 Task: Look for space in Missoula, United States from 10th July, 2023 to 15th July, 2023 for 7 adults in price range Rs.10000 to Rs.15000. Place can be entire place or shared room with 4 bedrooms having 7 beds and 4 bathrooms. Property type can be house, flat, guest house. Amenities needed are: wifi, TV, free parkinig on premises, gym, breakfast. Booking option can be shelf check-in. Required host language is English.
Action: Mouse moved to (483, 124)
Screenshot: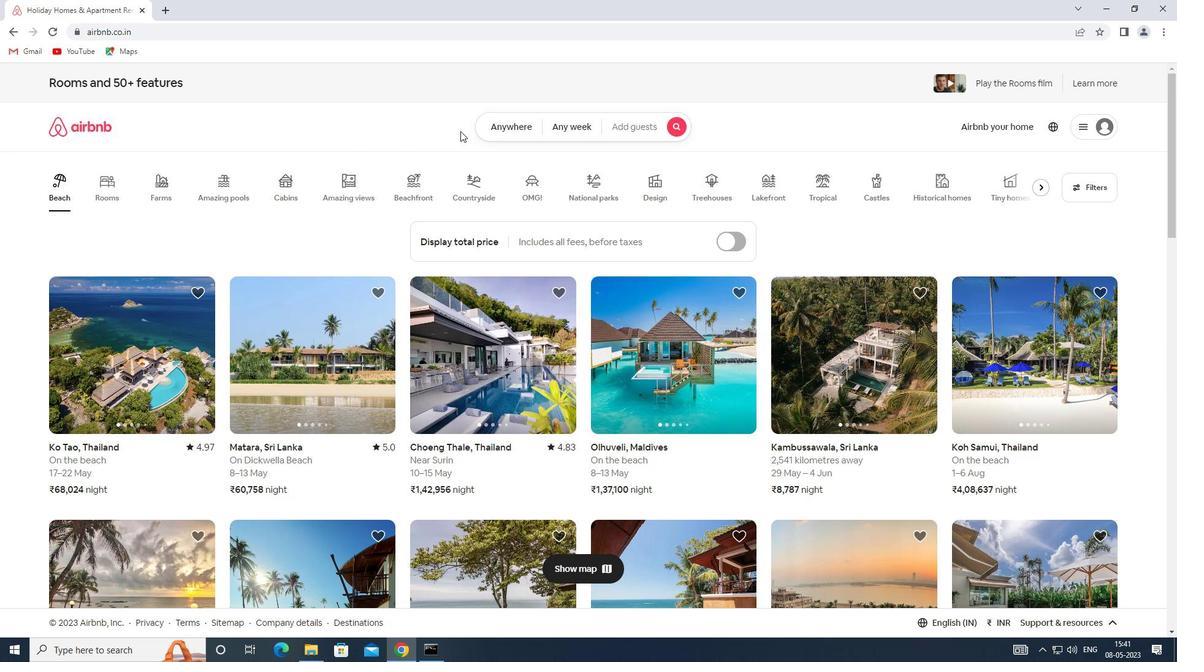 
Action: Mouse pressed left at (483, 124)
Screenshot: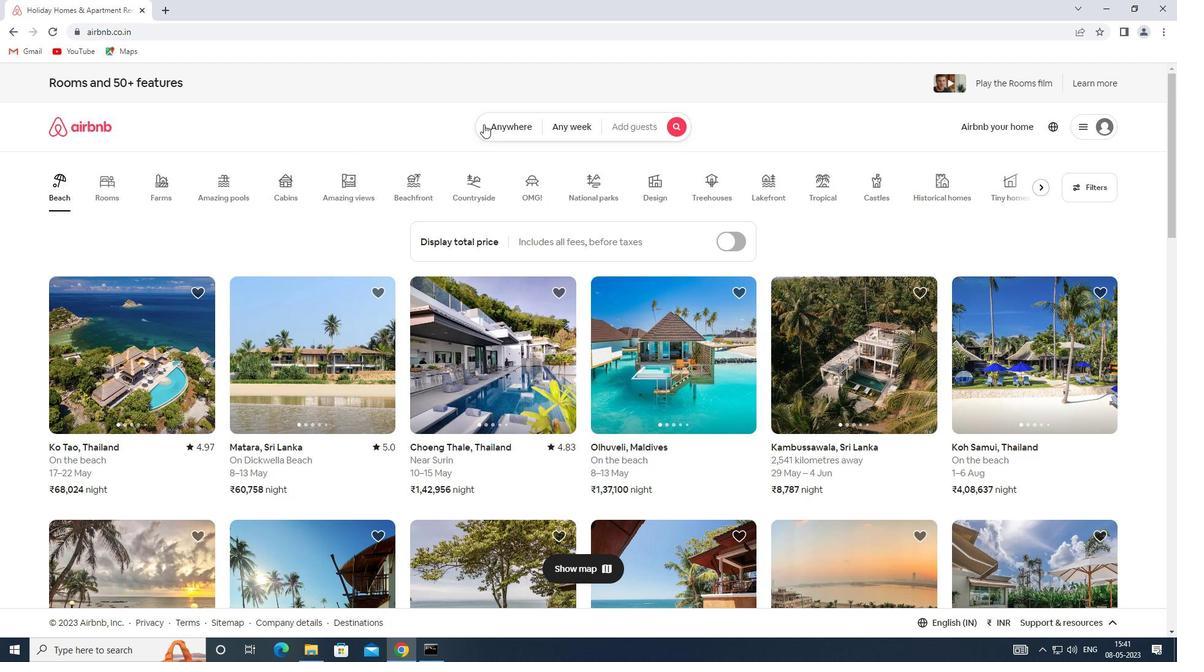 
Action: Mouse moved to (379, 168)
Screenshot: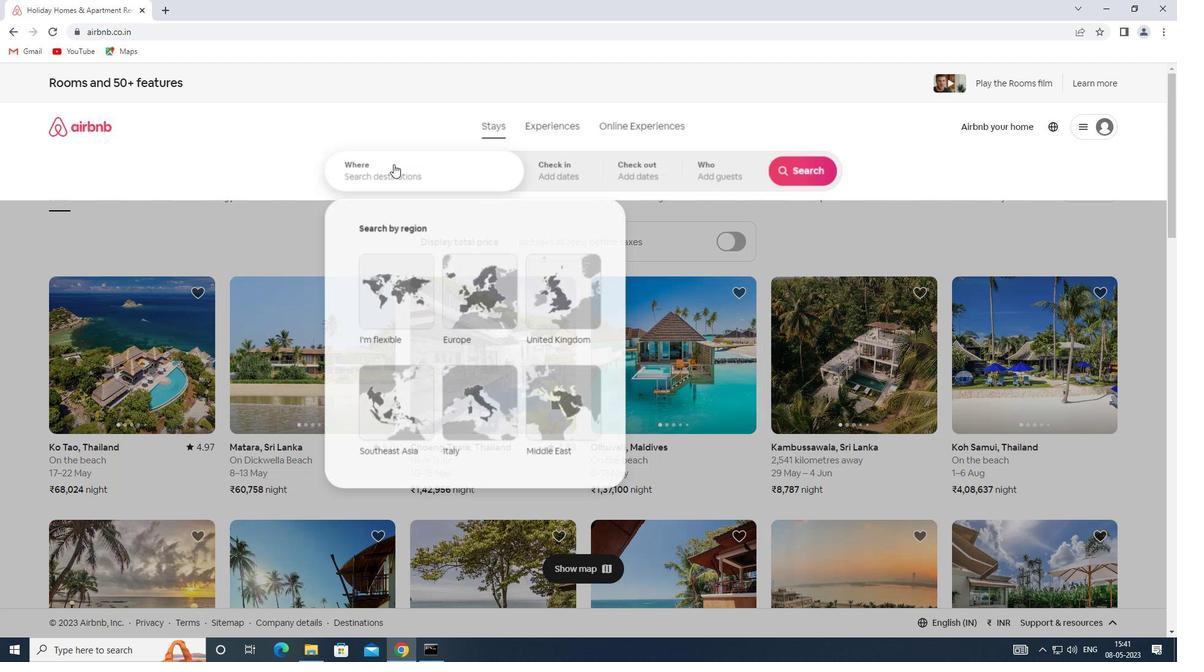 
Action: Mouse pressed left at (379, 168)
Screenshot: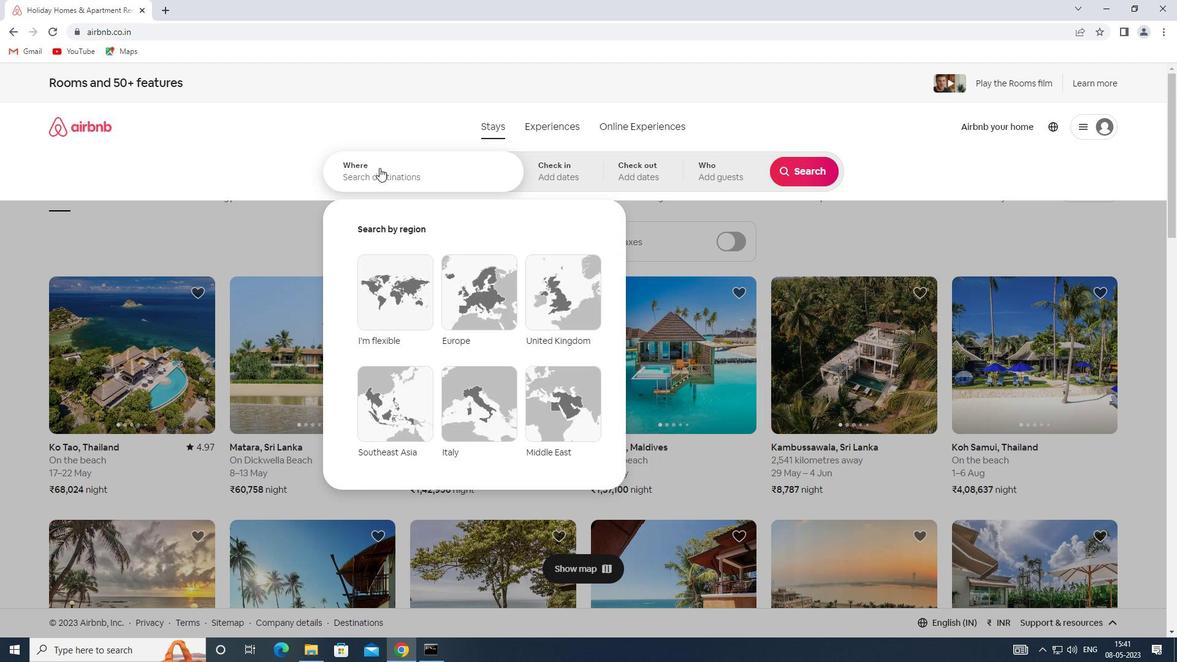 
Action: Key pressed <Key.shift>SPACE<Key.space>IN<Key.space><Key.shift><Key.shift><Key.shift><Key.shift><Key.shift><Key.shift><Key.shift>MISSOULA,<Key.shift>UNITED<Key.space><Key.shift>STATES
Screenshot: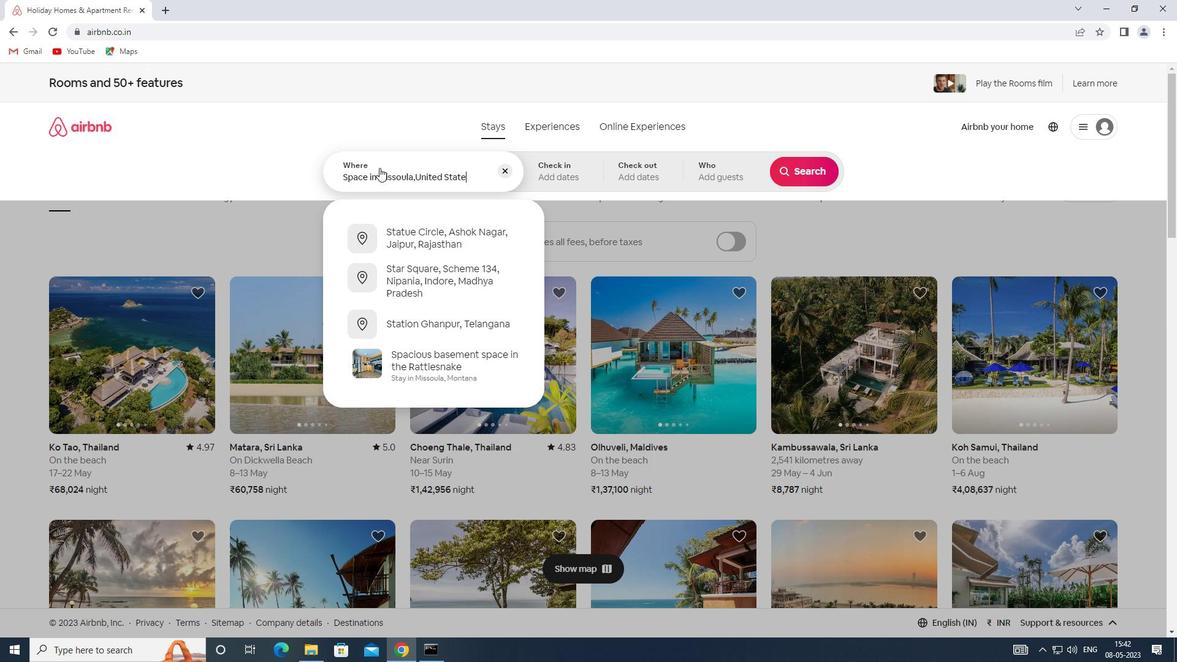 
Action: Mouse moved to (566, 164)
Screenshot: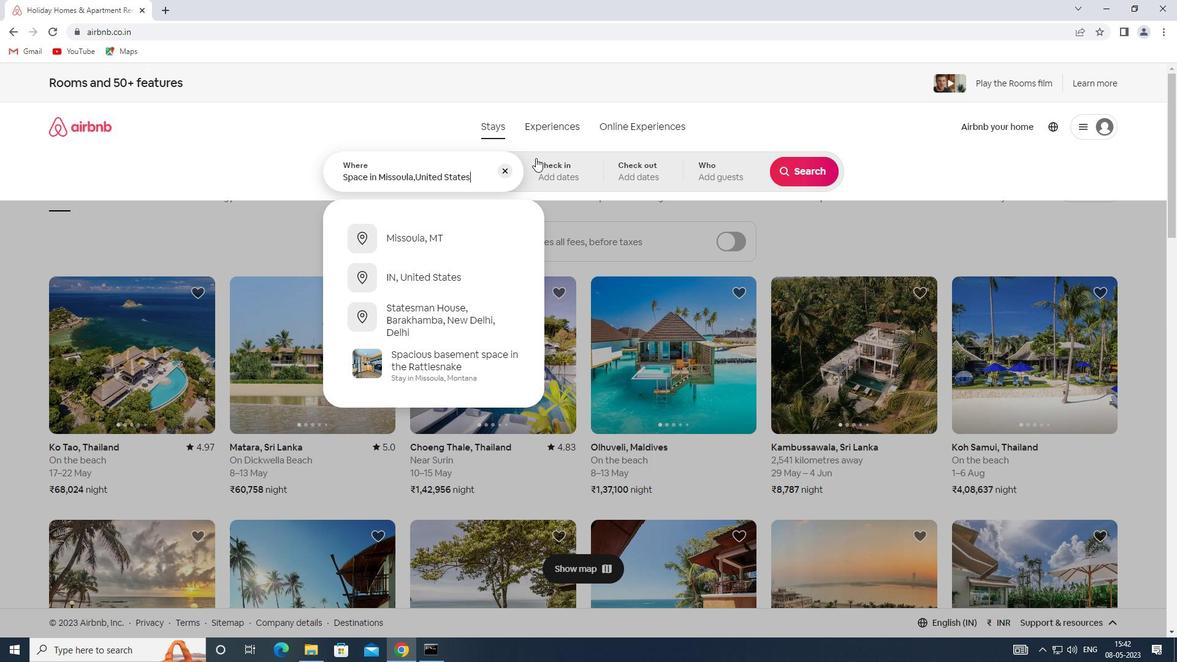
Action: Mouse pressed left at (566, 164)
Screenshot: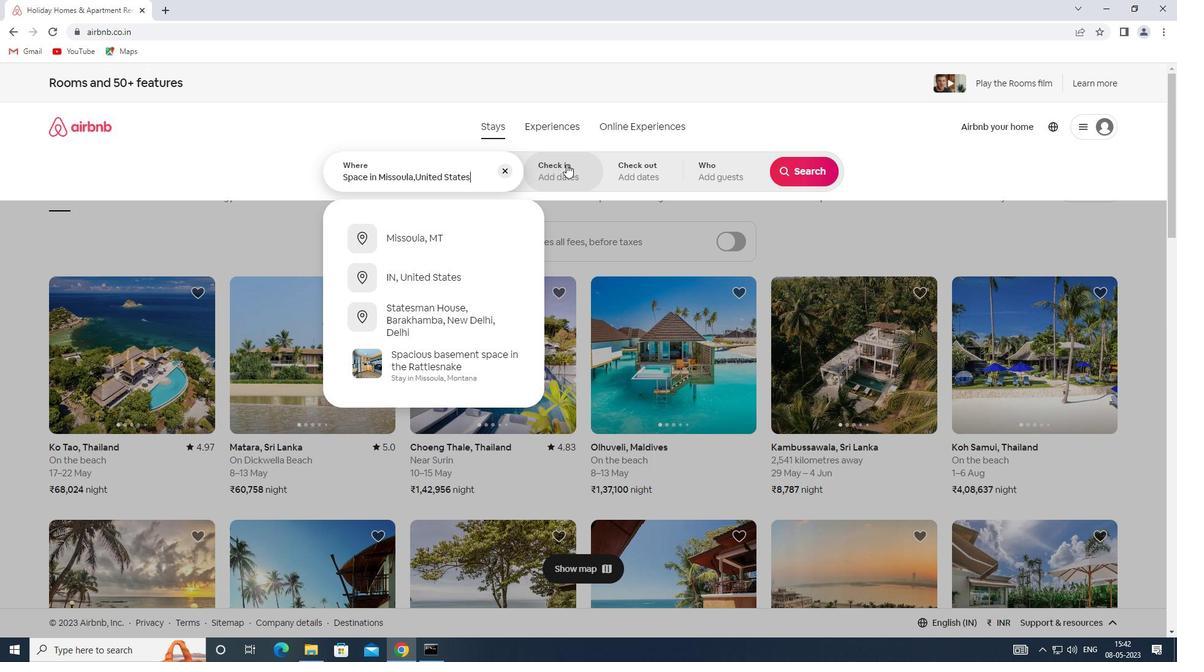 
Action: Mouse moved to (802, 268)
Screenshot: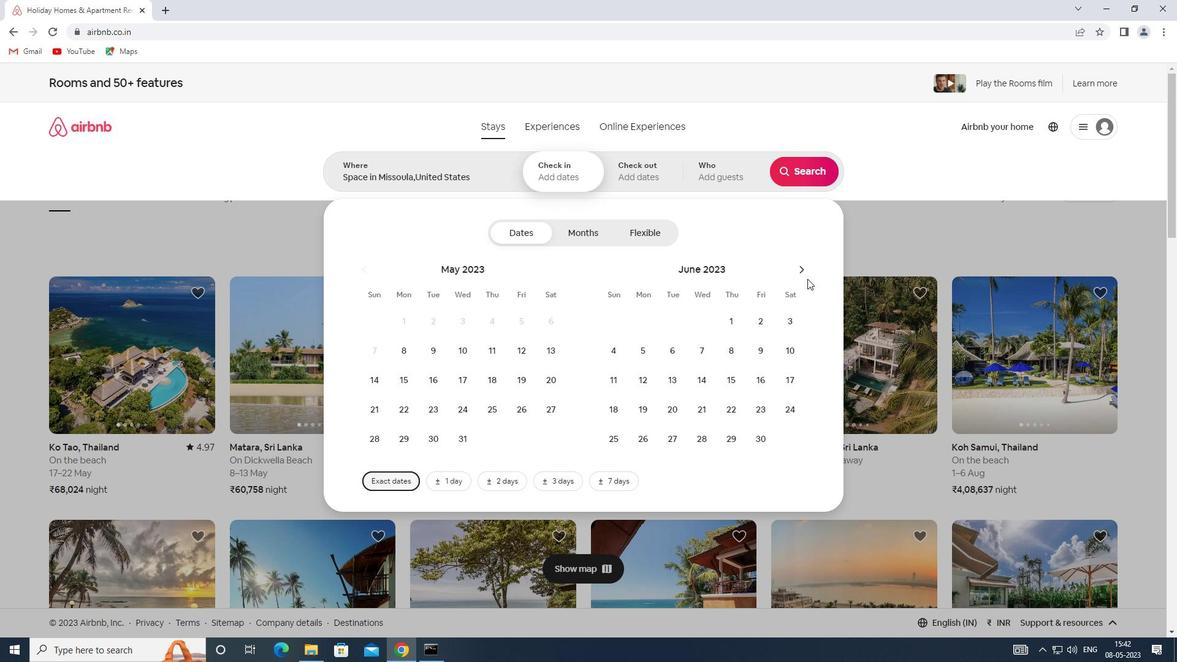 
Action: Mouse pressed left at (802, 268)
Screenshot: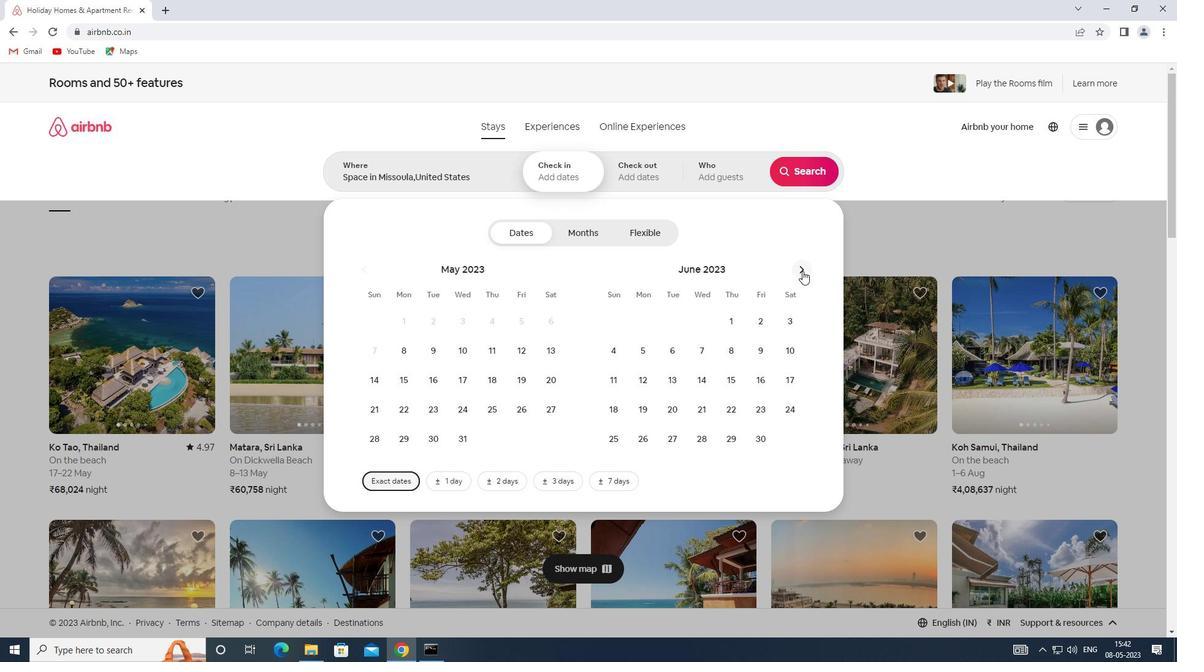 
Action: Mouse moved to (638, 385)
Screenshot: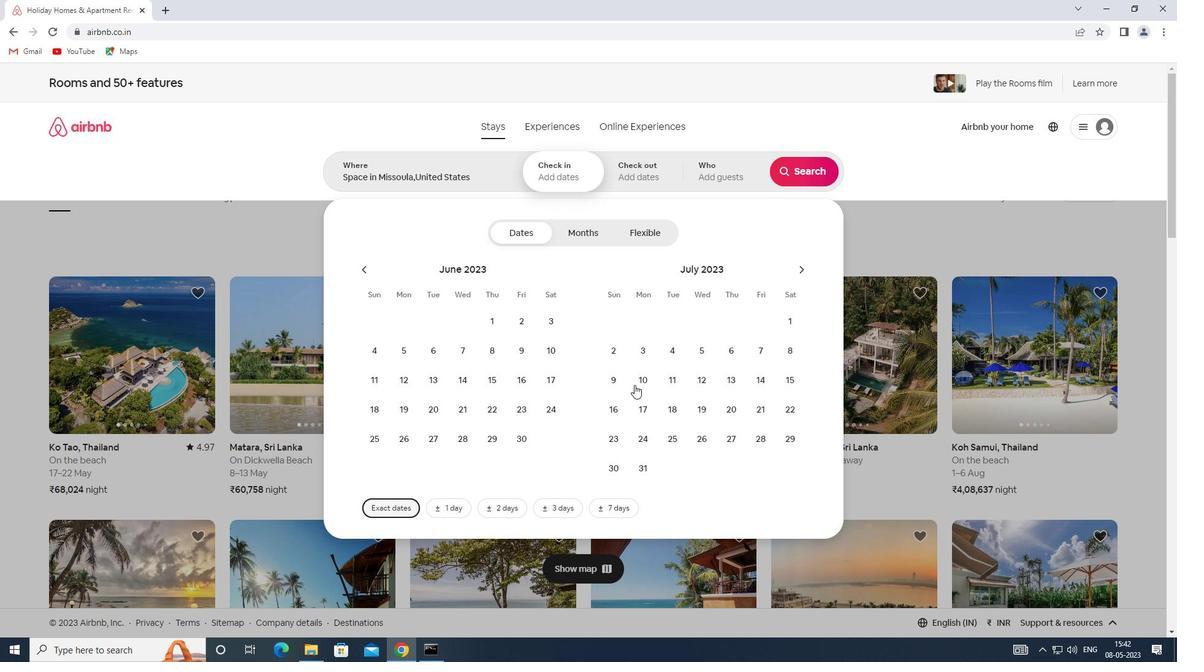 
Action: Mouse pressed left at (638, 385)
Screenshot: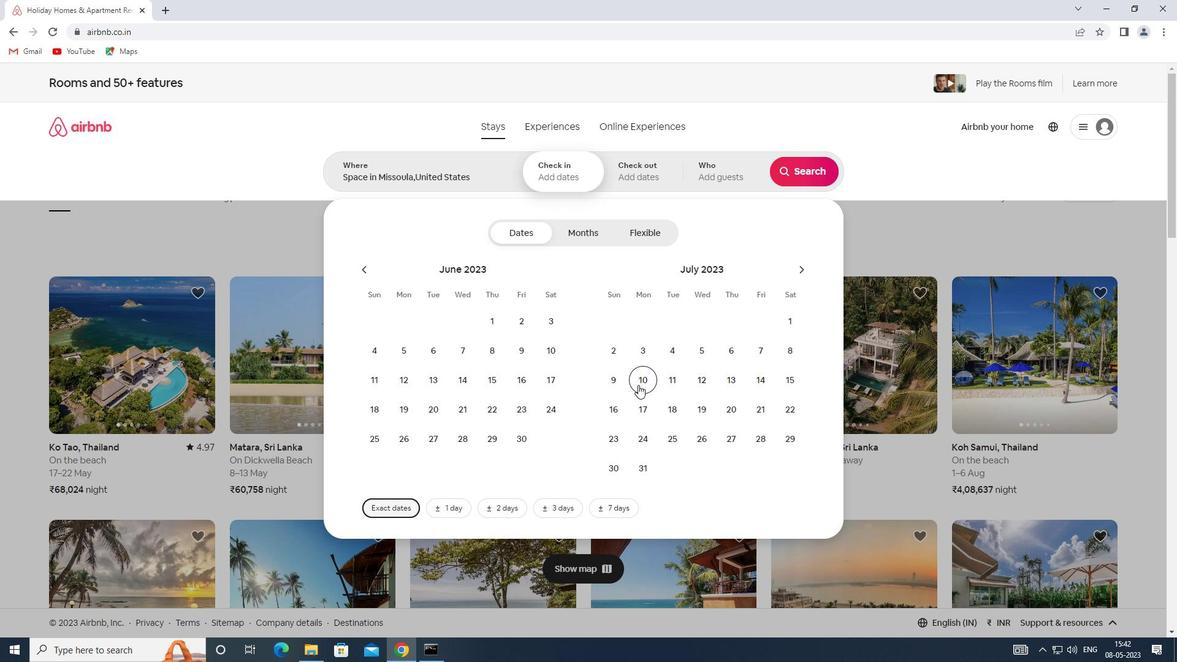 
Action: Mouse moved to (796, 380)
Screenshot: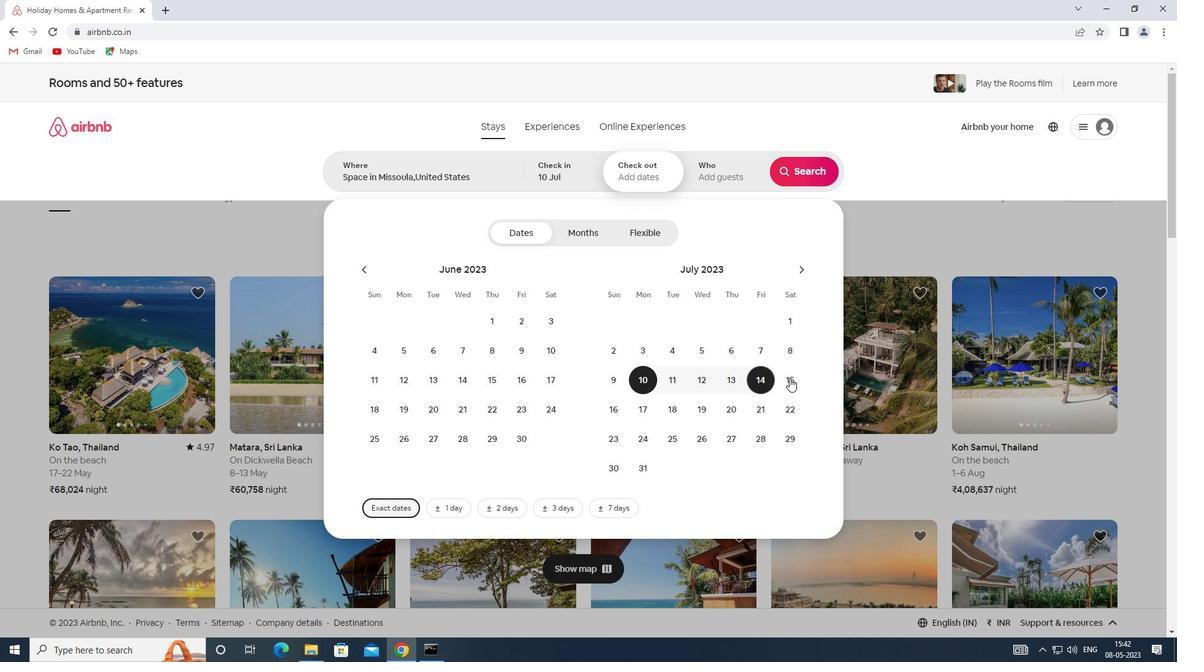 
Action: Mouse pressed left at (796, 380)
Screenshot: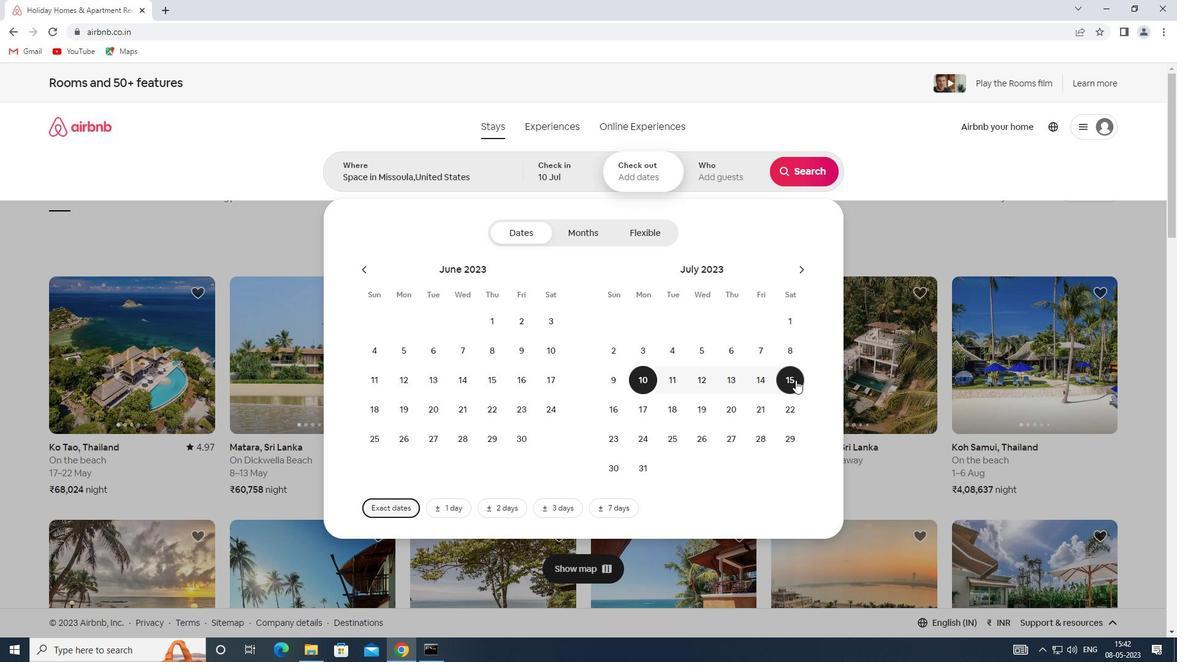 
Action: Mouse moved to (731, 162)
Screenshot: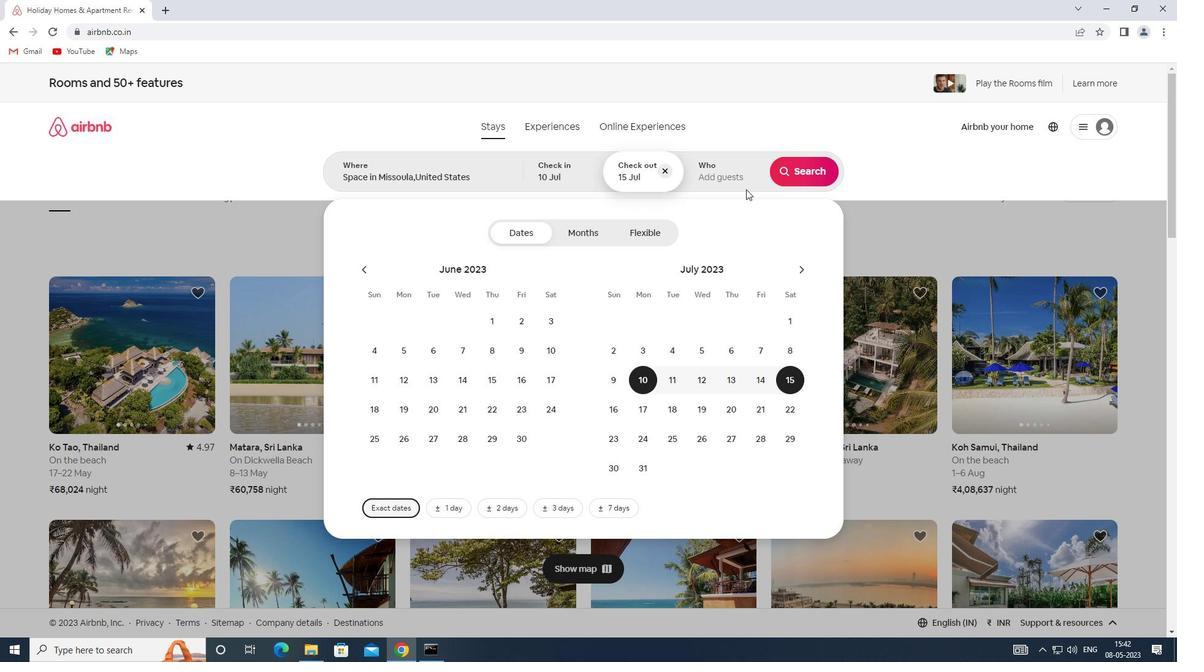 
Action: Mouse pressed left at (731, 162)
Screenshot: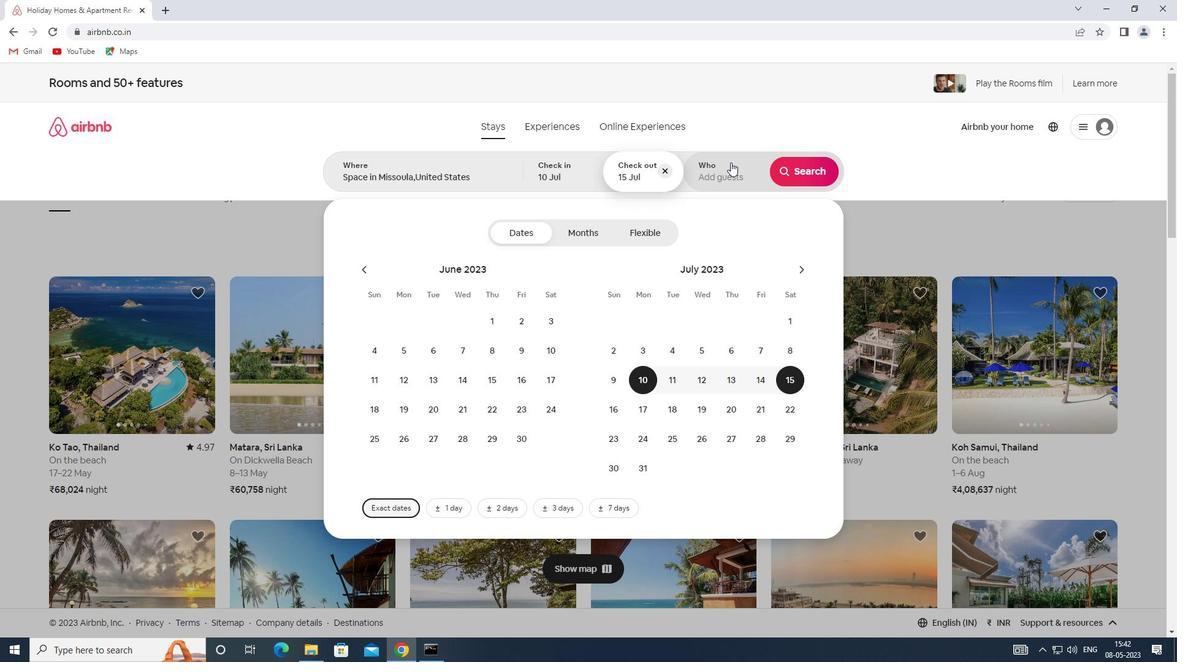 
Action: Mouse moved to (803, 234)
Screenshot: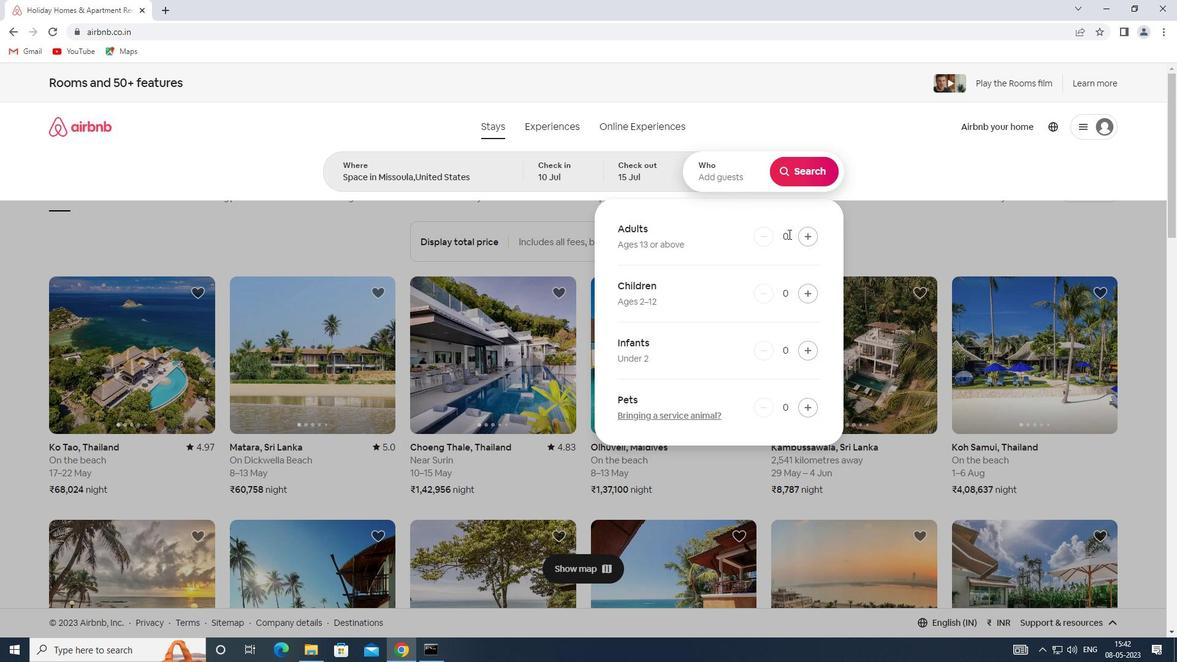 
Action: Mouse pressed left at (803, 234)
Screenshot: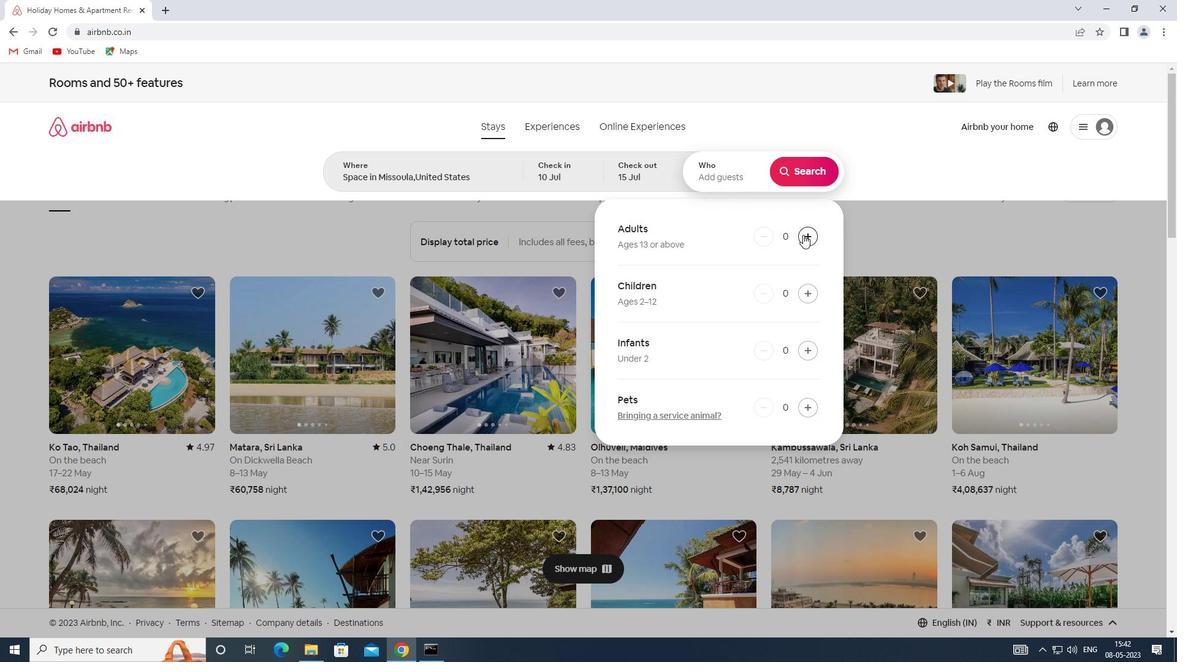 
Action: Mouse pressed left at (803, 234)
Screenshot: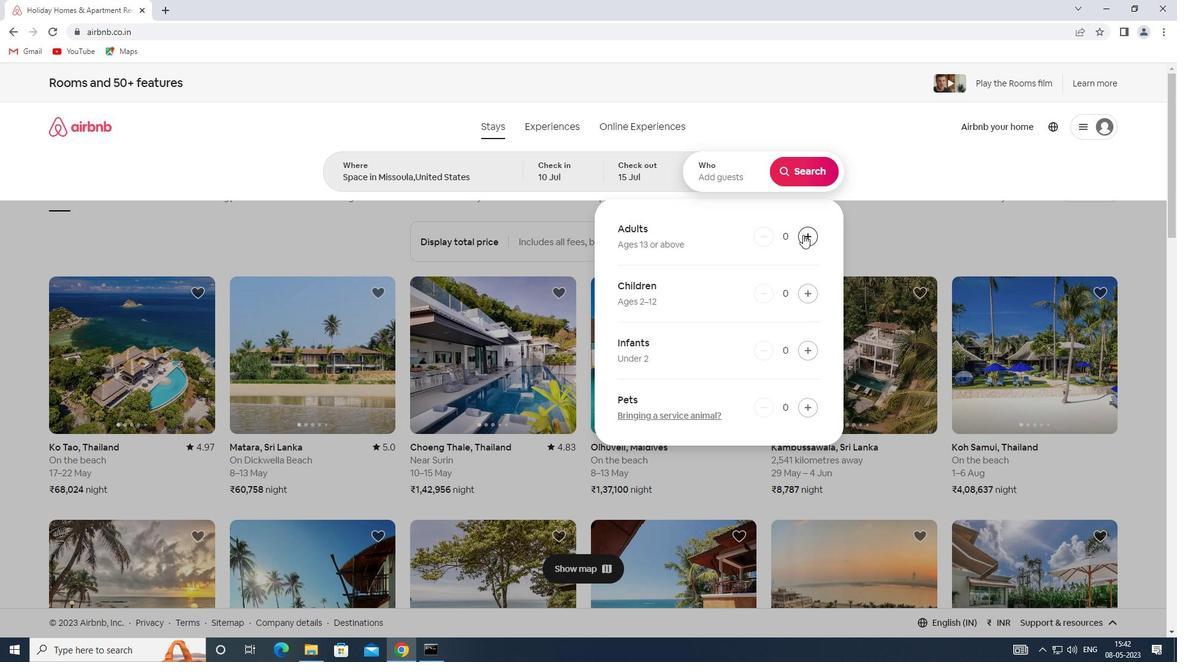 
Action: Mouse pressed left at (803, 234)
Screenshot: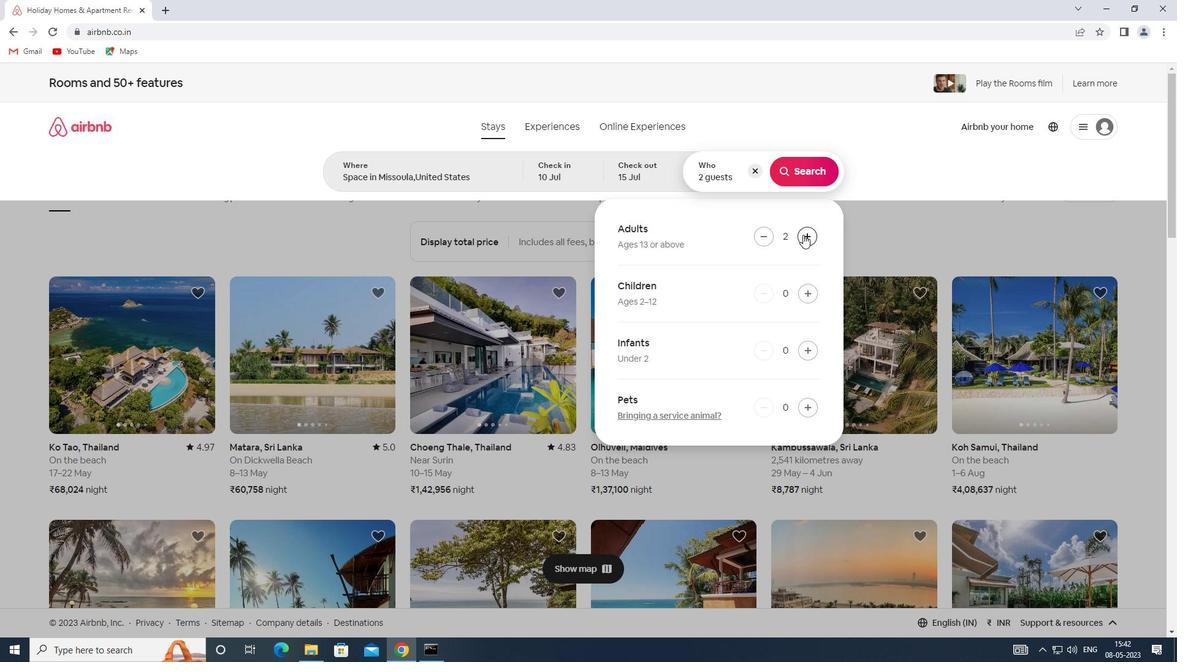 
Action: Mouse pressed left at (803, 234)
Screenshot: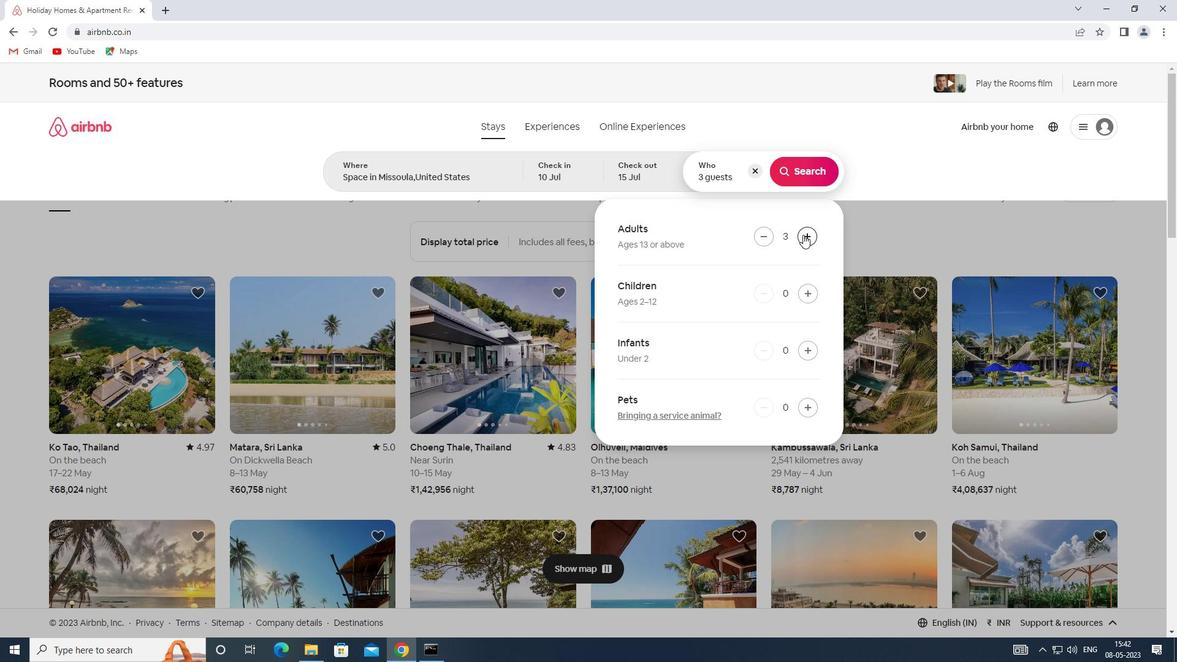 
Action: Mouse pressed left at (803, 234)
Screenshot: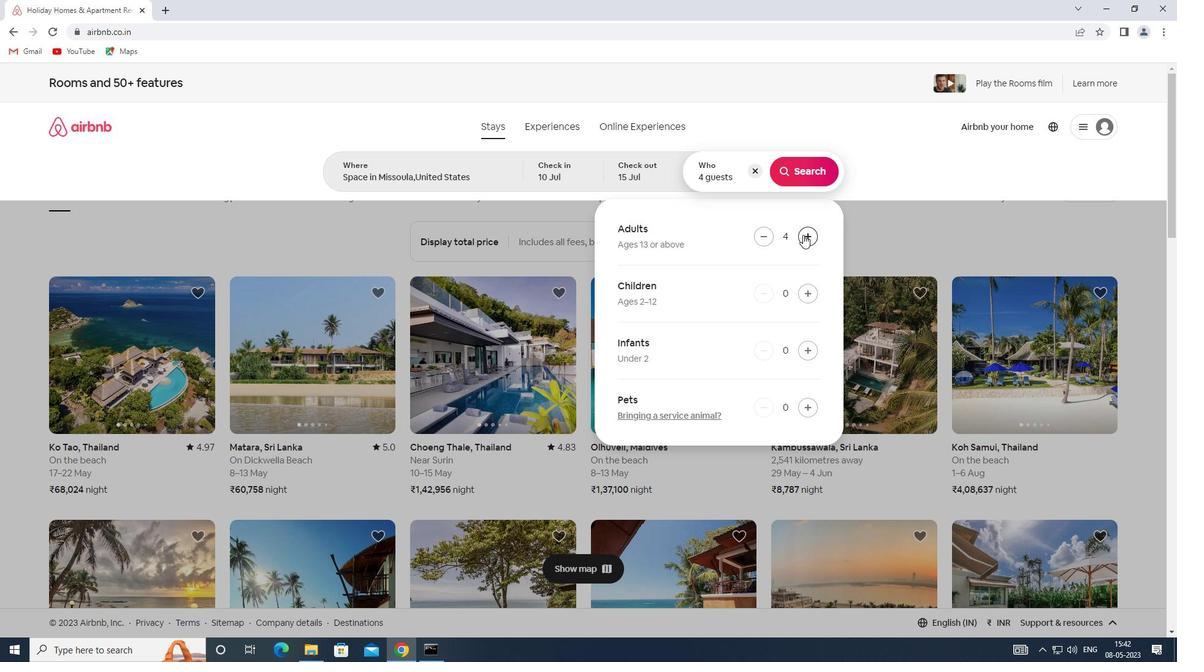 
Action: Mouse pressed left at (803, 234)
Screenshot: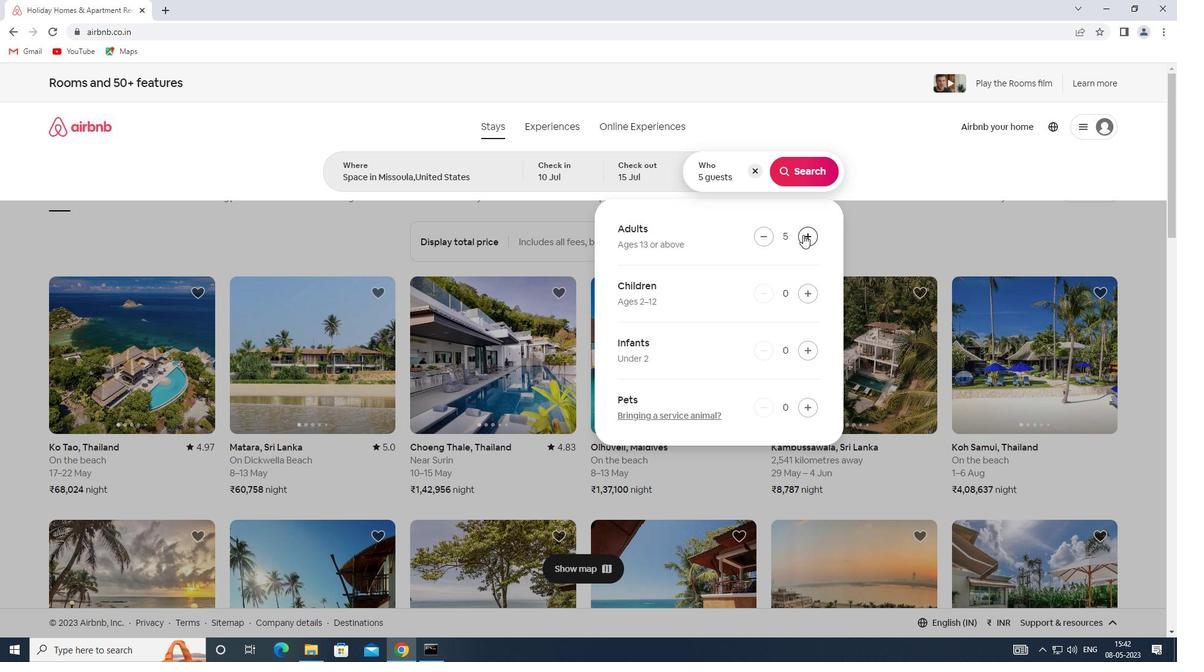 
Action: Mouse pressed left at (803, 234)
Screenshot: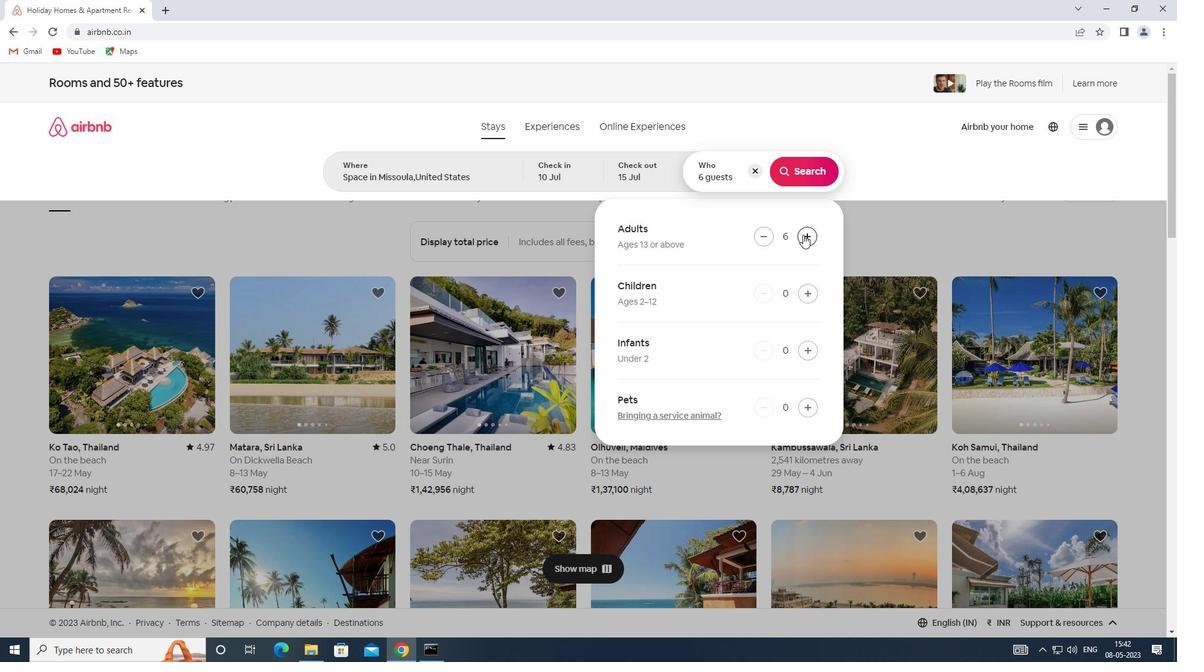
Action: Mouse moved to (789, 163)
Screenshot: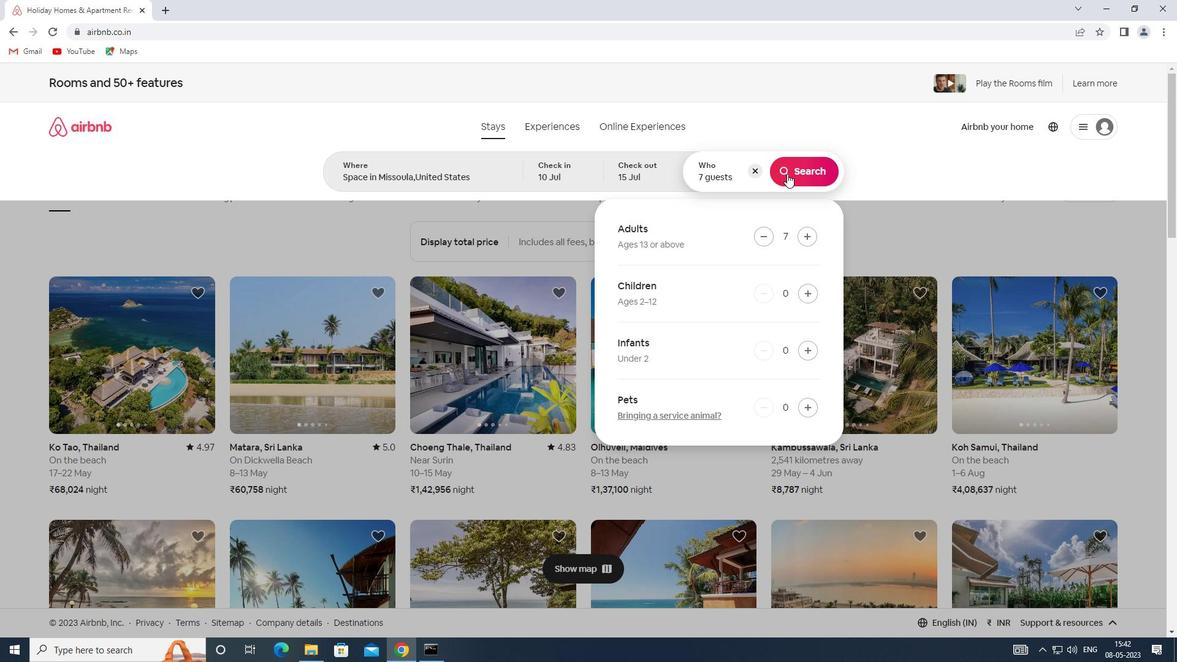 
Action: Mouse pressed left at (789, 163)
Screenshot: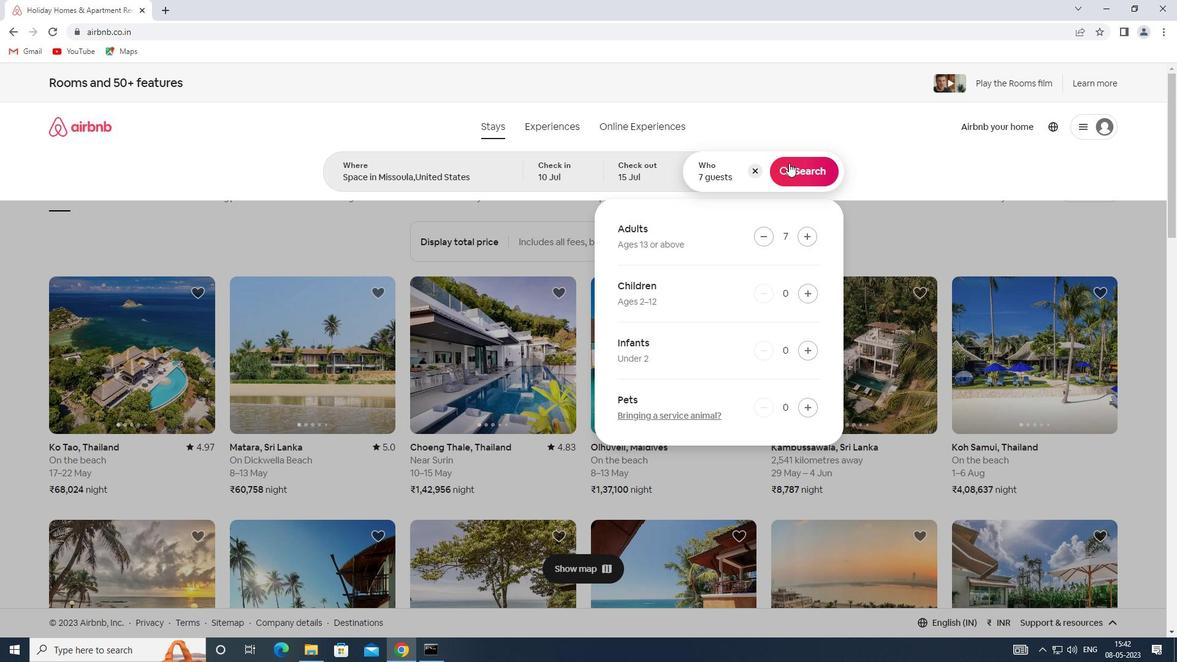 
Action: Mouse moved to (1121, 131)
Screenshot: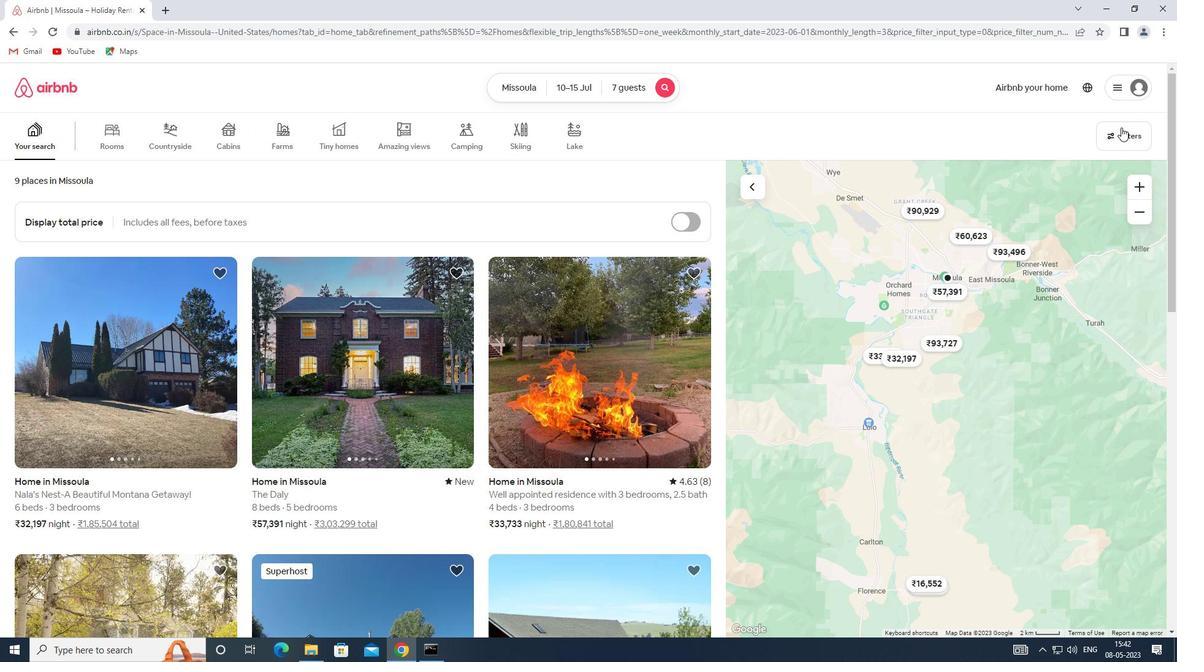 
Action: Mouse pressed left at (1121, 131)
Screenshot: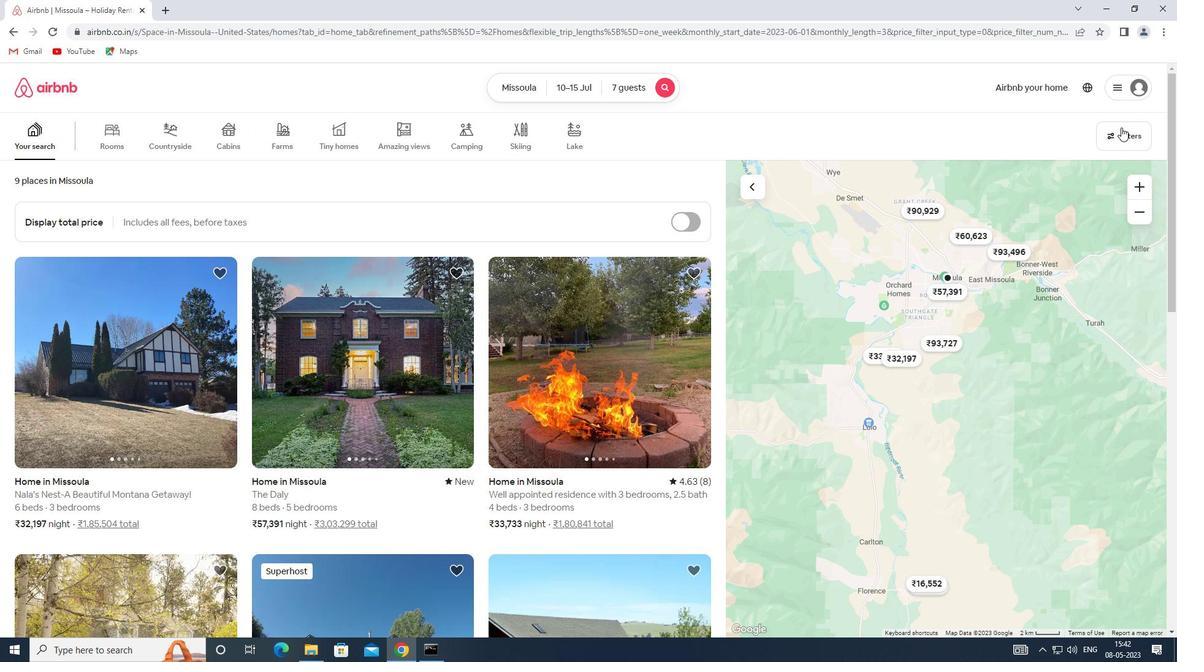 
Action: Mouse moved to (439, 441)
Screenshot: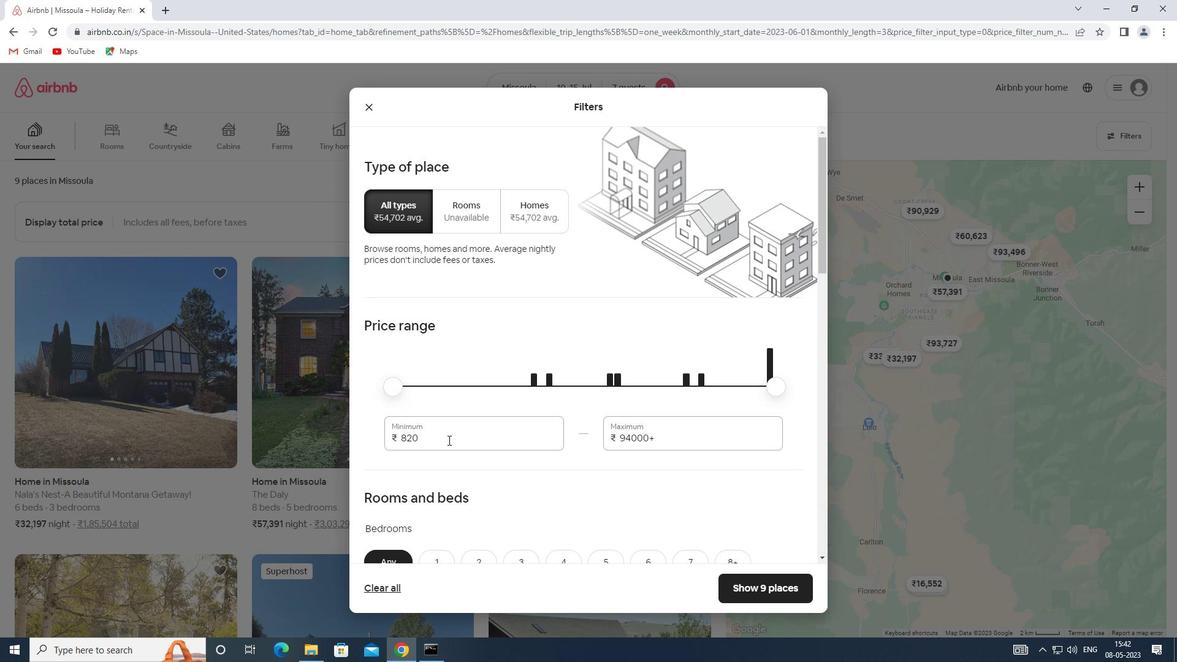 
Action: Mouse pressed left at (439, 441)
Screenshot: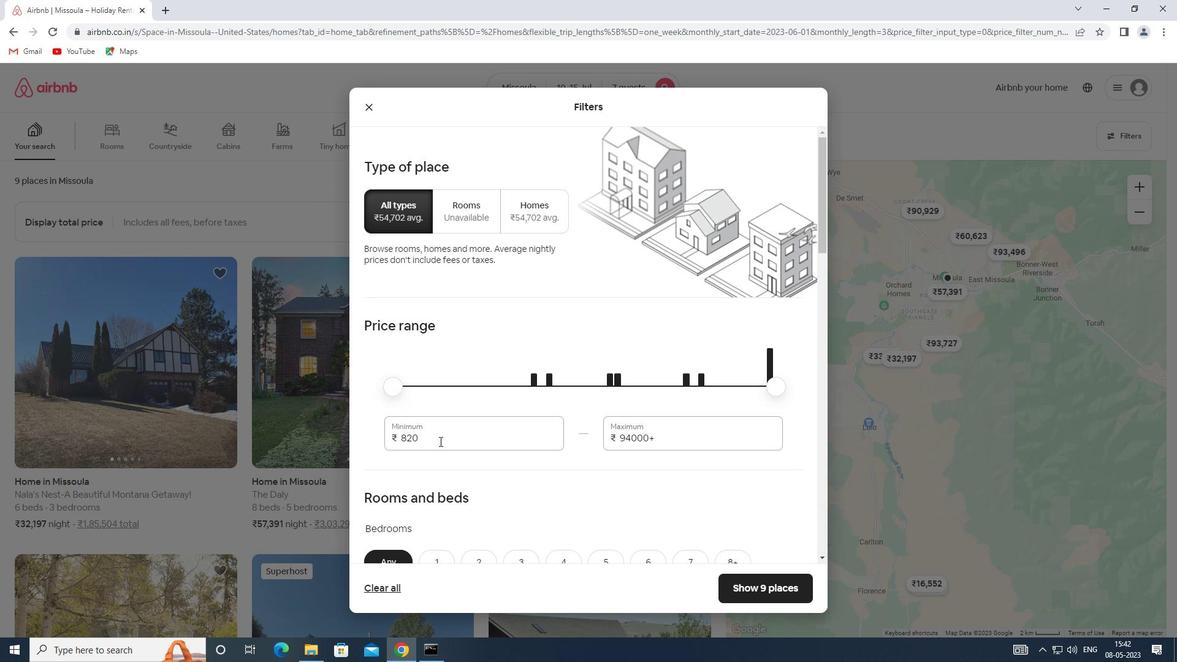 
Action: Mouse moved to (380, 441)
Screenshot: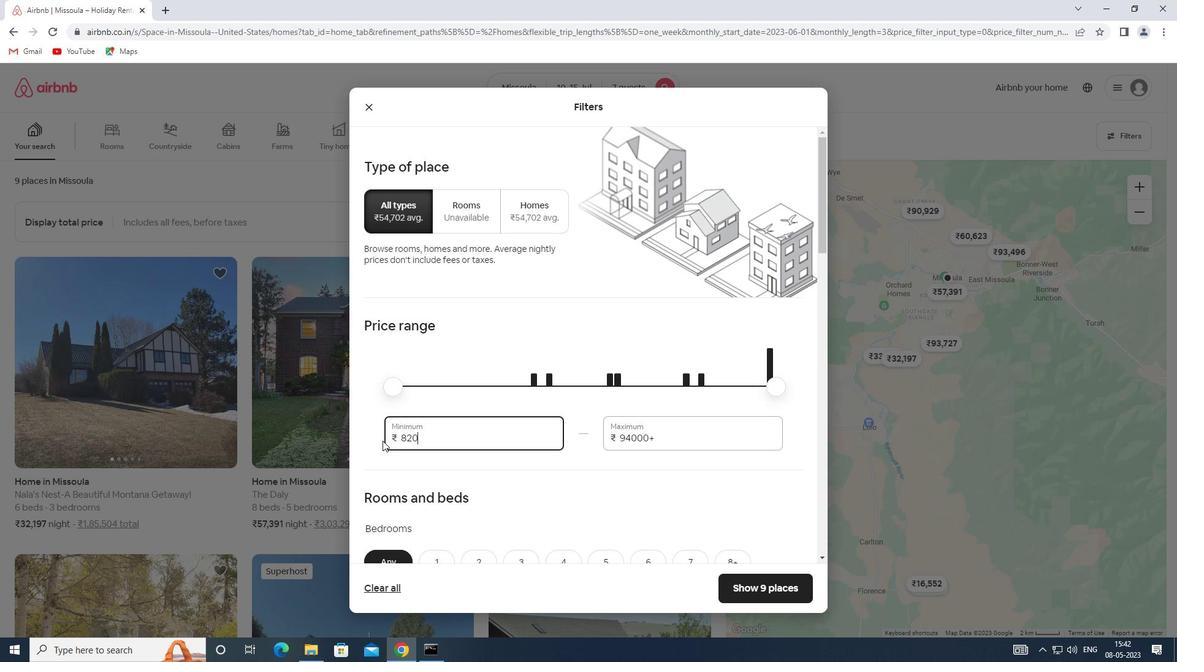
Action: Key pressed 10000
Screenshot: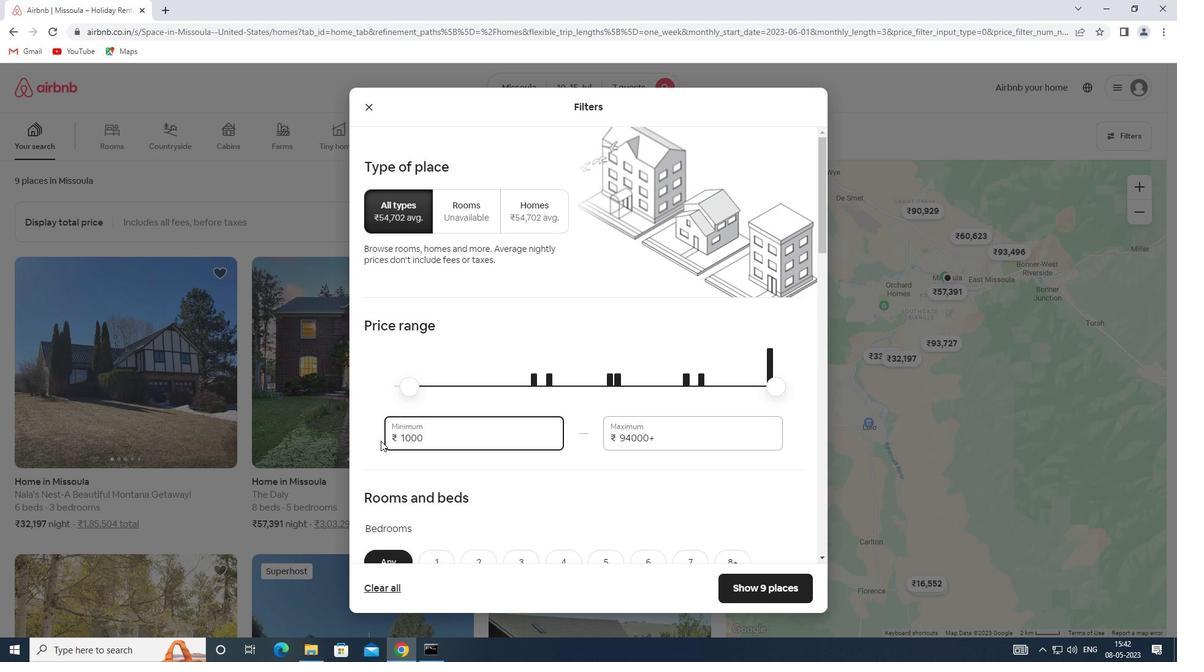 
Action: Mouse moved to (653, 436)
Screenshot: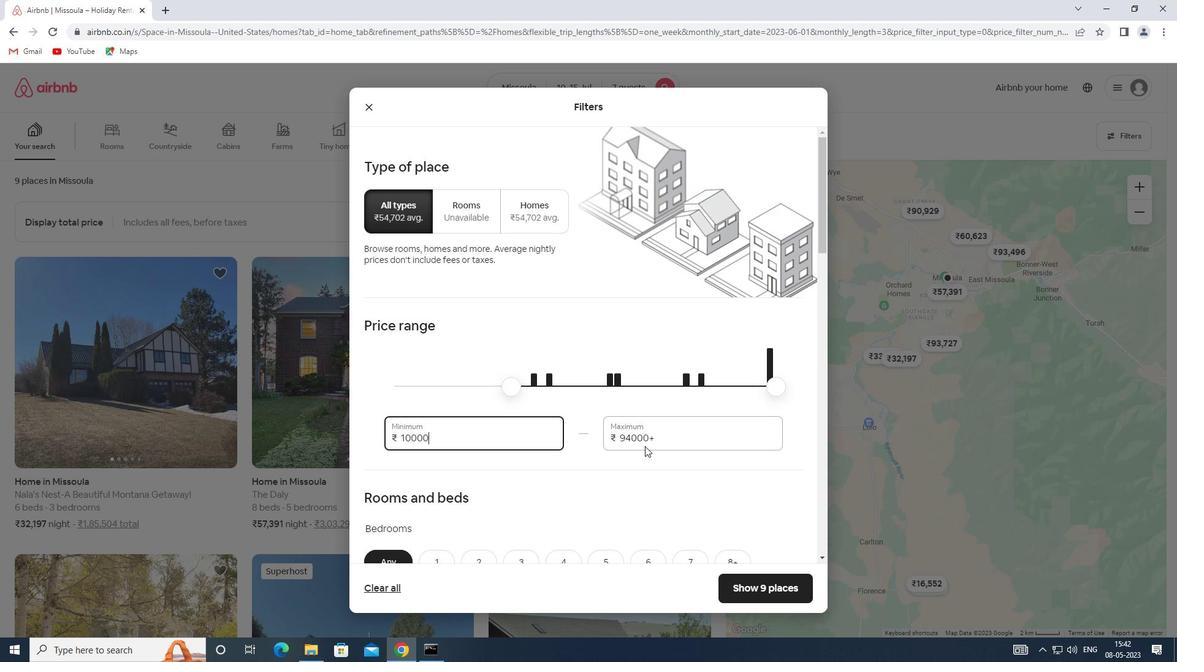 
Action: Mouse pressed left at (653, 436)
Screenshot: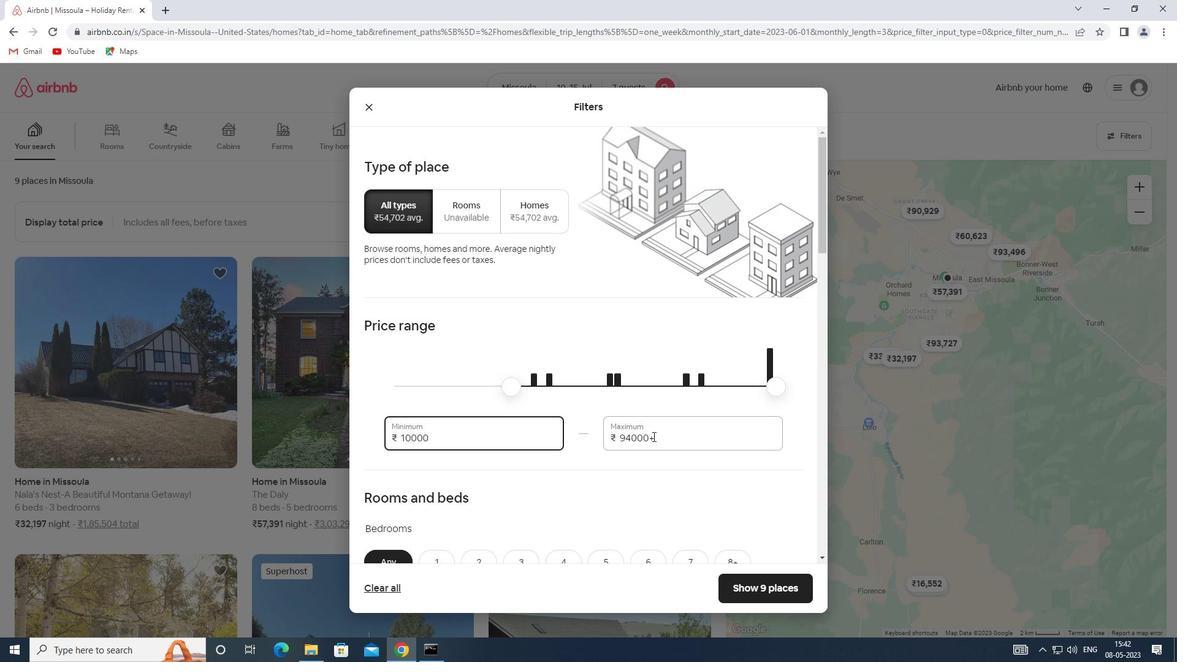 
Action: Mouse moved to (617, 437)
Screenshot: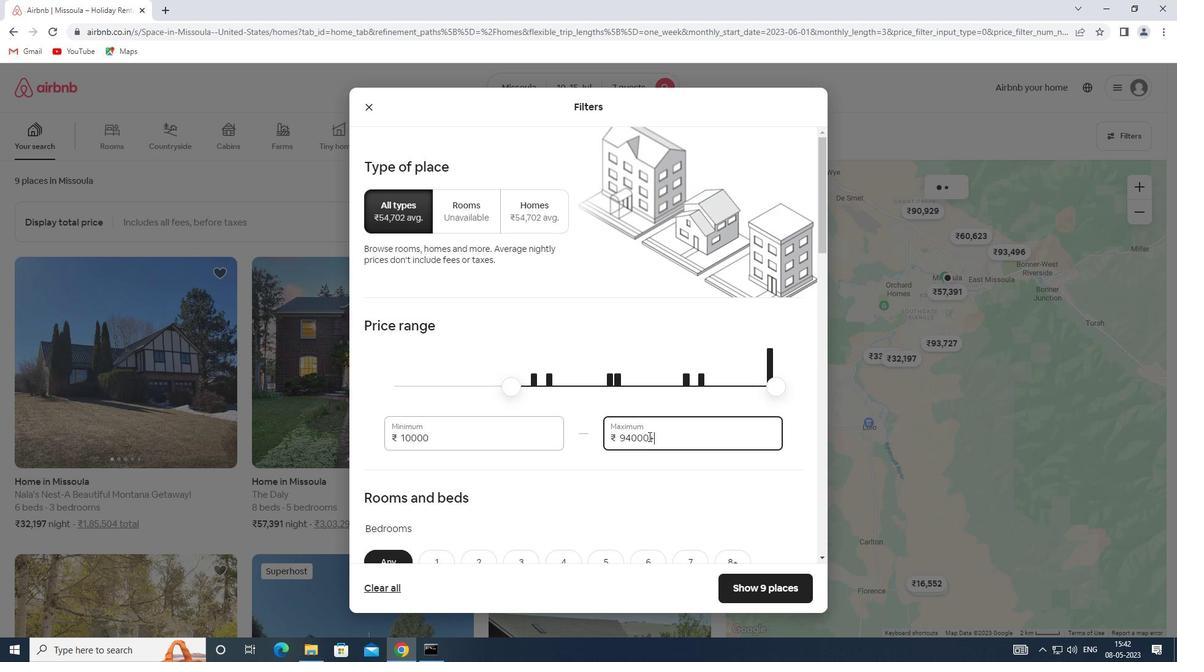 
Action: Key pressed 15000
Screenshot: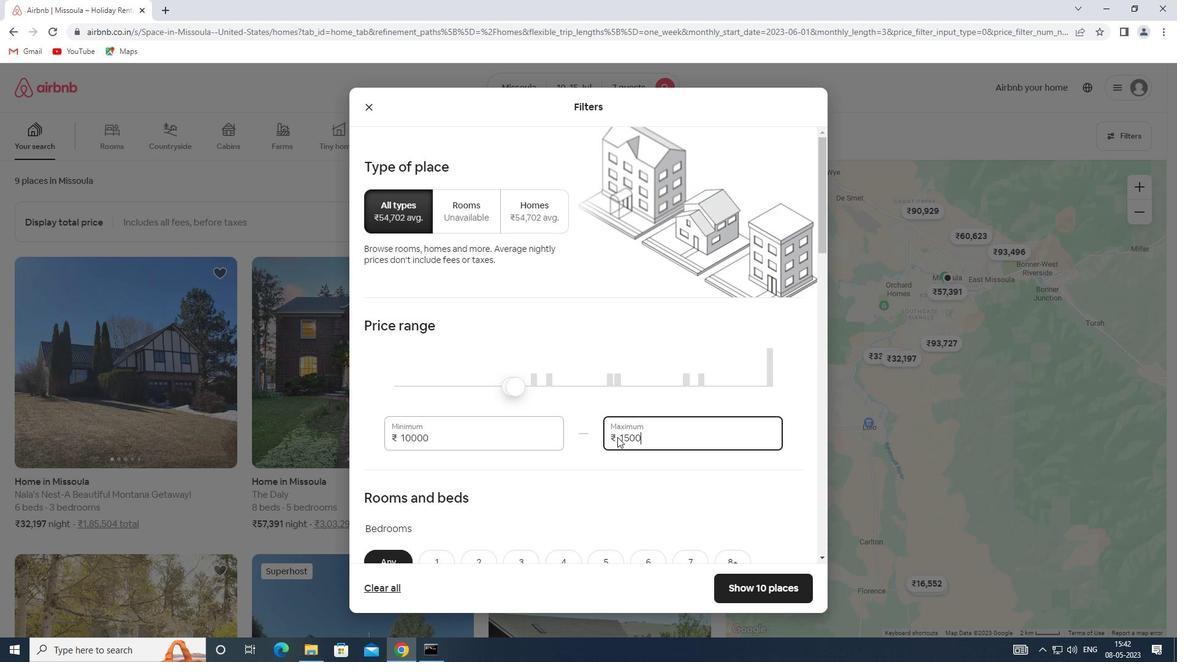 
Action: Mouse moved to (667, 478)
Screenshot: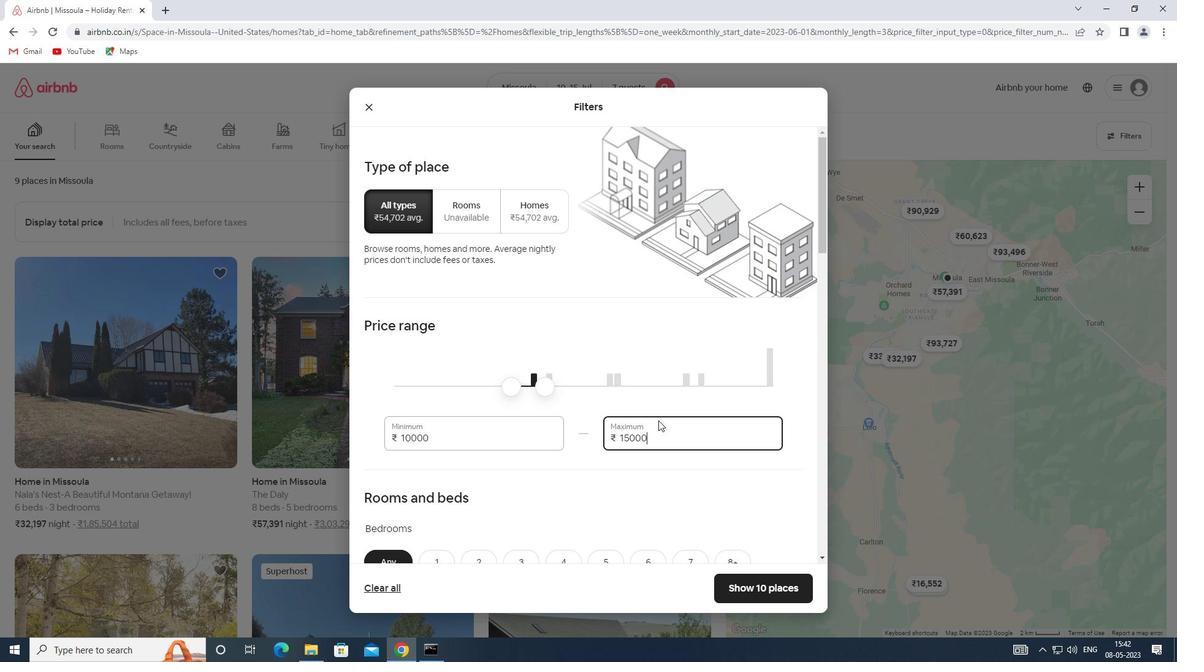 
Action: Mouse scrolled (667, 477) with delta (0, 0)
Screenshot: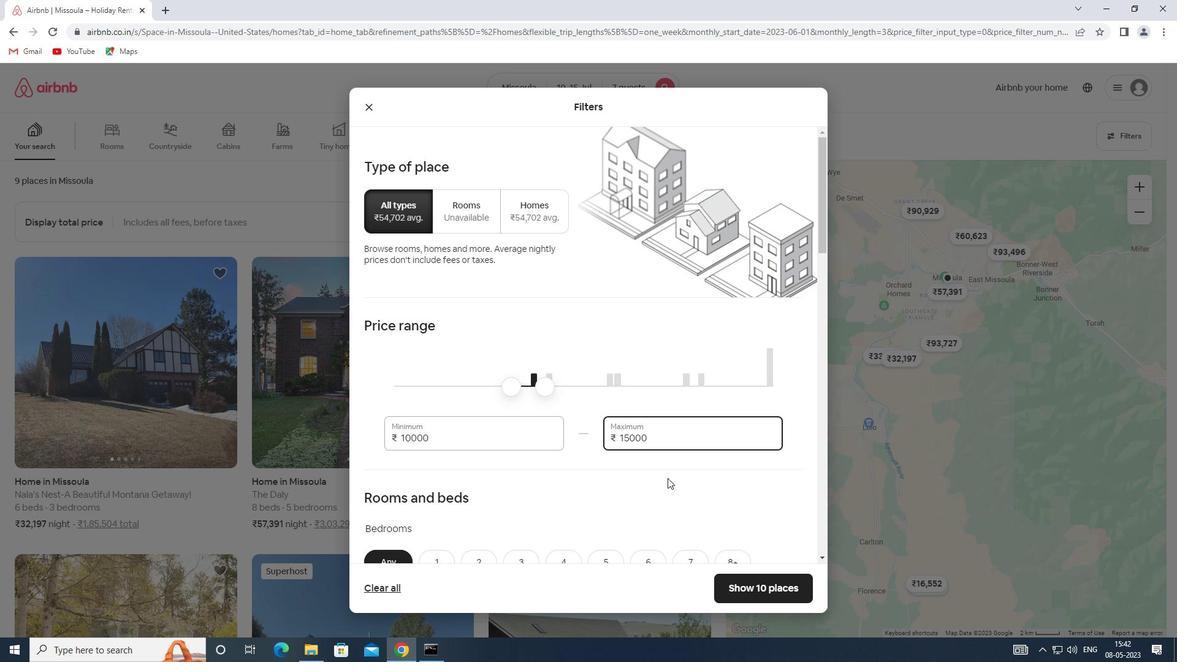 
Action: Mouse scrolled (667, 477) with delta (0, 0)
Screenshot: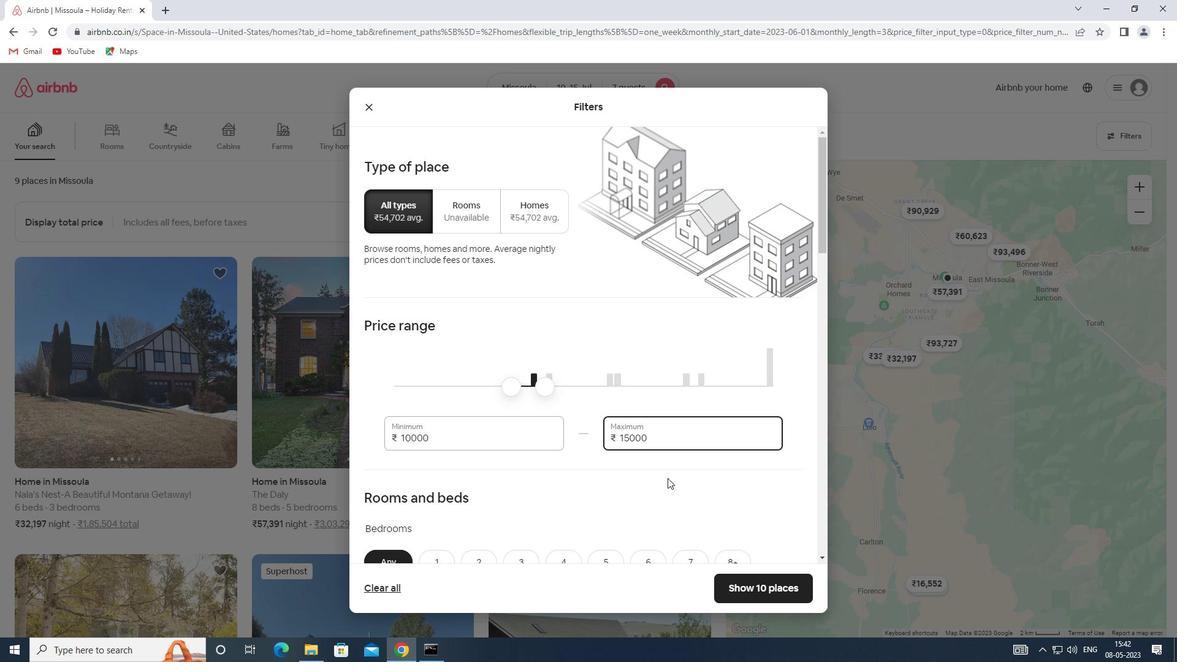 
Action: Mouse scrolled (667, 477) with delta (0, 0)
Screenshot: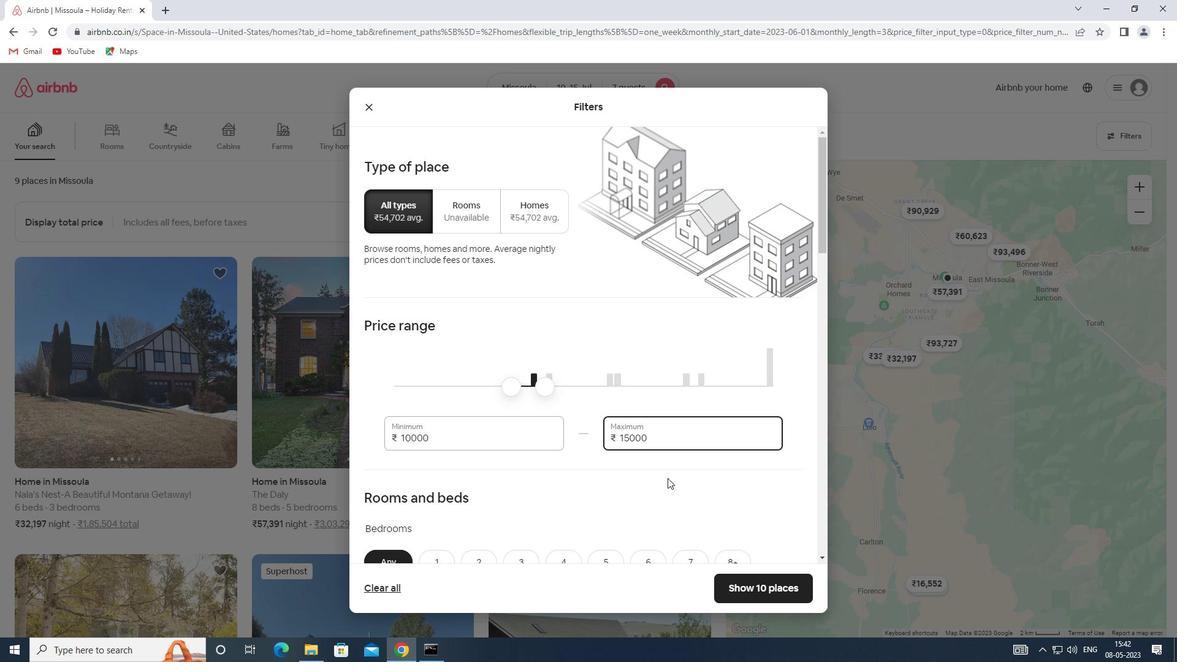 
Action: Mouse moved to (645, 450)
Screenshot: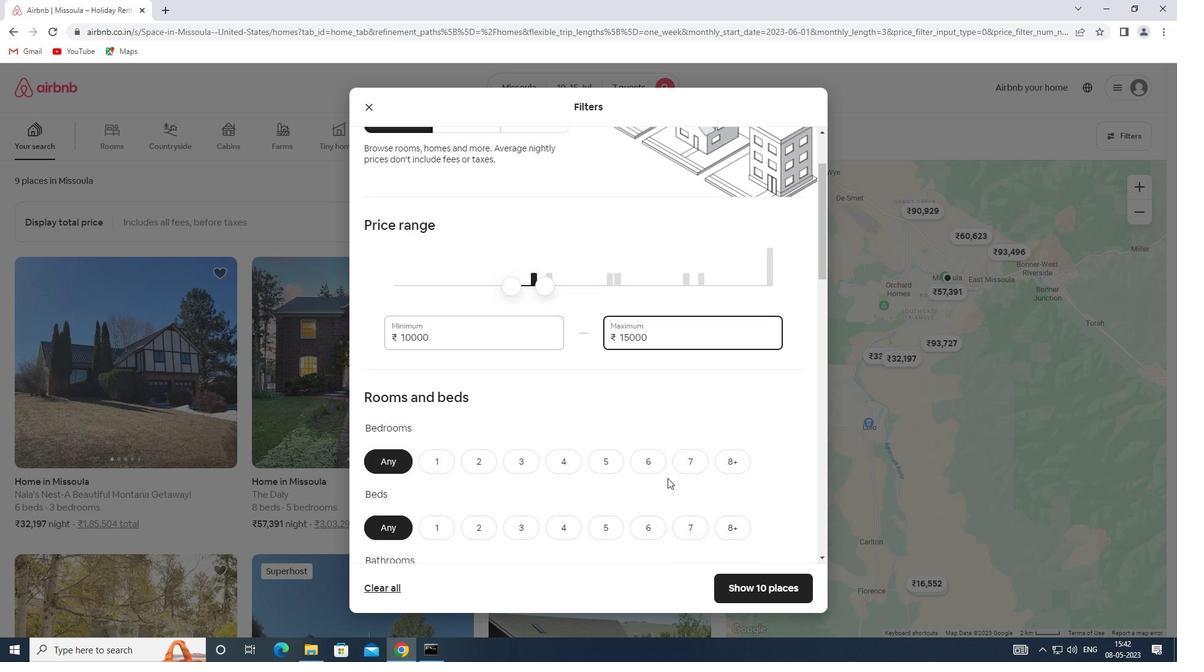 
Action: Mouse scrolled (645, 449) with delta (0, 0)
Screenshot: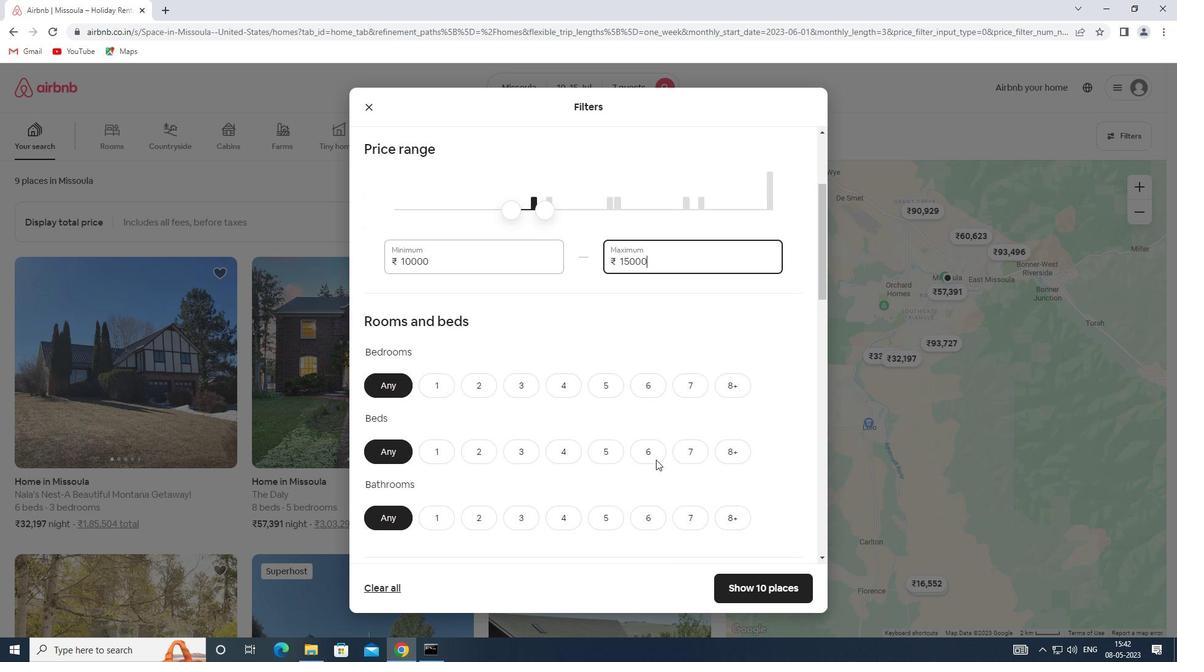 
Action: Mouse moved to (645, 450)
Screenshot: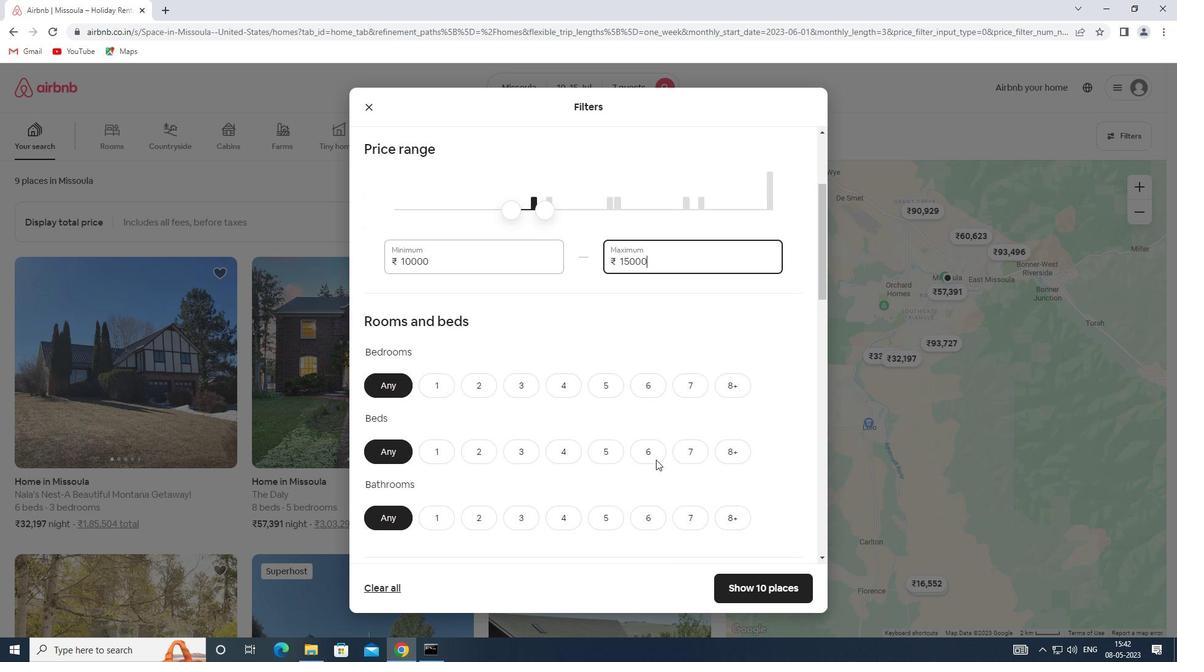 
Action: Mouse scrolled (645, 449) with delta (0, 0)
Screenshot: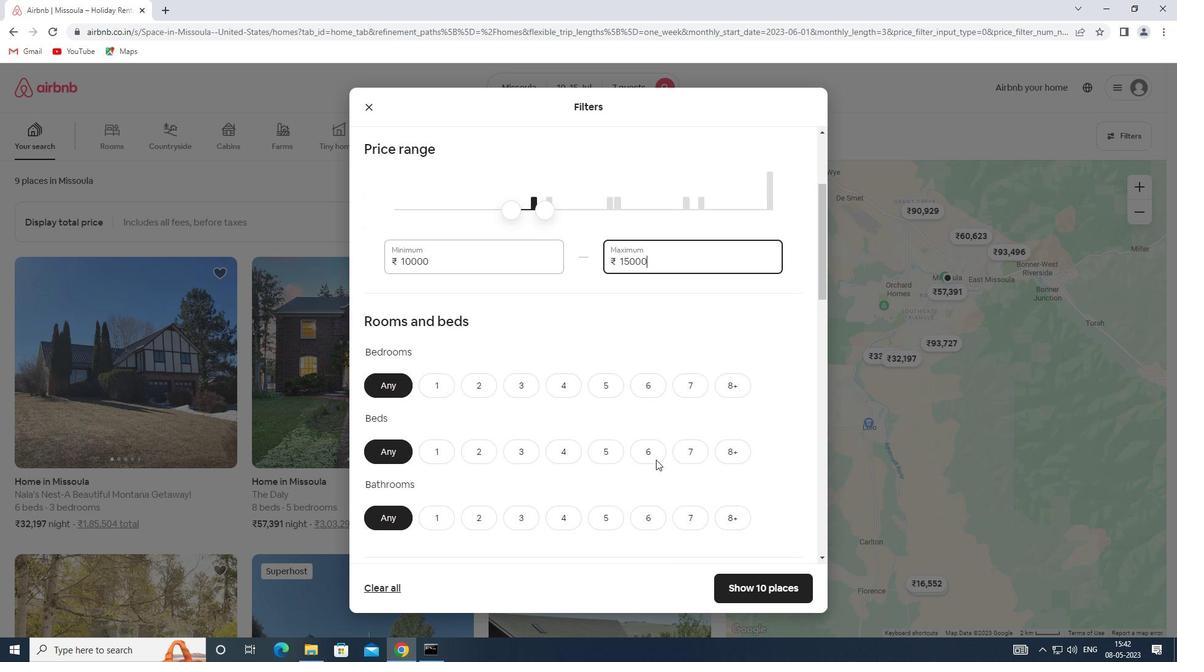 
Action: Mouse moved to (561, 254)
Screenshot: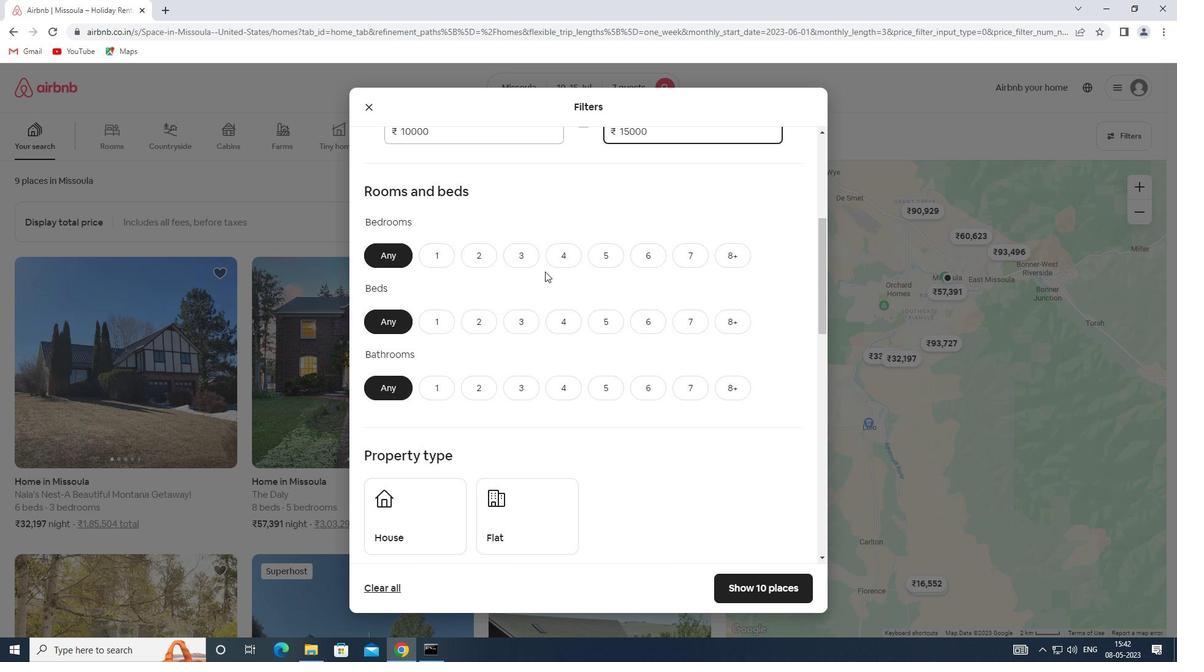 
Action: Mouse pressed left at (561, 254)
Screenshot: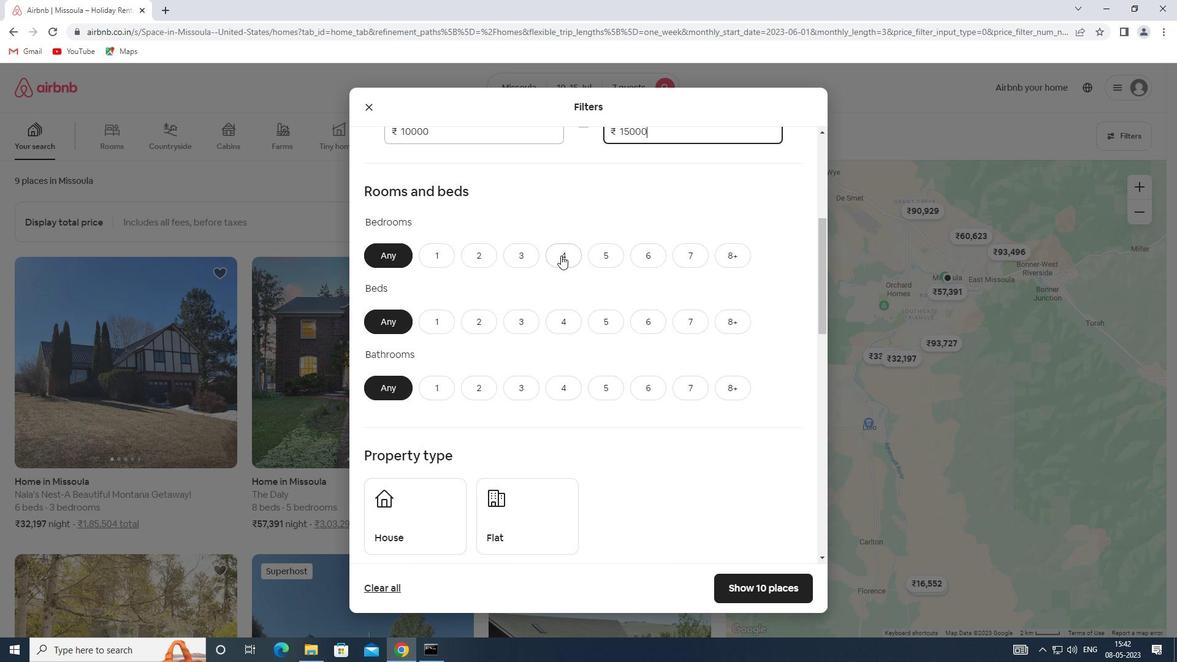 
Action: Mouse moved to (698, 314)
Screenshot: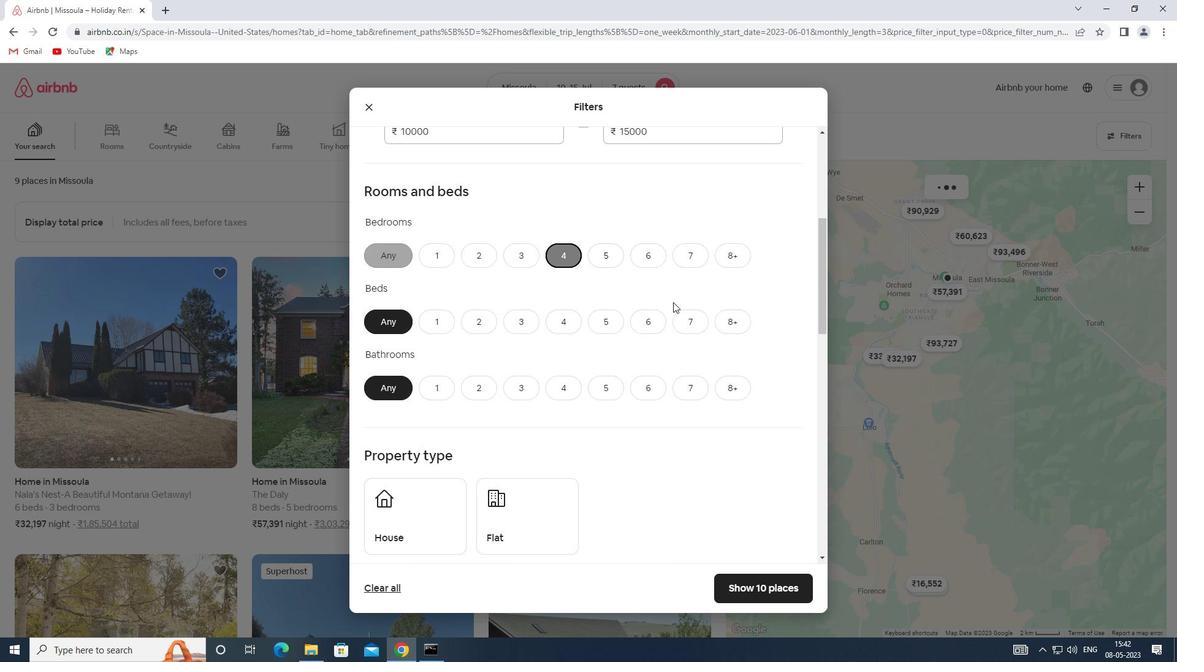 
Action: Mouse pressed left at (698, 314)
Screenshot: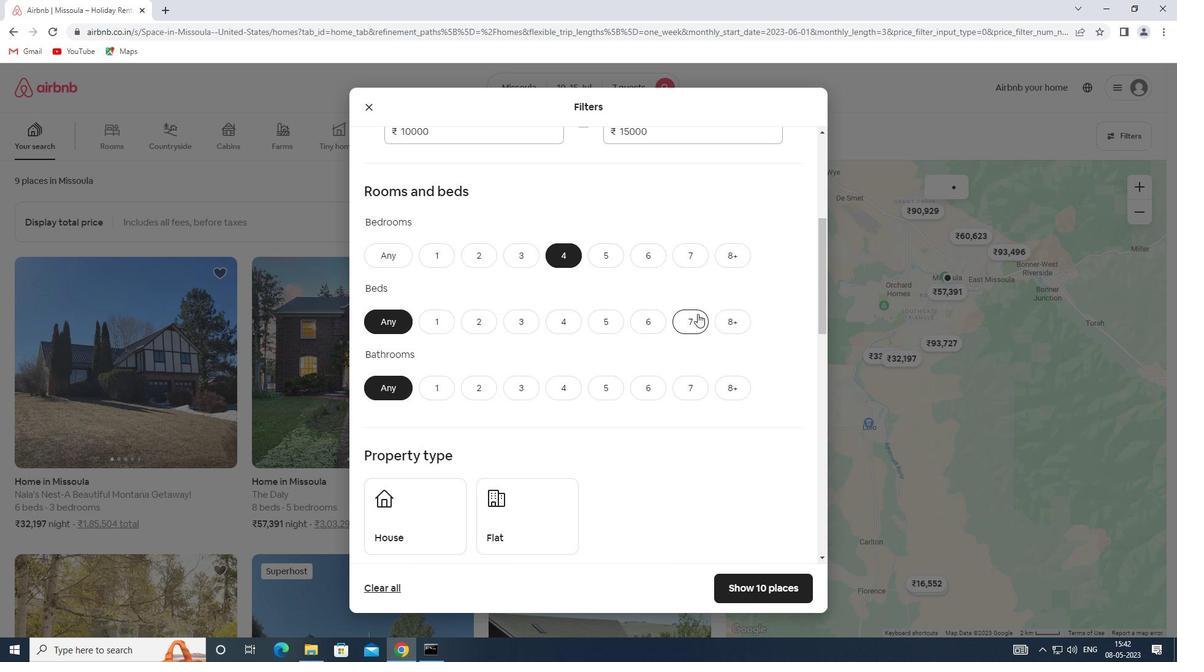 
Action: Mouse moved to (561, 383)
Screenshot: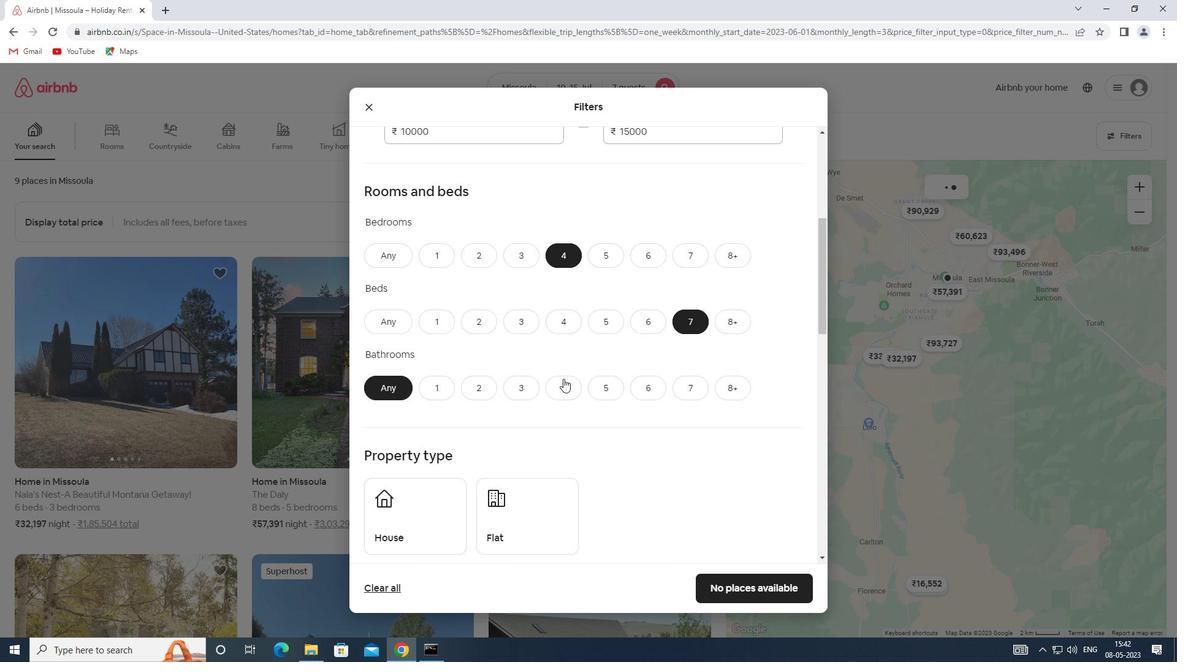 
Action: Mouse pressed left at (561, 383)
Screenshot: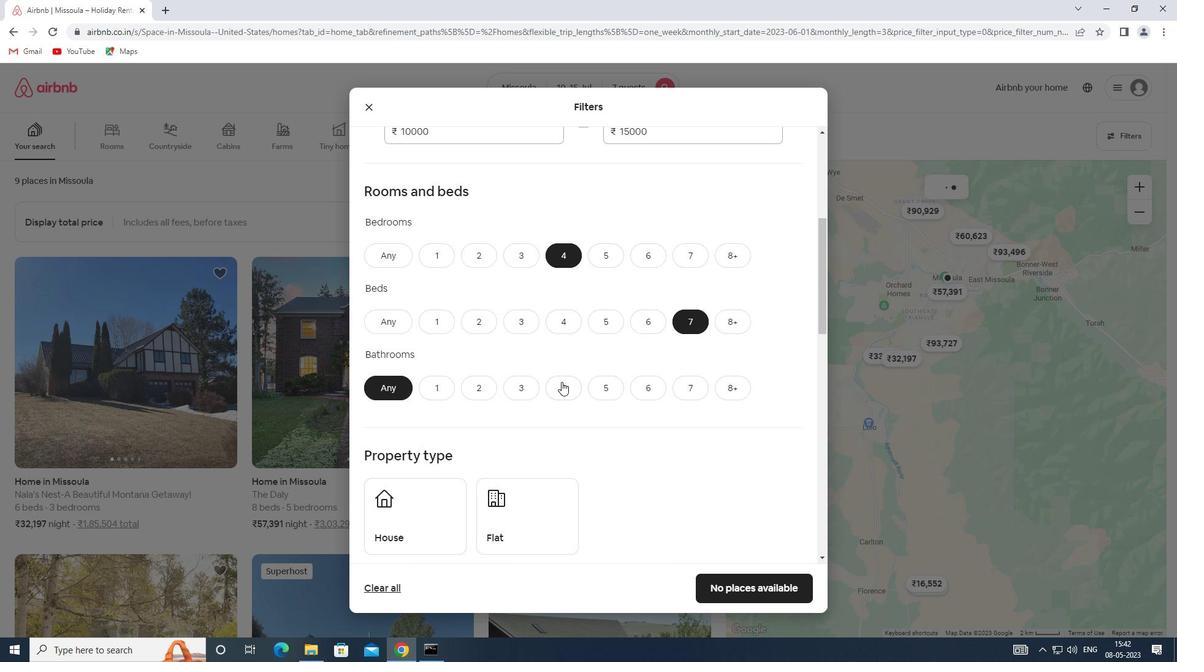 
Action: Mouse moved to (560, 384)
Screenshot: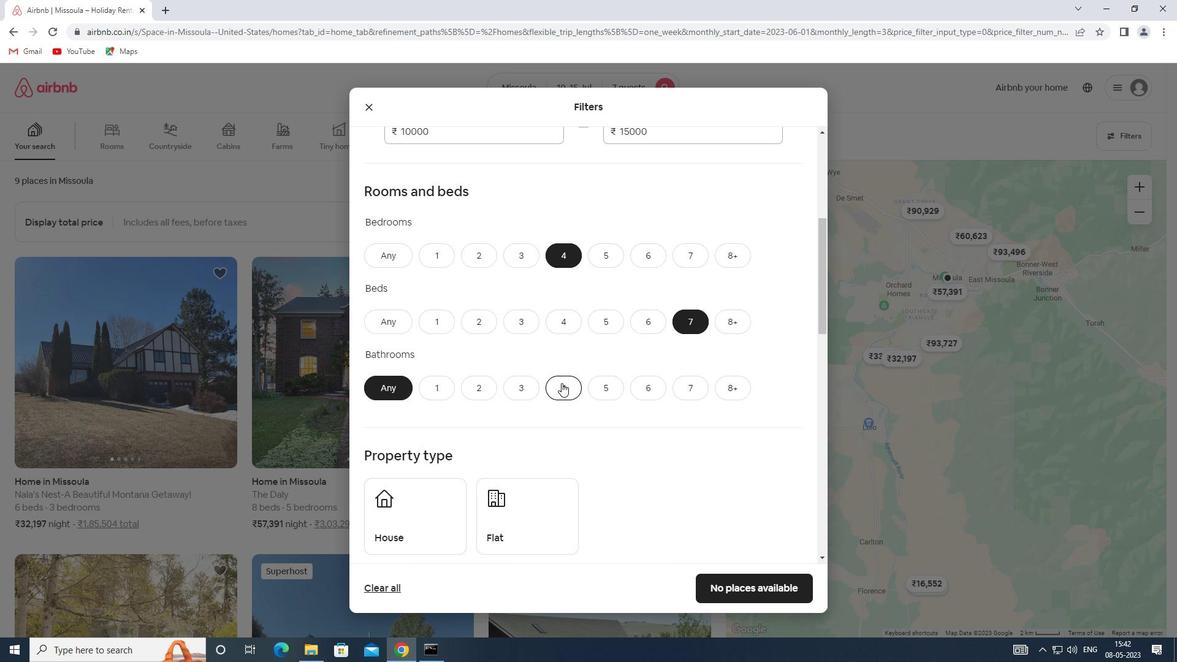 
Action: Mouse scrolled (560, 383) with delta (0, 0)
Screenshot: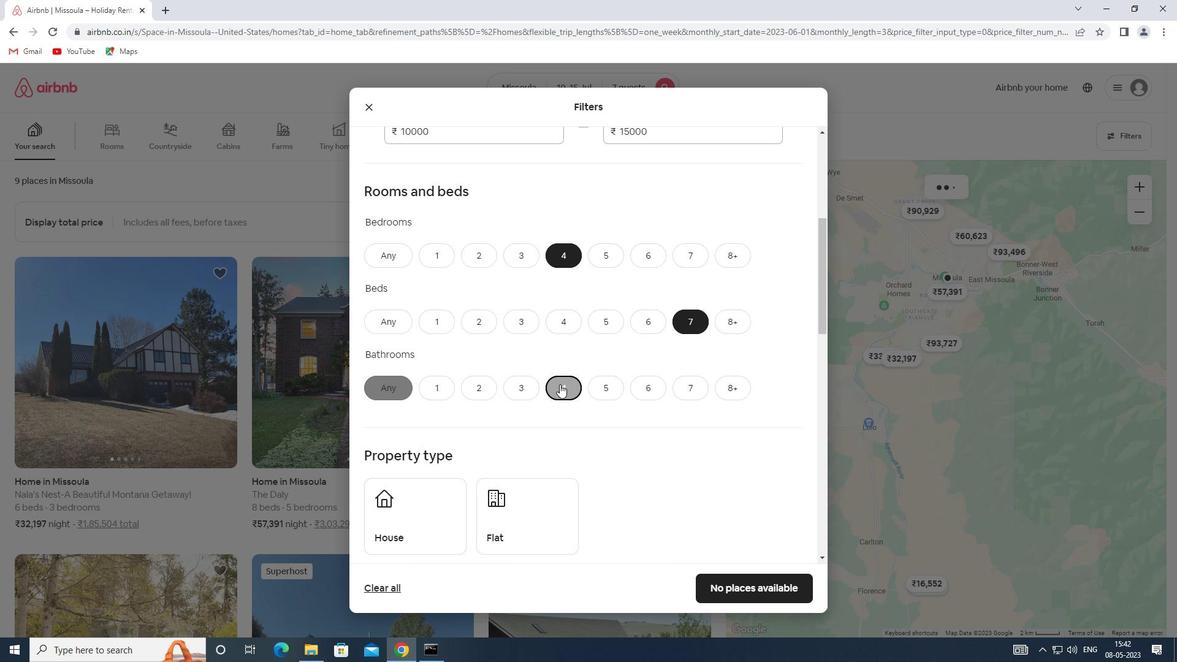 
Action: Mouse scrolled (560, 383) with delta (0, 0)
Screenshot: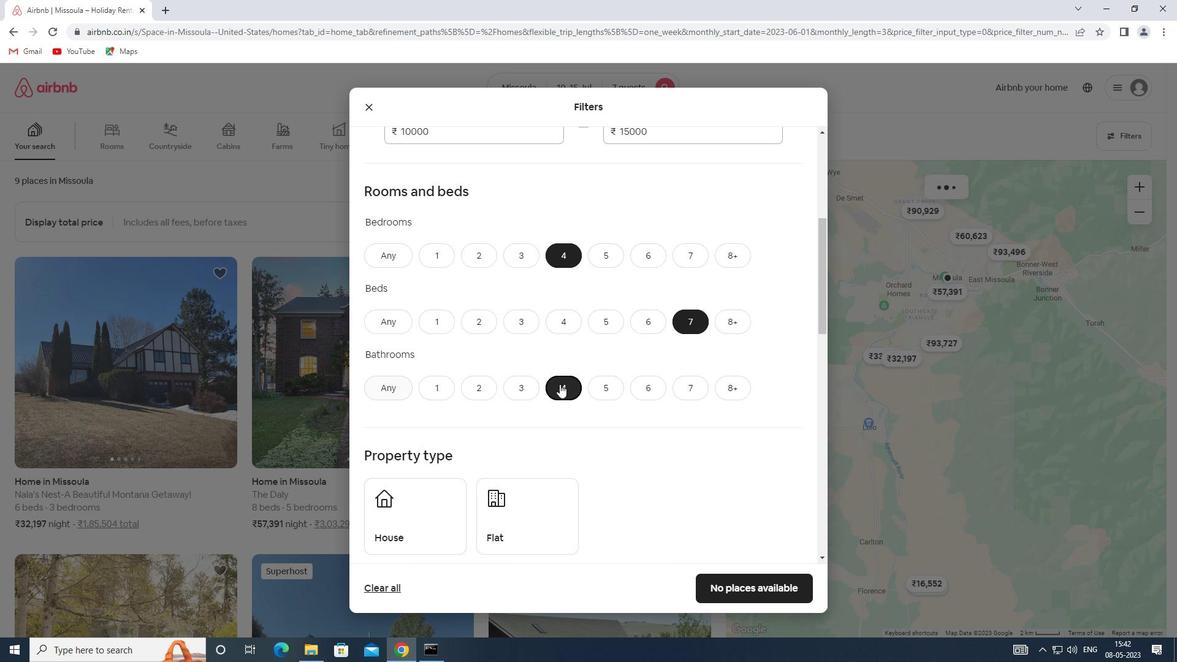 
Action: Mouse moved to (417, 389)
Screenshot: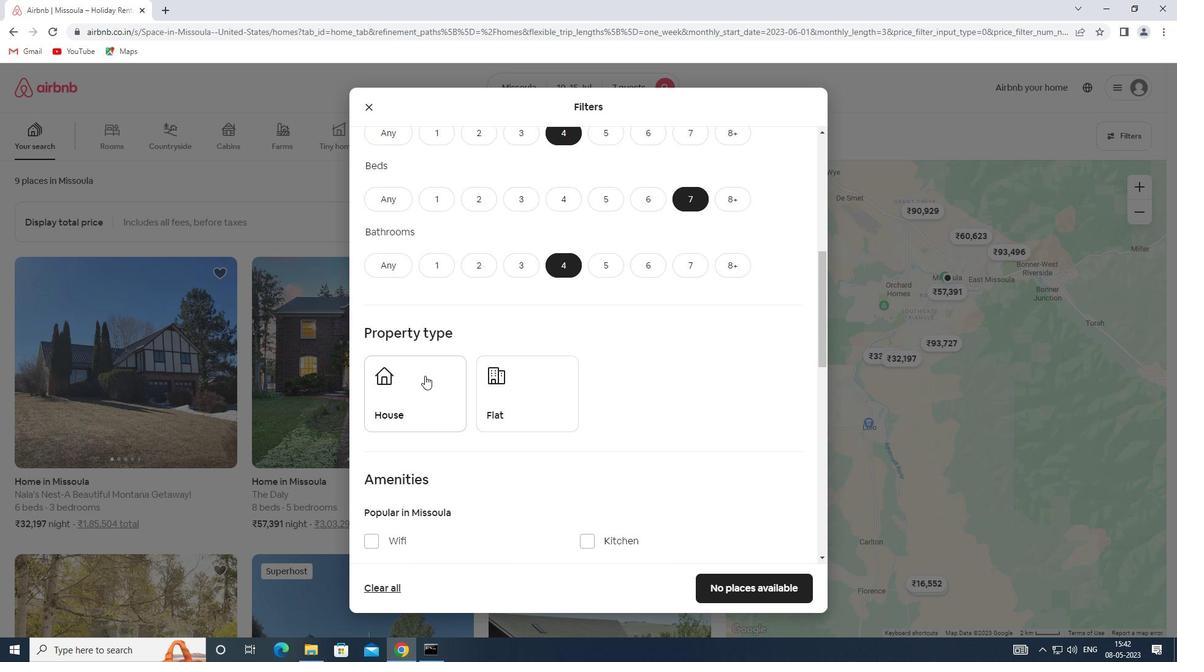 
Action: Mouse pressed left at (417, 389)
Screenshot: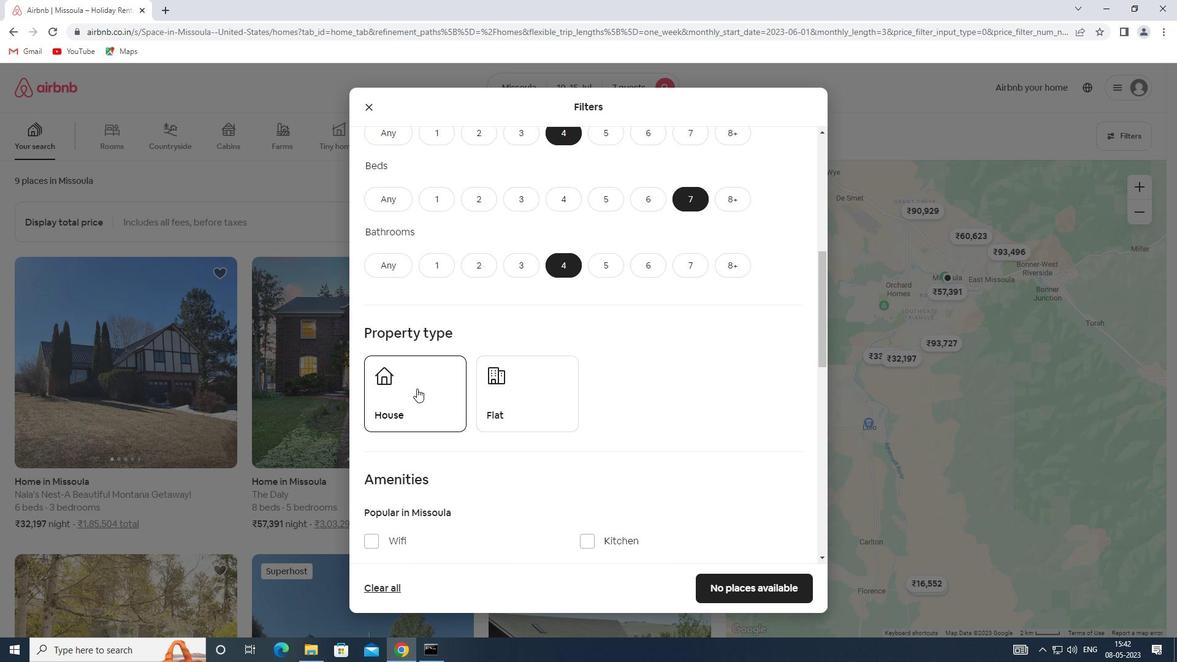 
Action: Mouse moved to (501, 402)
Screenshot: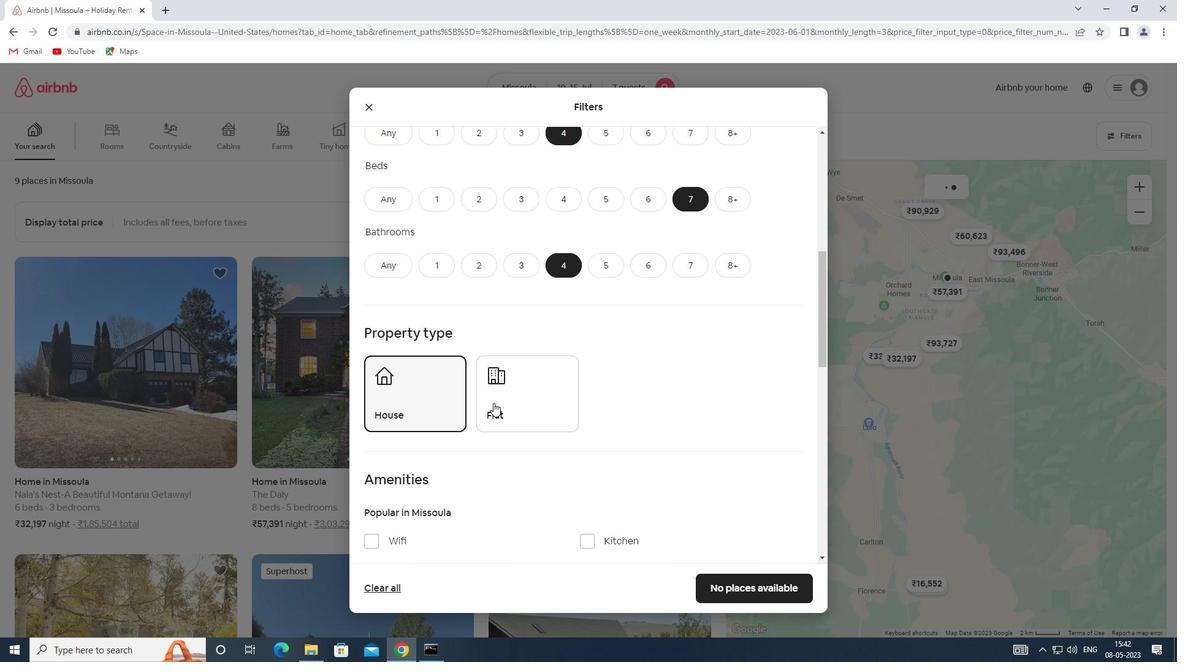 
Action: Mouse pressed left at (501, 402)
Screenshot: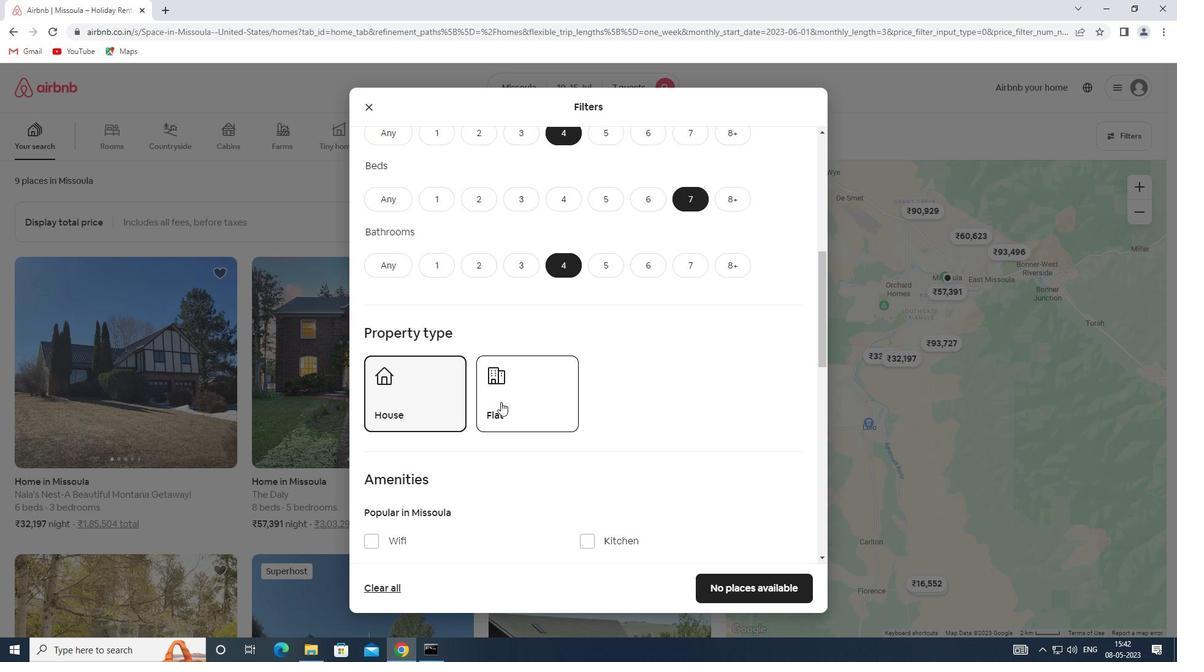 
Action: Mouse moved to (504, 397)
Screenshot: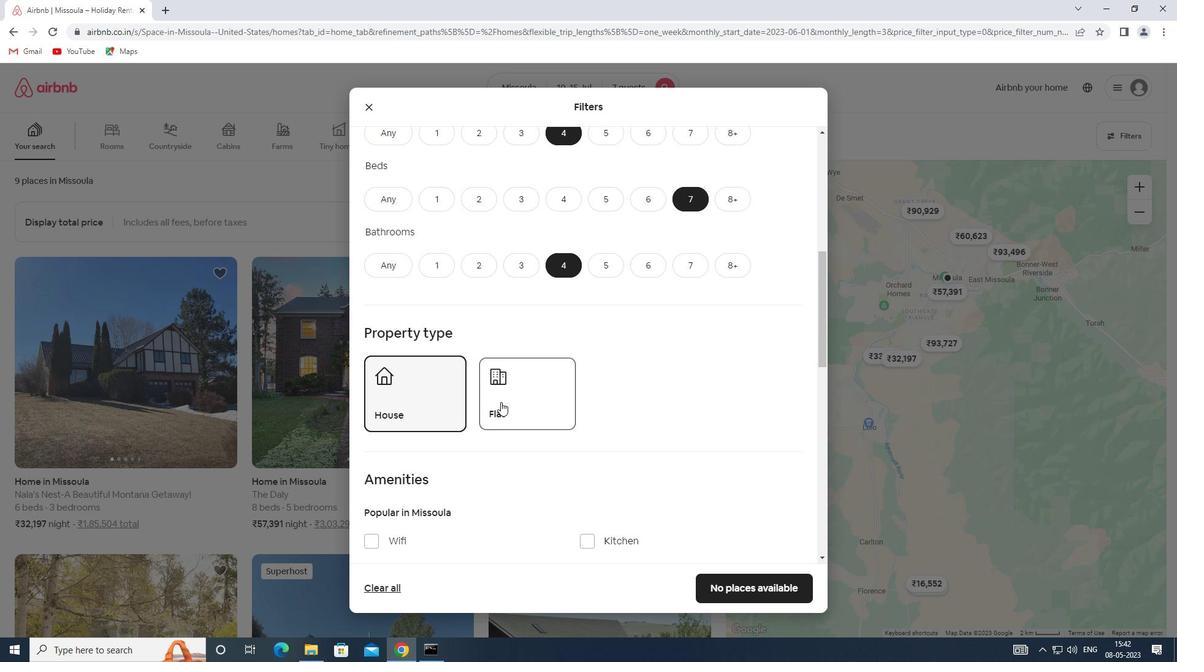 
Action: Mouse scrolled (504, 396) with delta (0, 0)
Screenshot: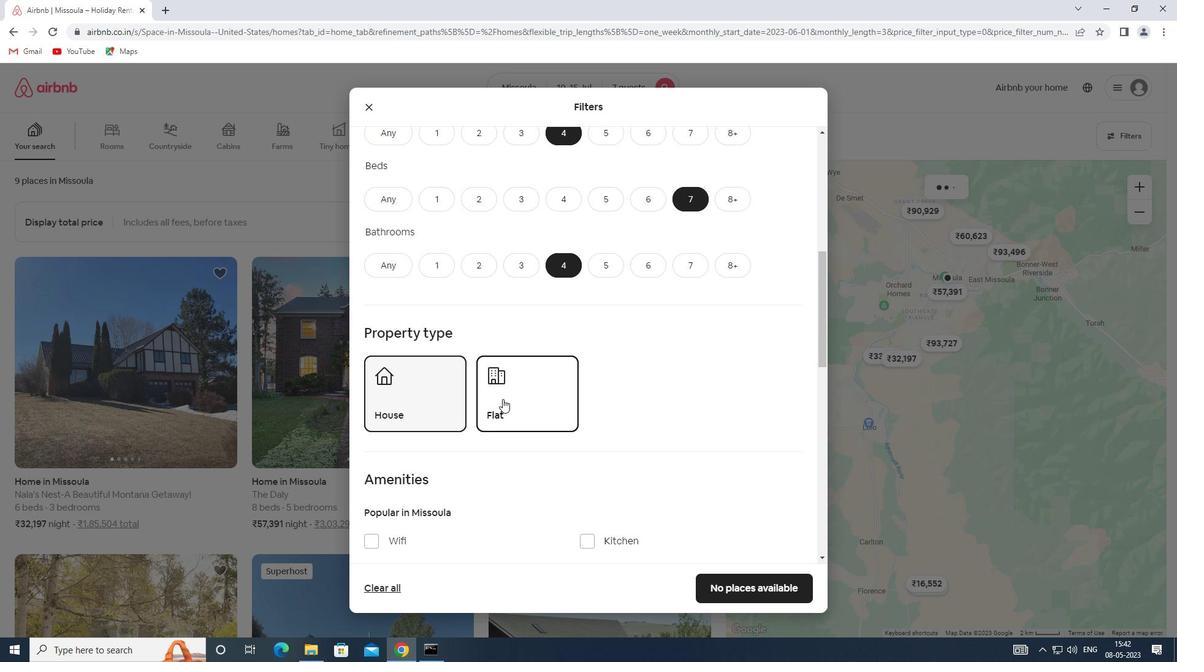 
Action: Mouse scrolled (504, 396) with delta (0, 0)
Screenshot: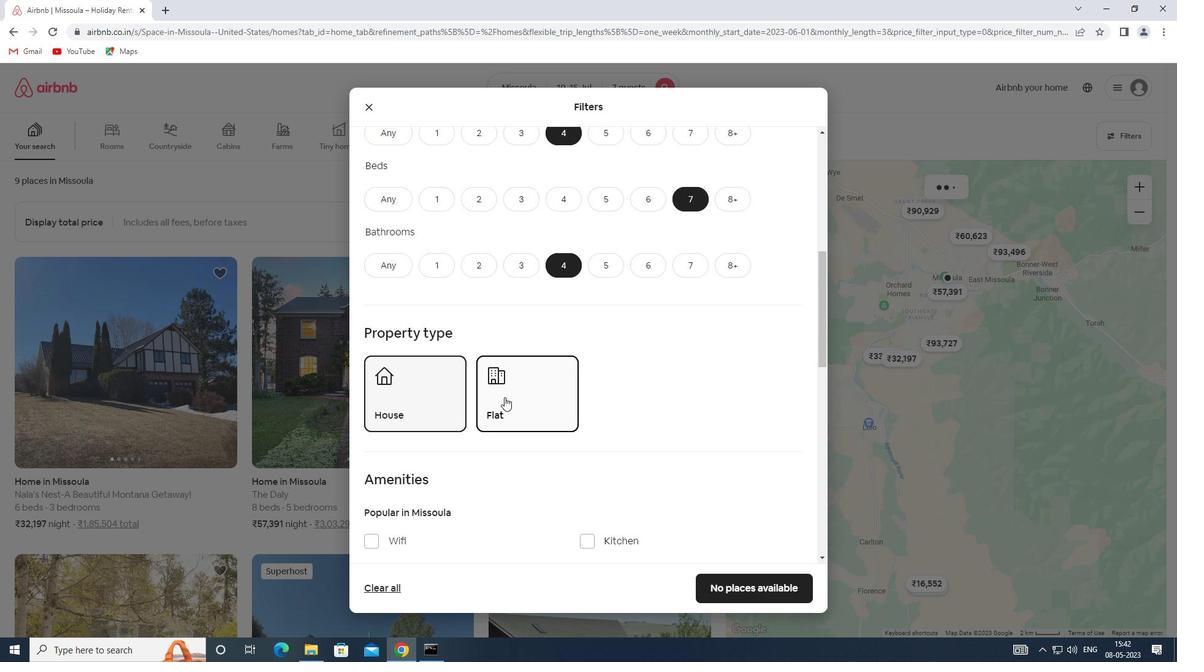 
Action: Mouse scrolled (504, 396) with delta (0, 0)
Screenshot: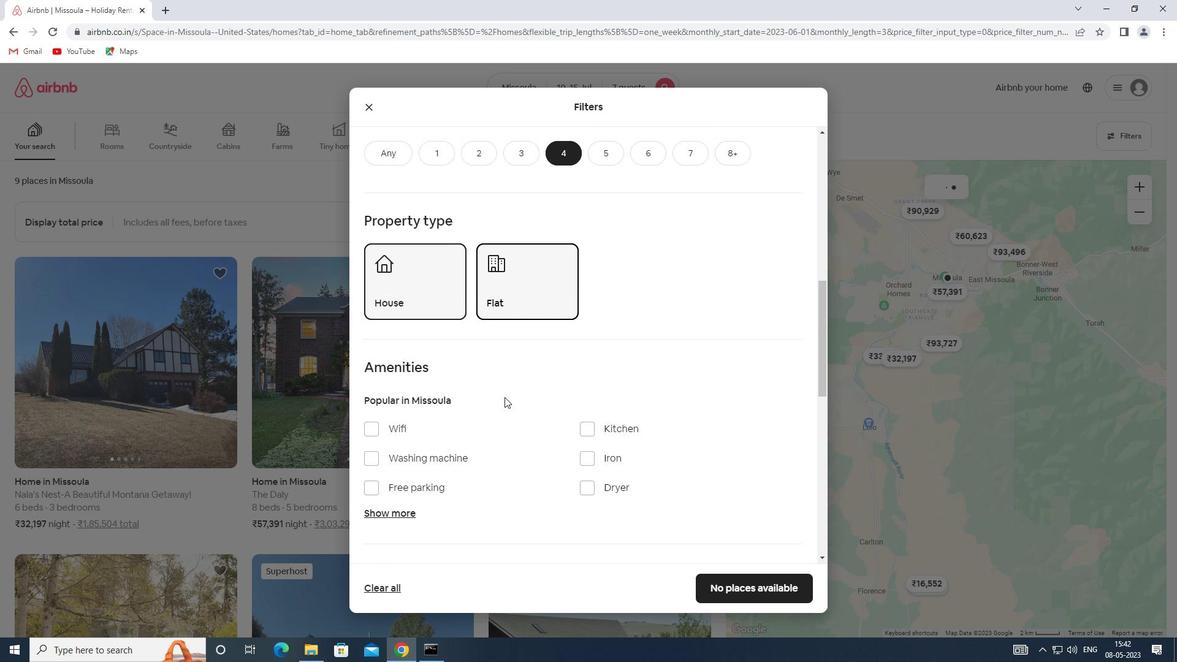 
Action: Mouse scrolled (504, 396) with delta (0, 0)
Screenshot: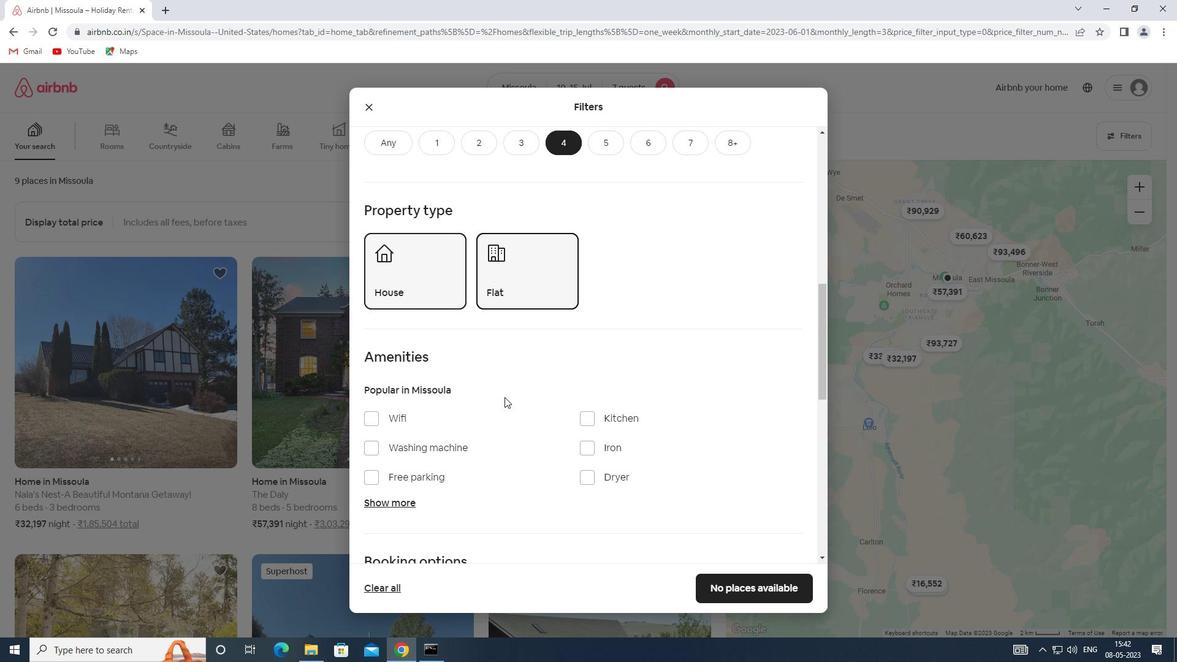 
Action: Mouse moved to (396, 380)
Screenshot: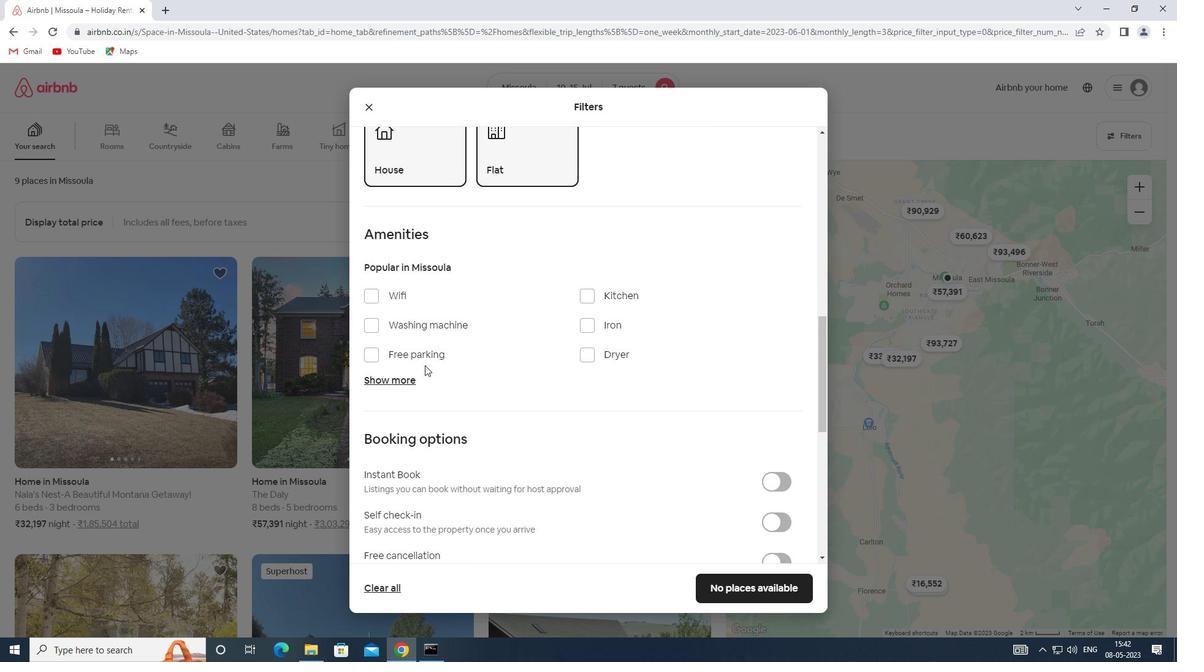 
Action: Mouse pressed left at (396, 380)
Screenshot: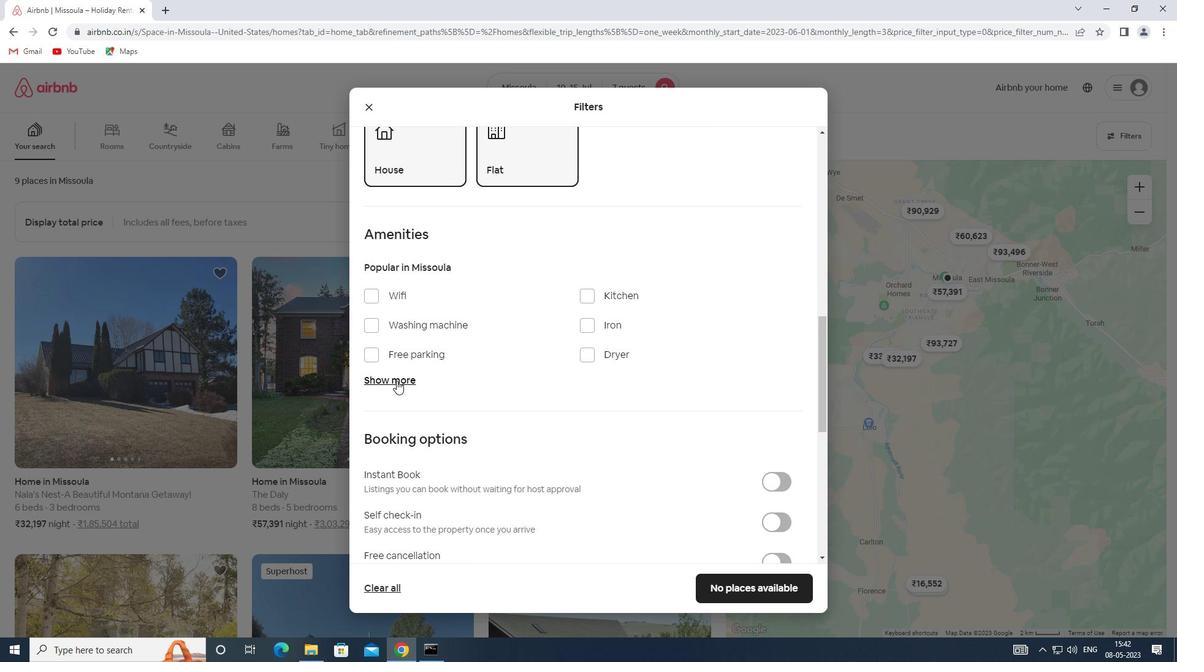 
Action: Mouse moved to (376, 293)
Screenshot: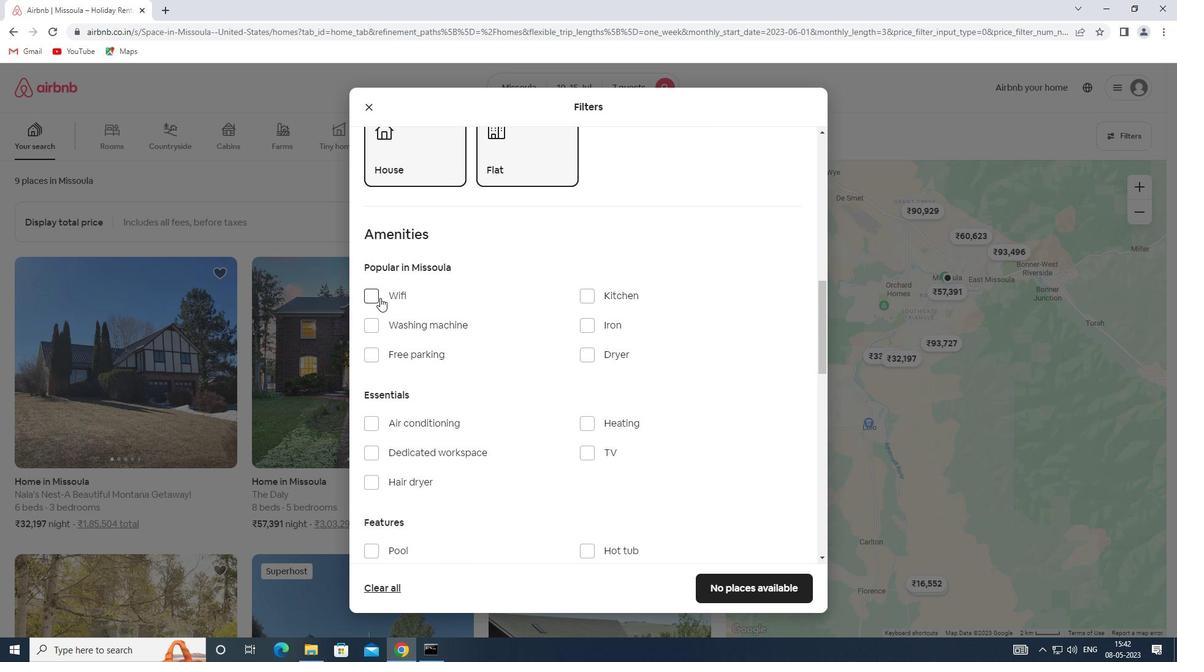 
Action: Mouse pressed left at (376, 293)
Screenshot: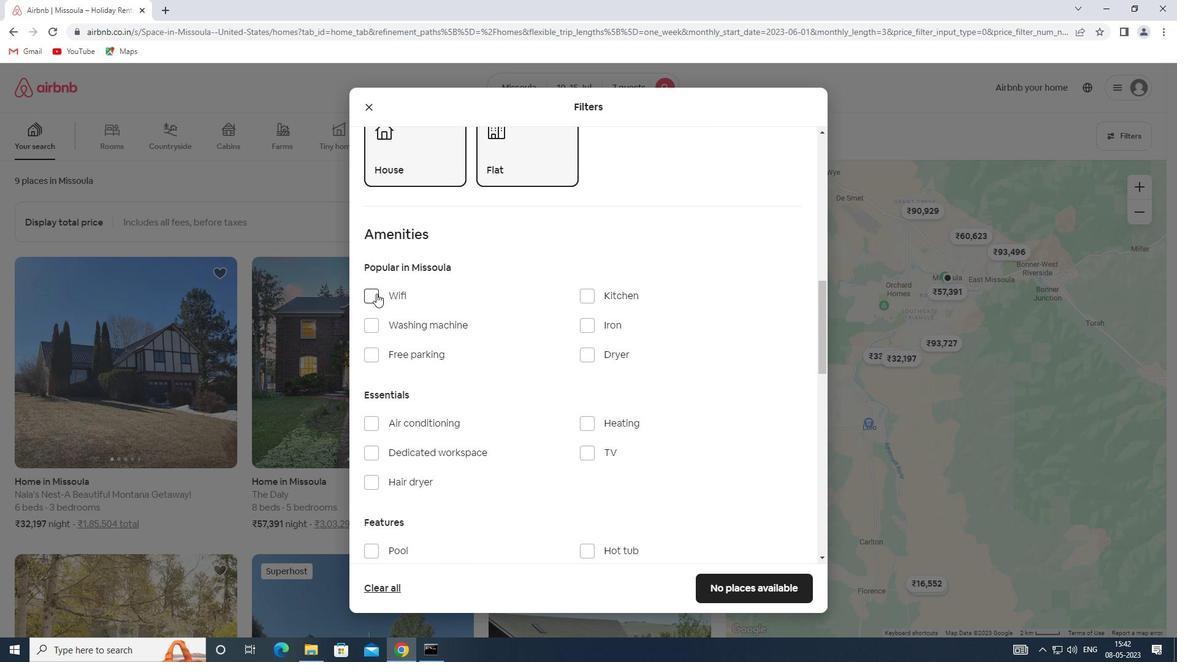 
Action: Mouse moved to (589, 448)
Screenshot: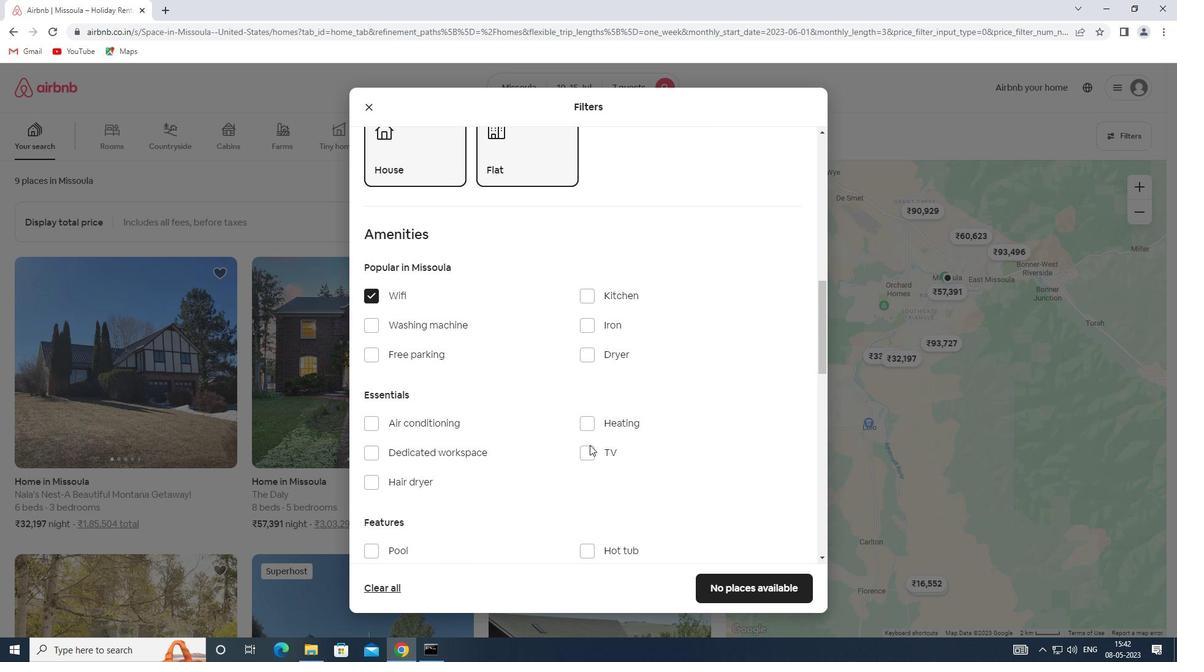 
Action: Mouse pressed left at (589, 448)
Screenshot: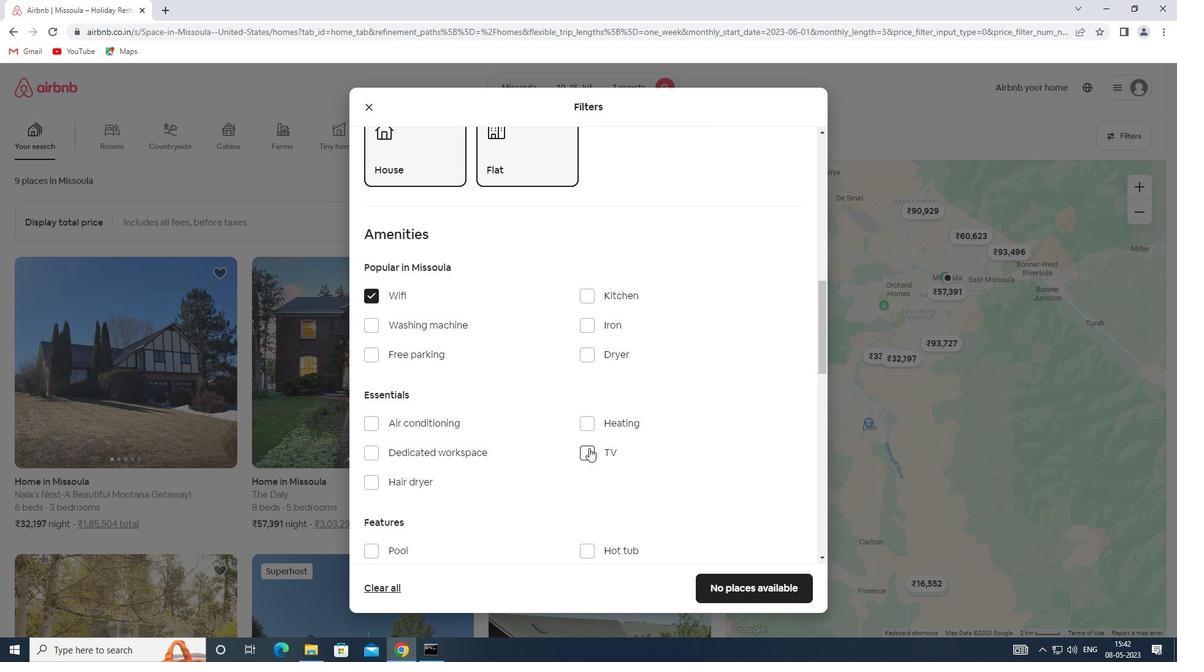 
Action: Mouse moved to (377, 355)
Screenshot: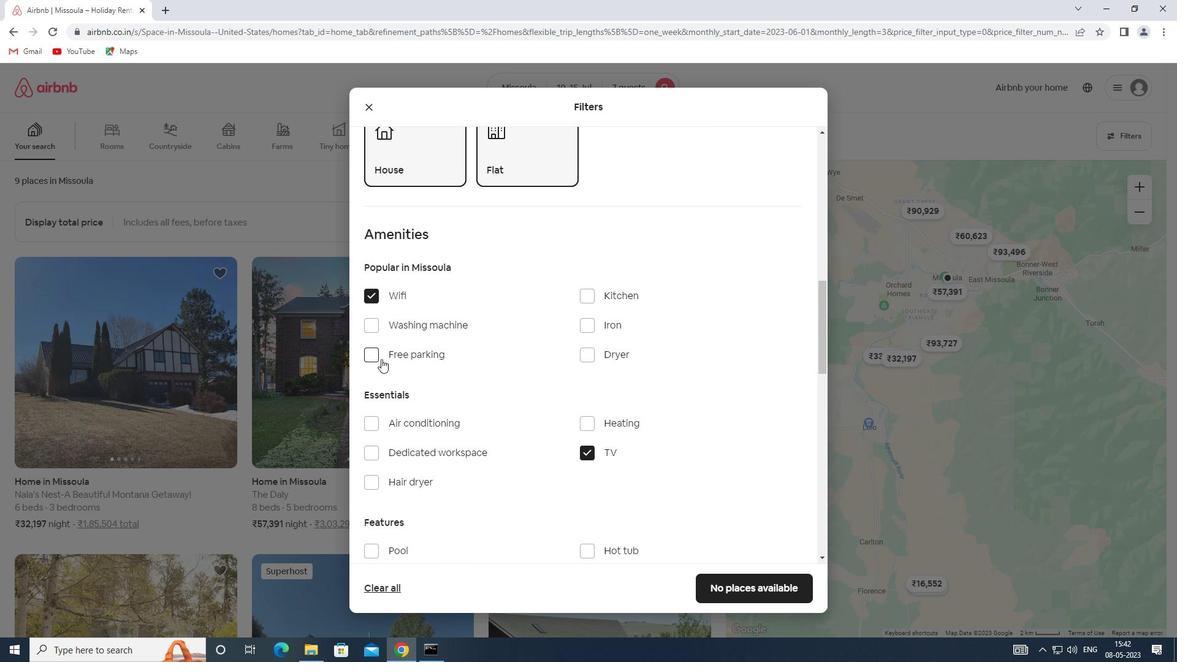 
Action: Mouse pressed left at (377, 355)
Screenshot: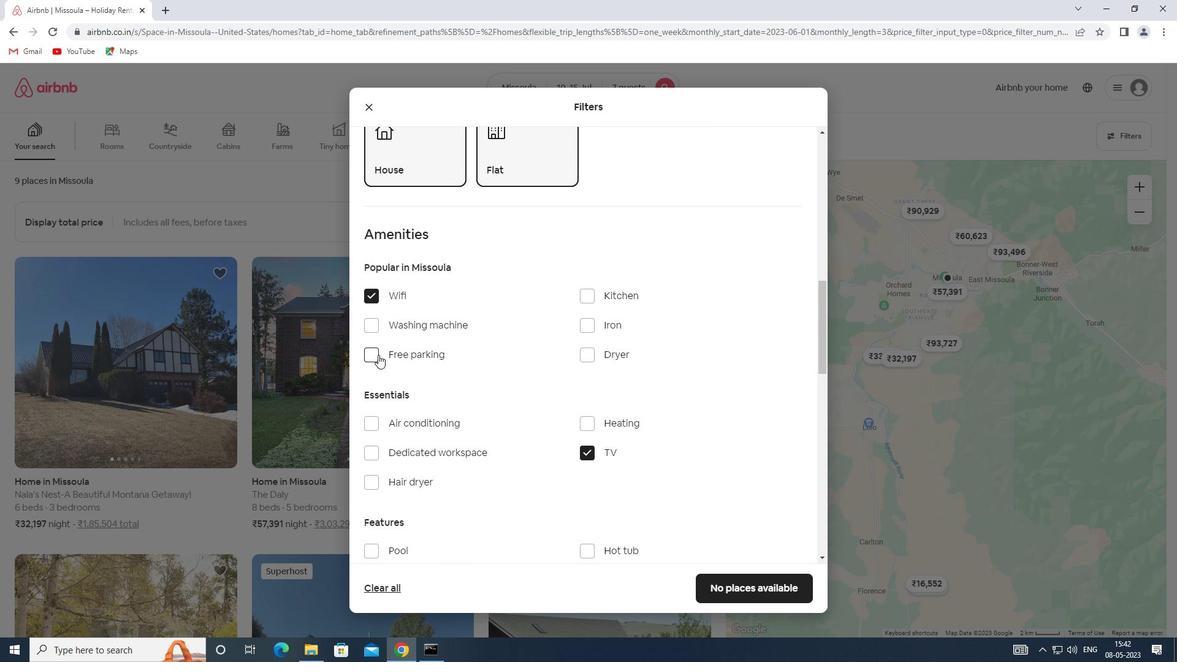 
Action: Mouse moved to (448, 391)
Screenshot: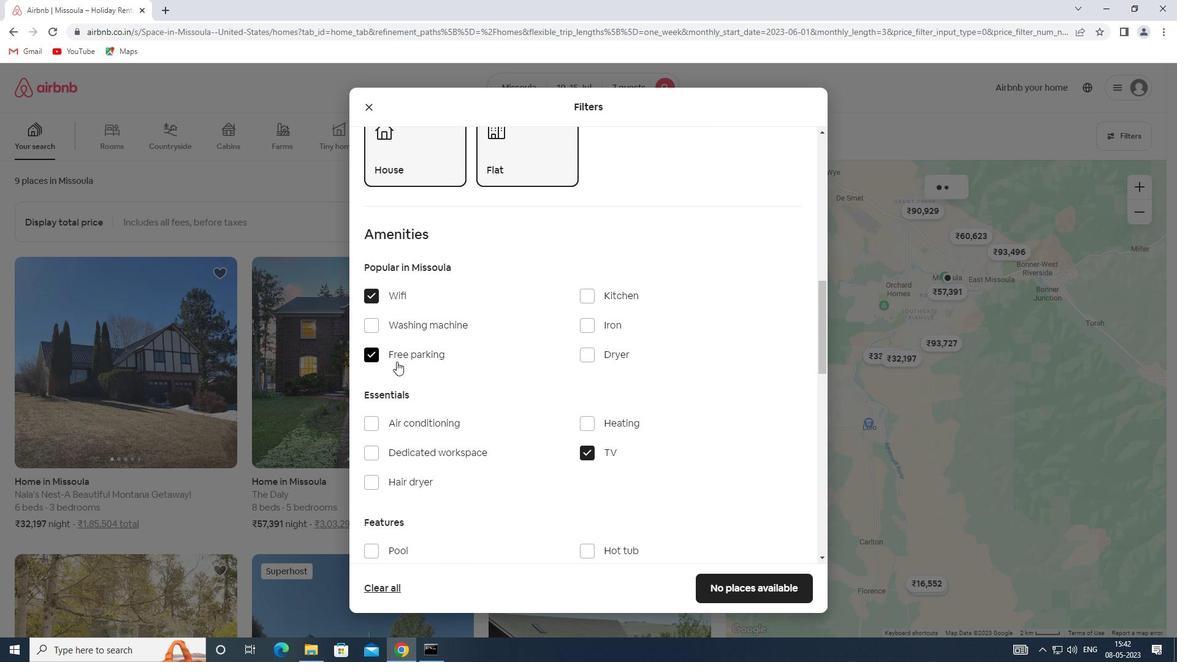 
Action: Mouse scrolled (448, 390) with delta (0, 0)
Screenshot: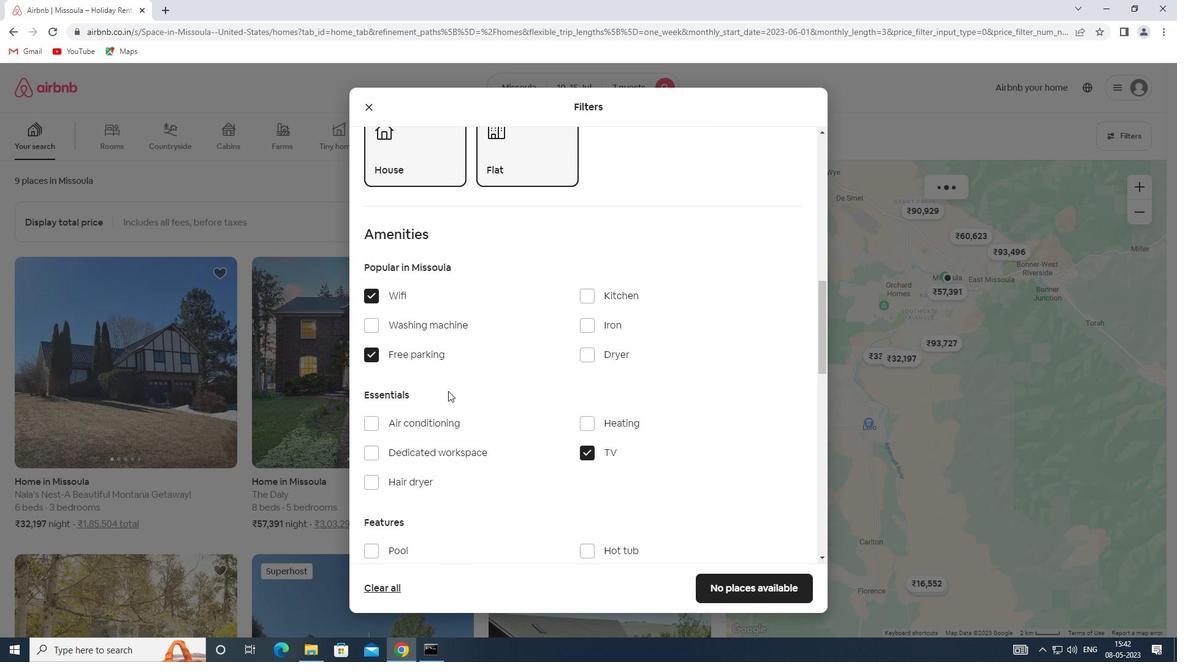 
Action: Mouse moved to (448, 391)
Screenshot: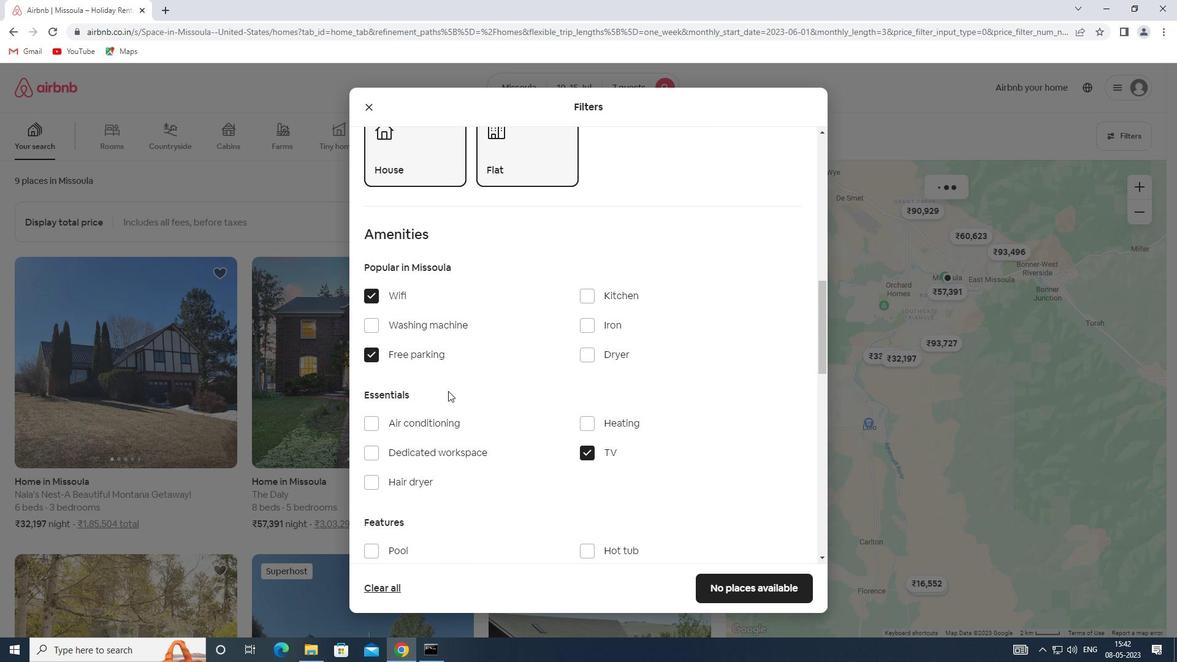 
Action: Mouse scrolled (448, 390) with delta (0, 0)
Screenshot: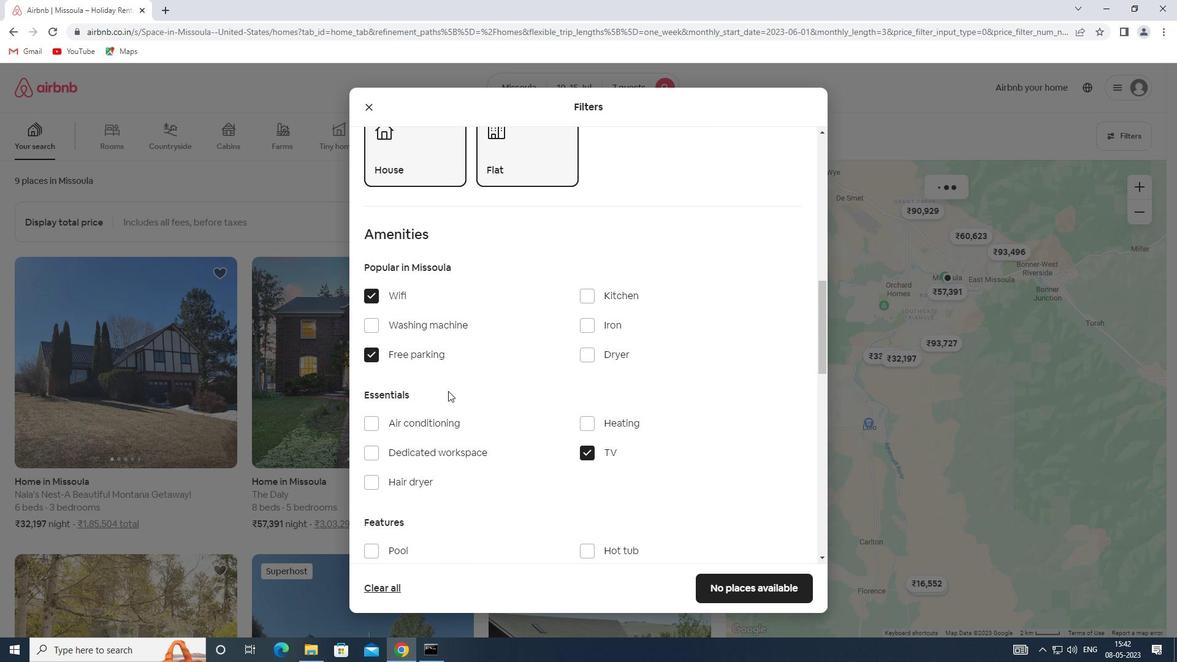 
Action: Mouse moved to (464, 393)
Screenshot: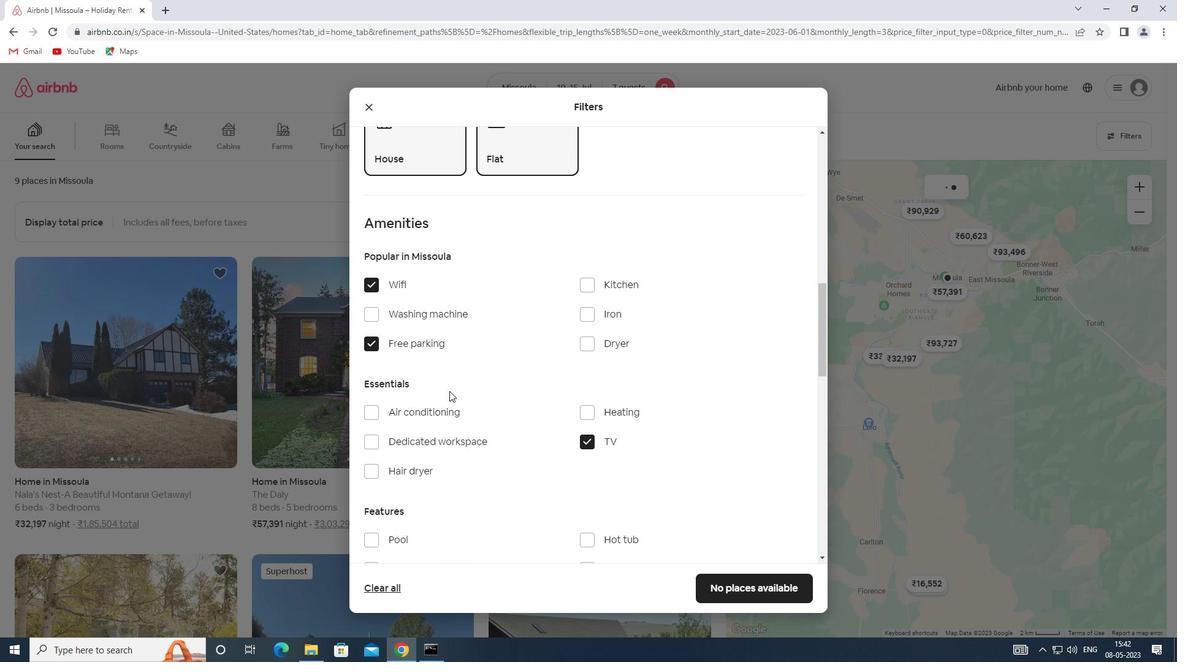 
Action: Mouse scrolled (464, 392) with delta (0, 0)
Screenshot: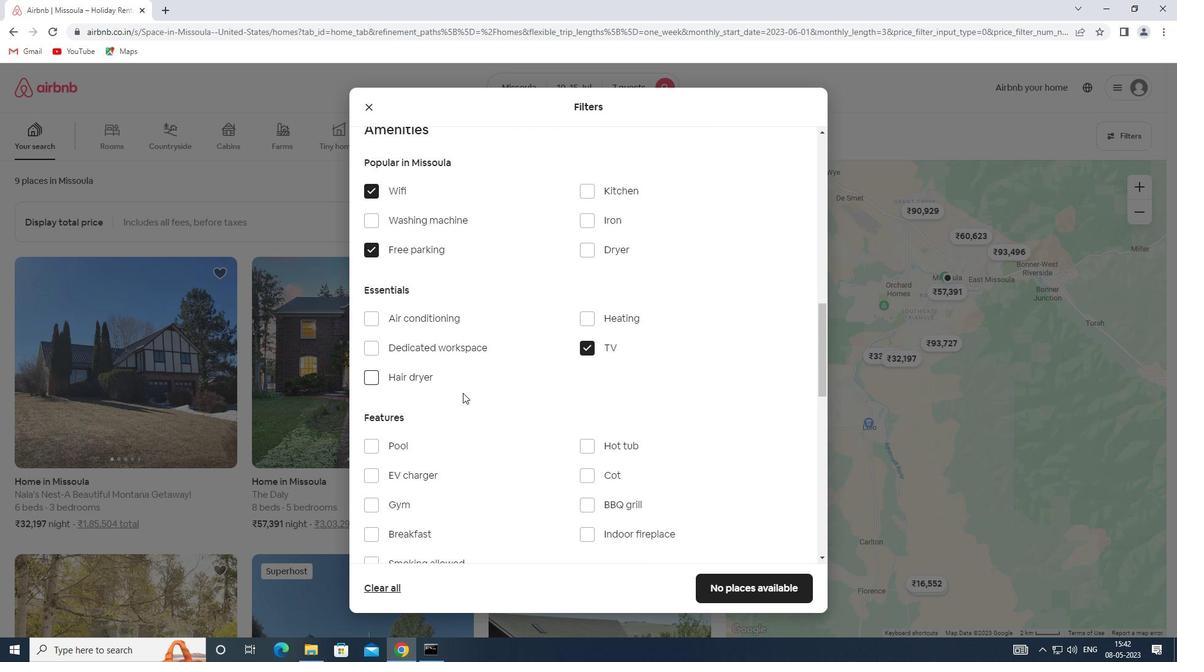 
Action: Mouse moved to (374, 426)
Screenshot: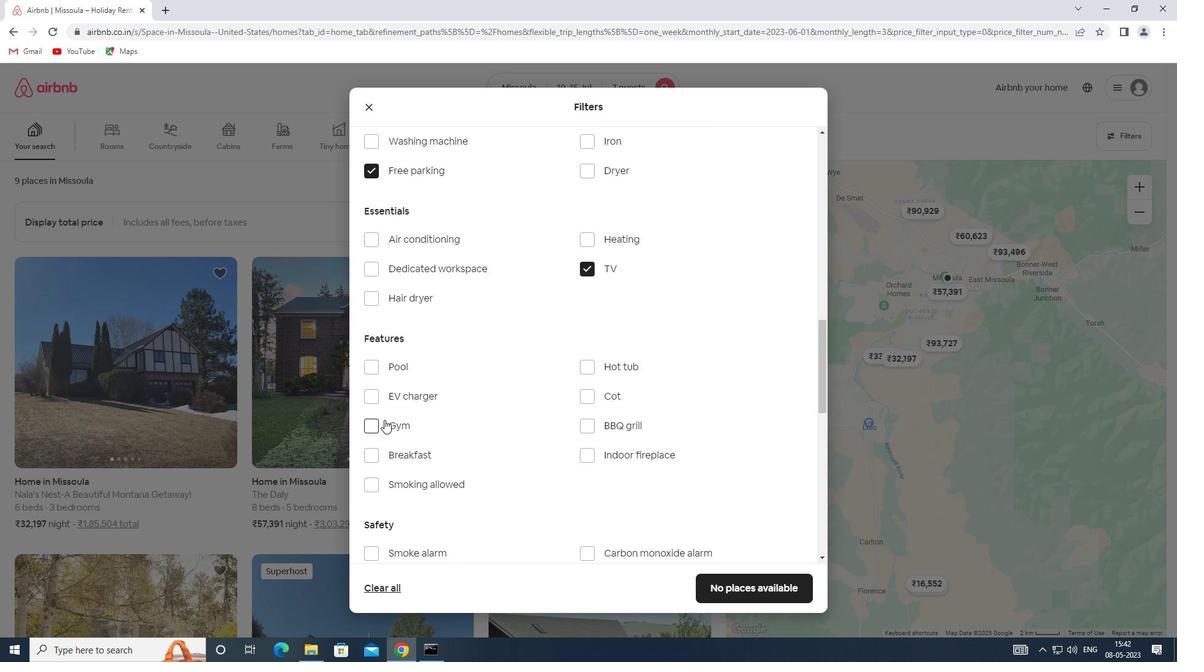 
Action: Mouse pressed left at (374, 426)
Screenshot: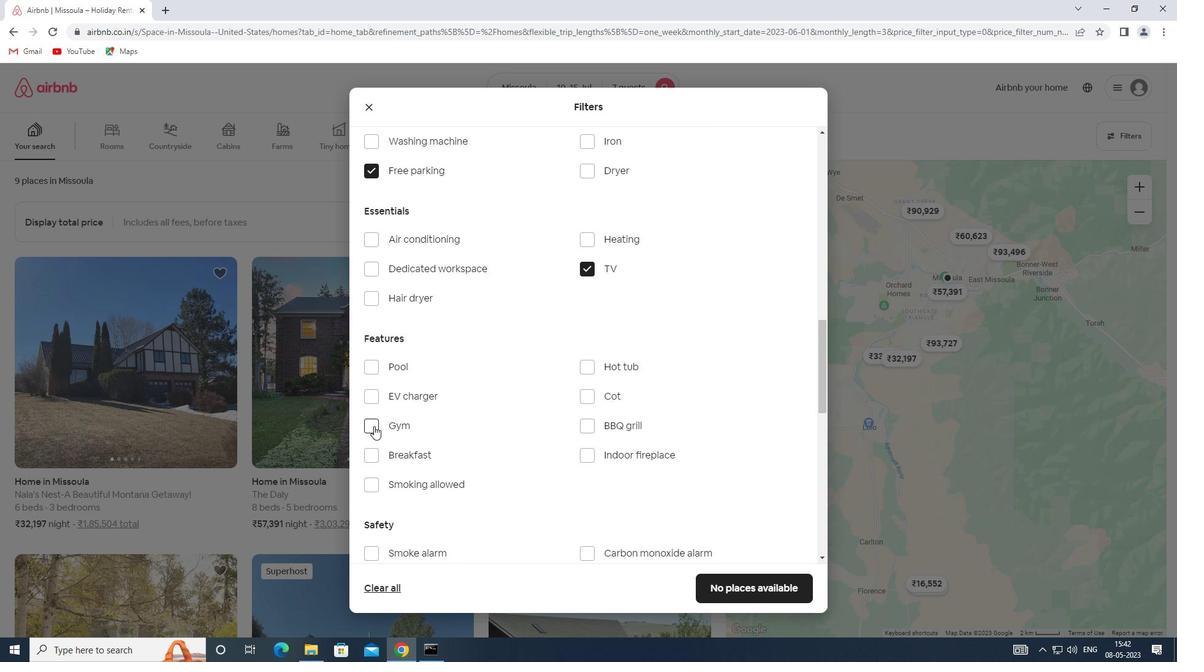 
Action: Mouse moved to (373, 459)
Screenshot: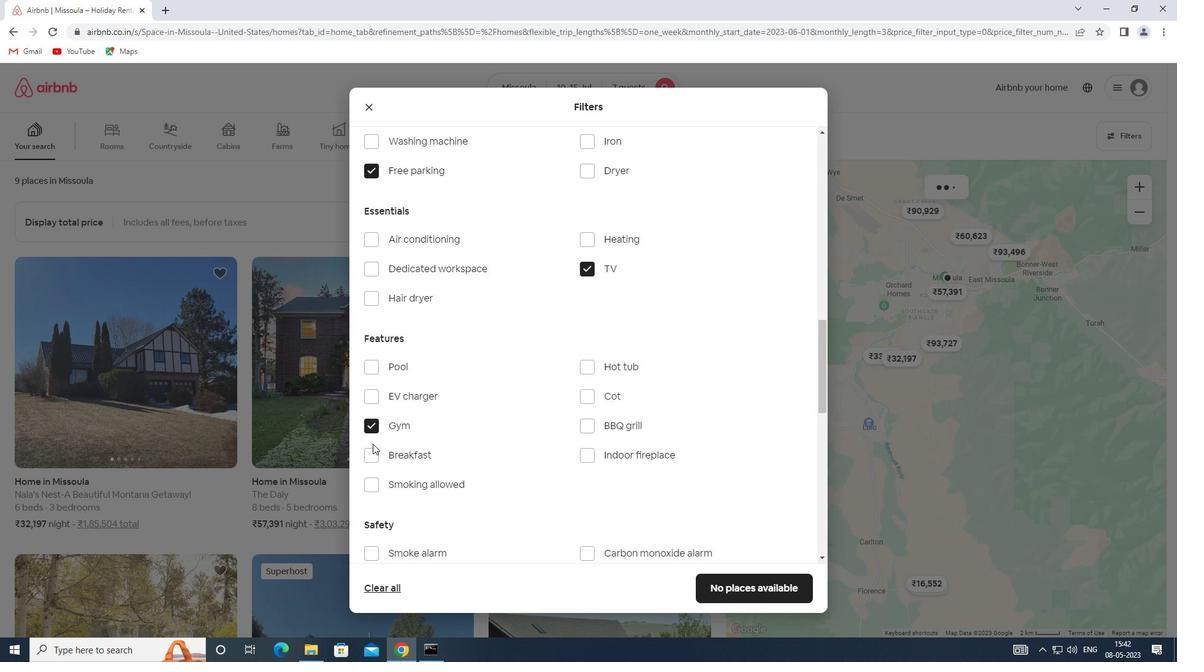 
Action: Mouse pressed left at (373, 459)
Screenshot: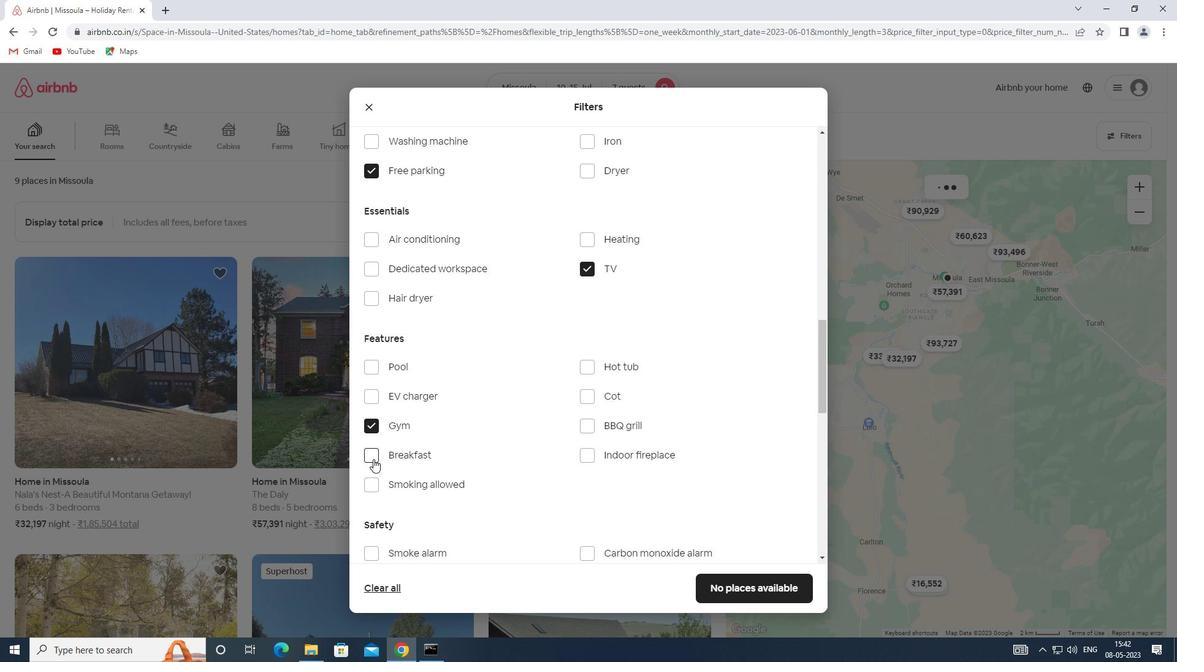 
Action: Mouse moved to (542, 435)
Screenshot: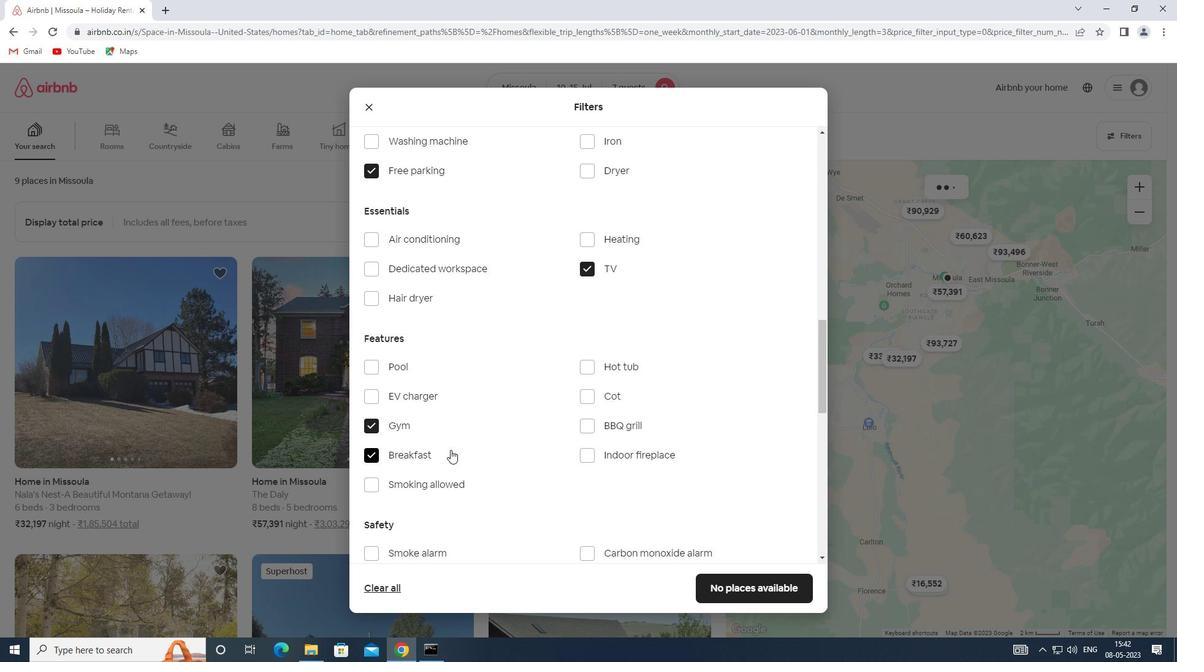 
Action: Mouse scrolled (542, 434) with delta (0, 0)
Screenshot: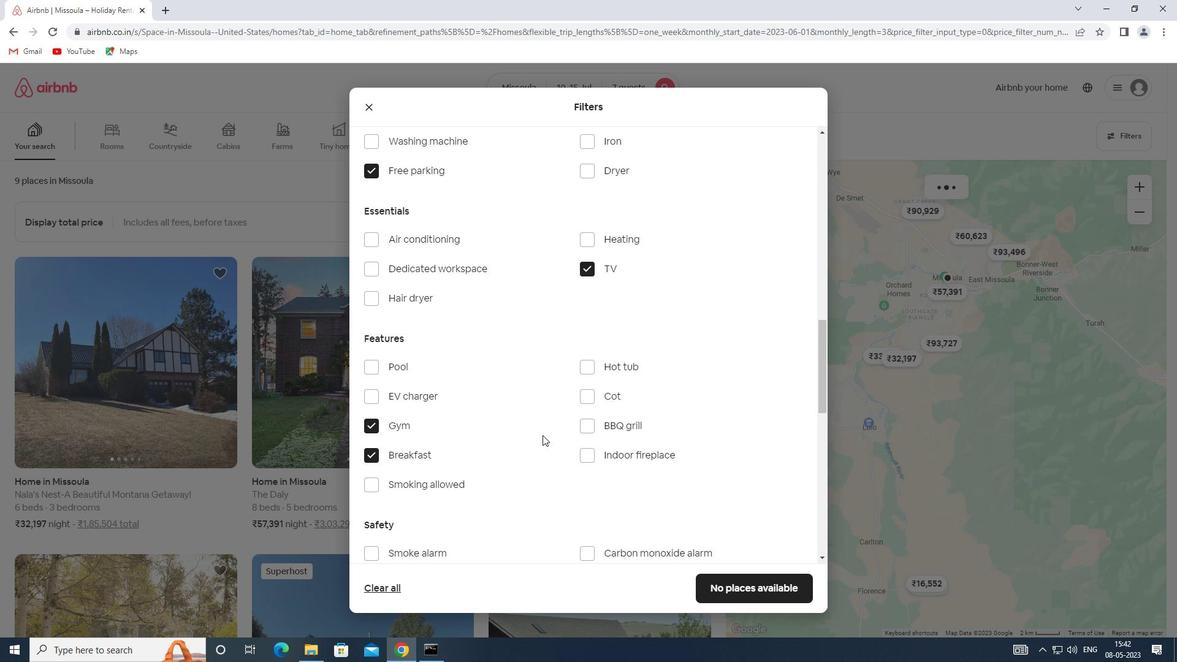 
Action: Mouse scrolled (542, 434) with delta (0, 0)
Screenshot: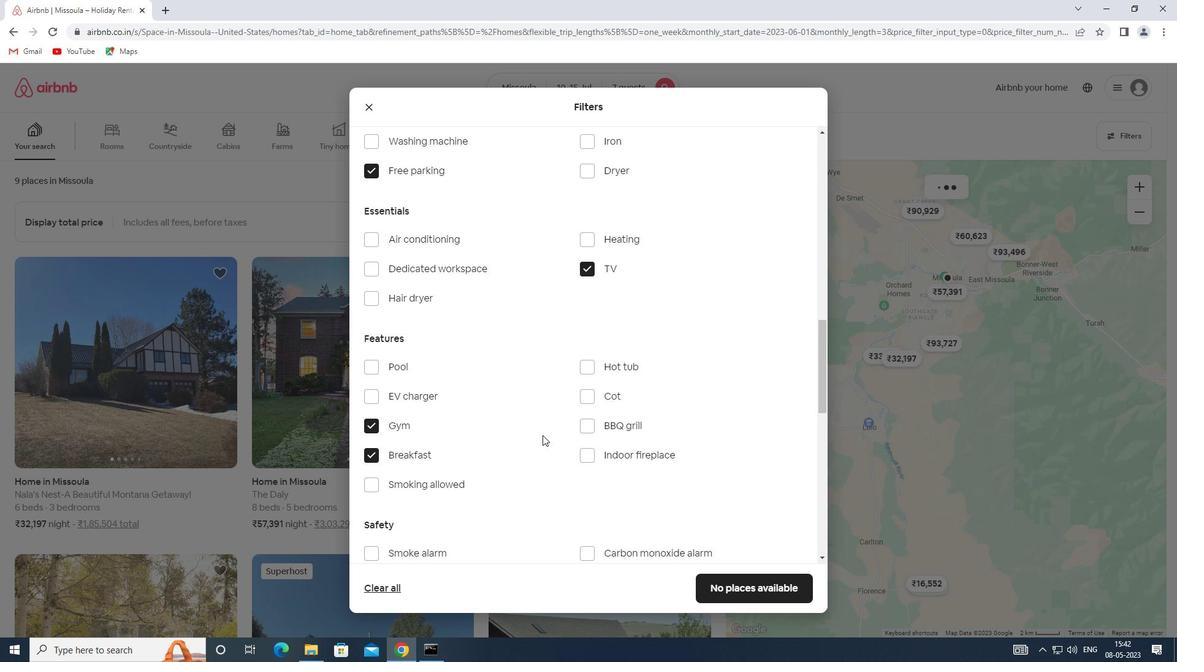
Action: Mouse moved to (543, 435)
Screenshot: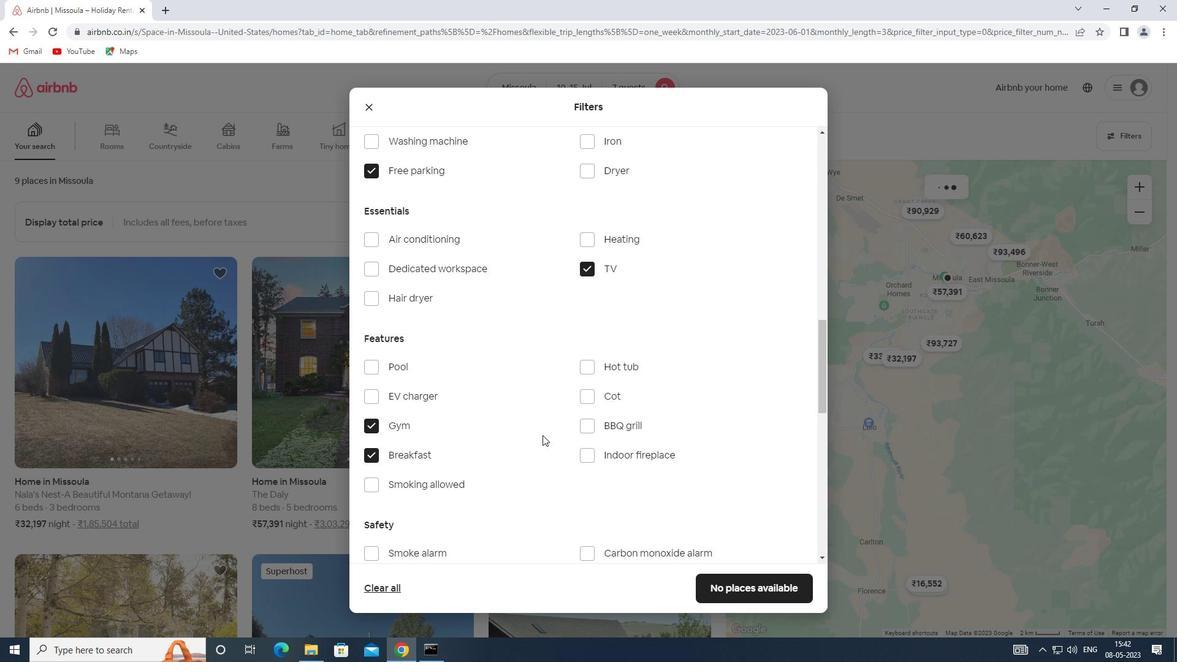 
Action: Mouse scrolled (543, 434) with delta (0, 0)
Screenshot: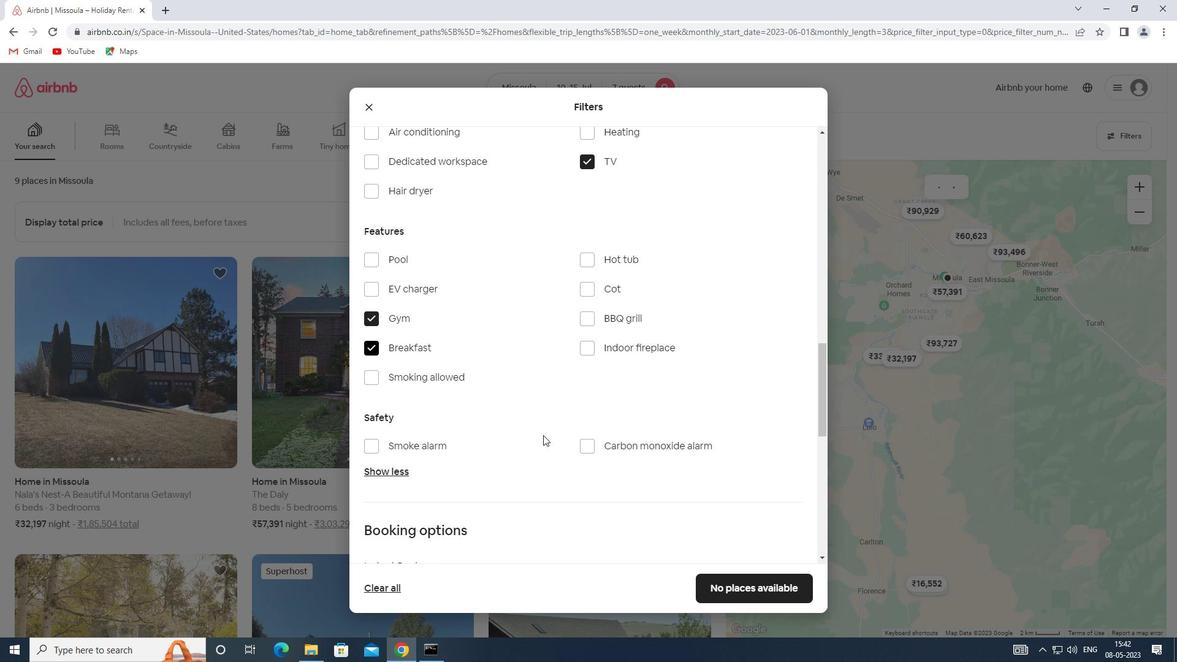 
Action: Mouse scrolled (543, 434) with delta (0, 0)
Screenshot: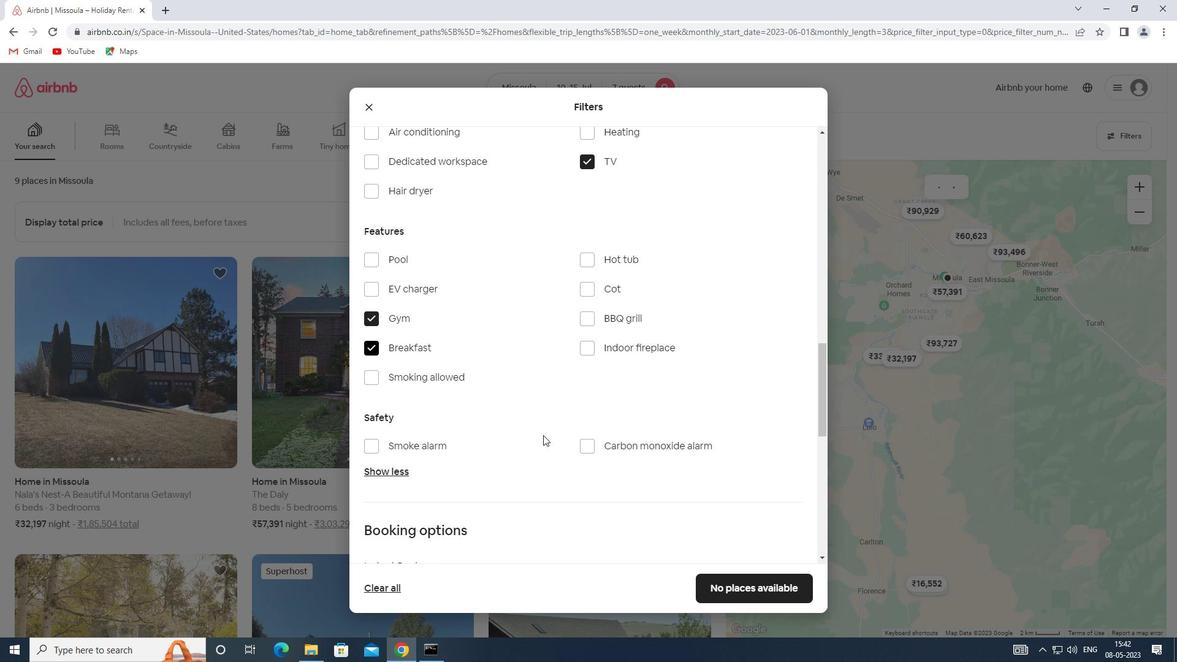 
Action: Mouse scrolled (543, 434) with delta (0, 0)
Screenshot: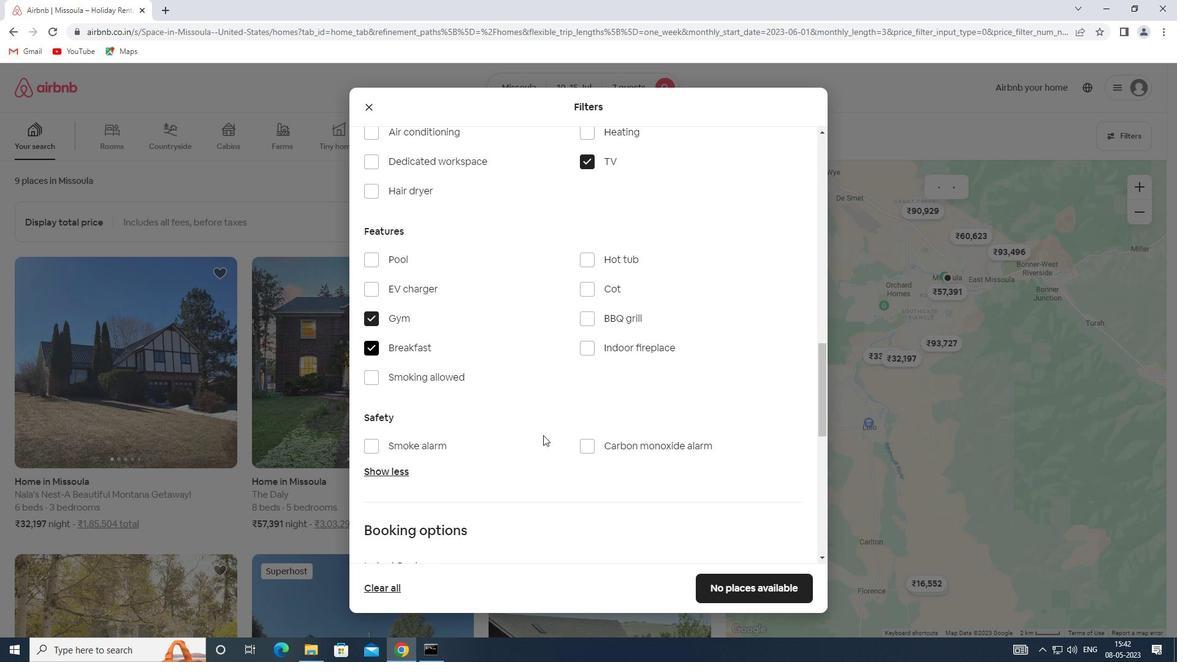 
Action: Mouse moved to (764, 414)
Screenshot: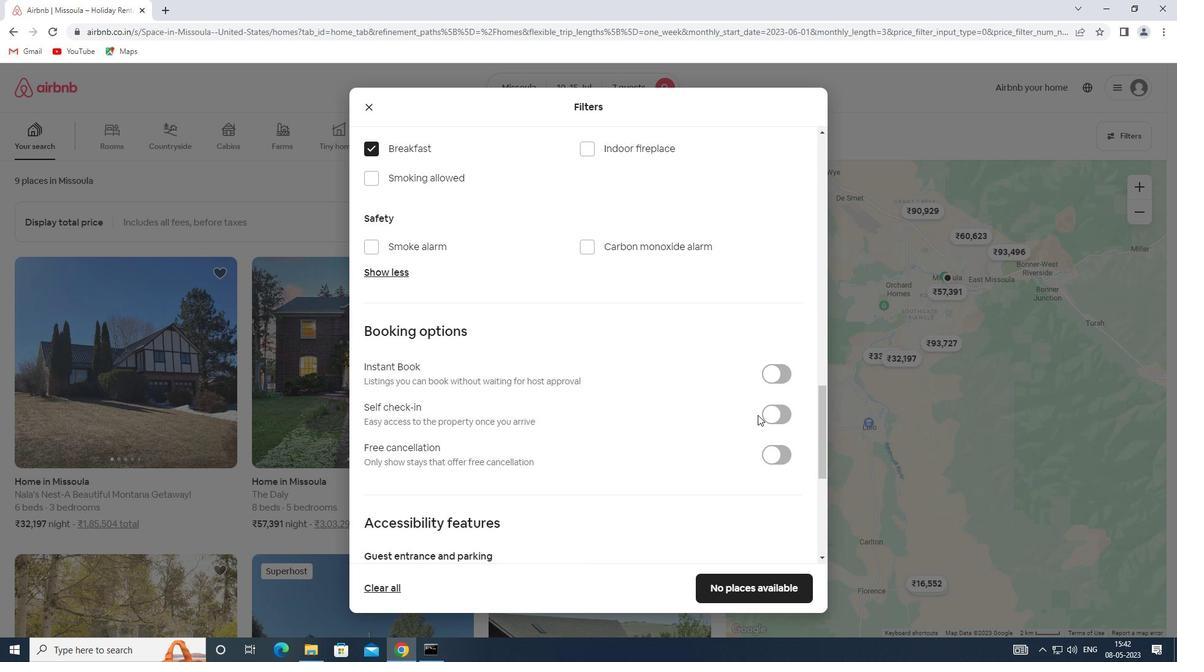 
Action: Mouse pressed left at (764, 414)
Screenshot: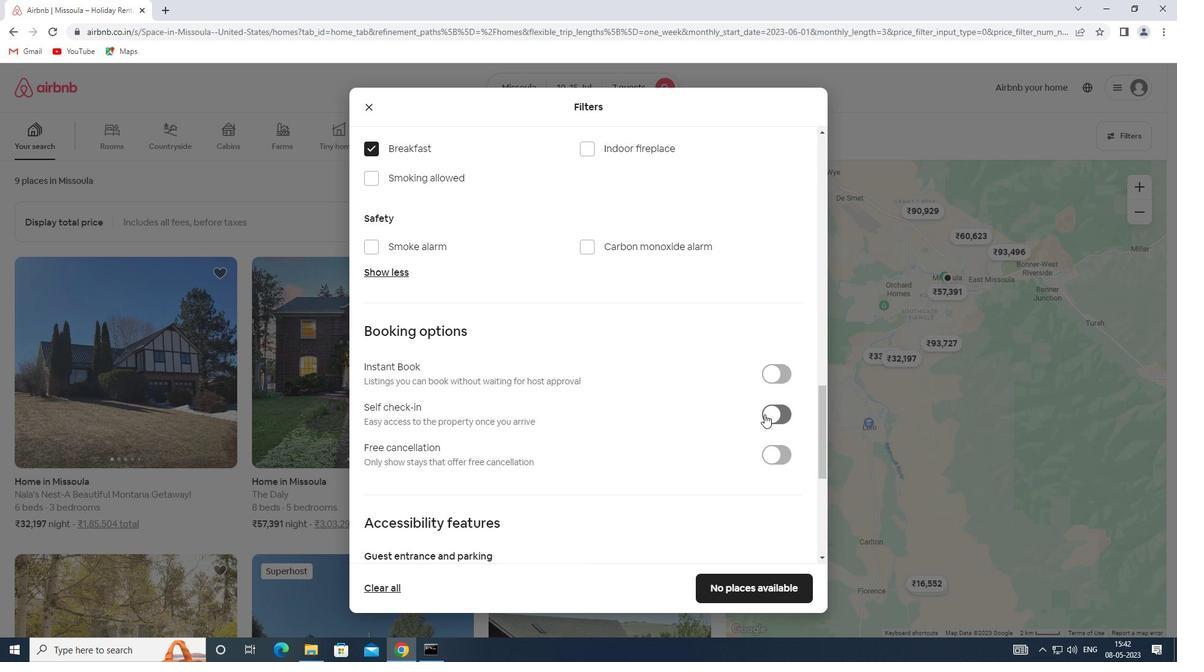
Action: Mouse moved to (642, 444)
Screenshot: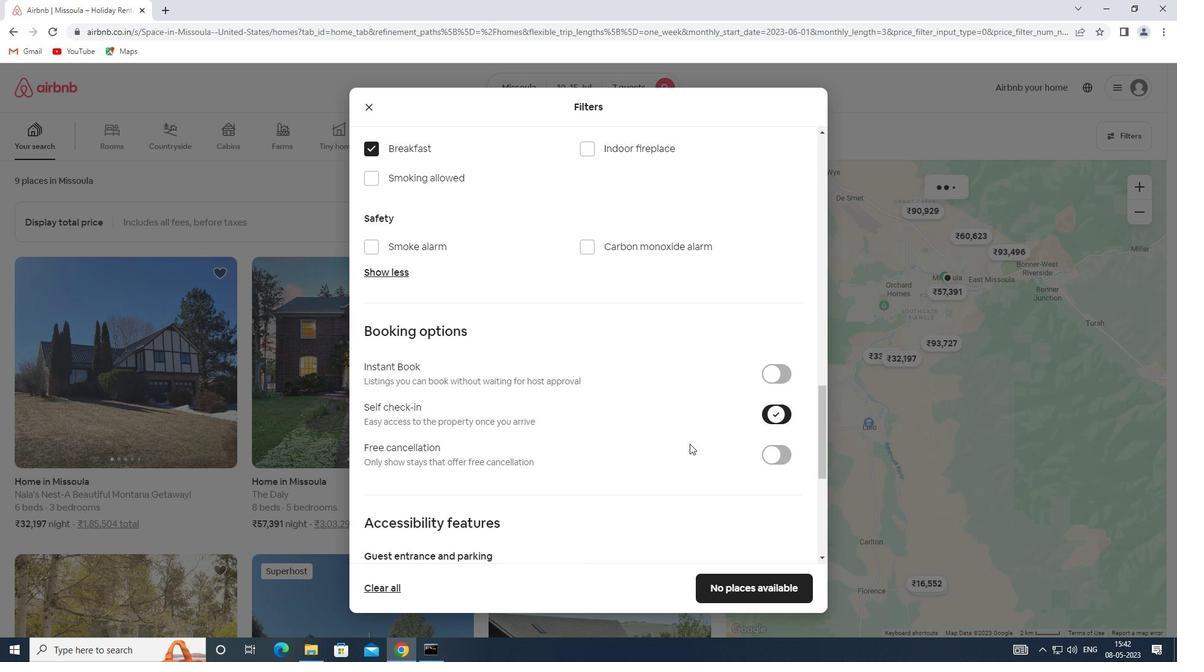 
Action: Mouse scrolled (642, 443) with delta (0, 0)
Screenshot: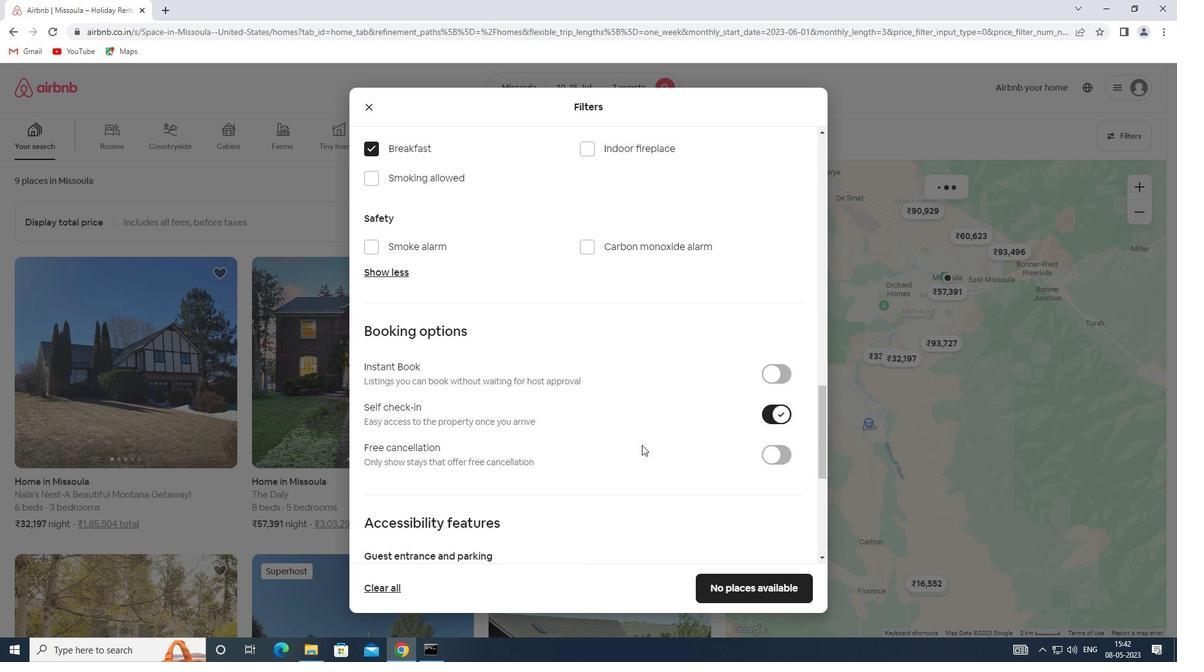 
Action: Mouse scrolled (642, 443) with delta (0, 0)
Screenshot: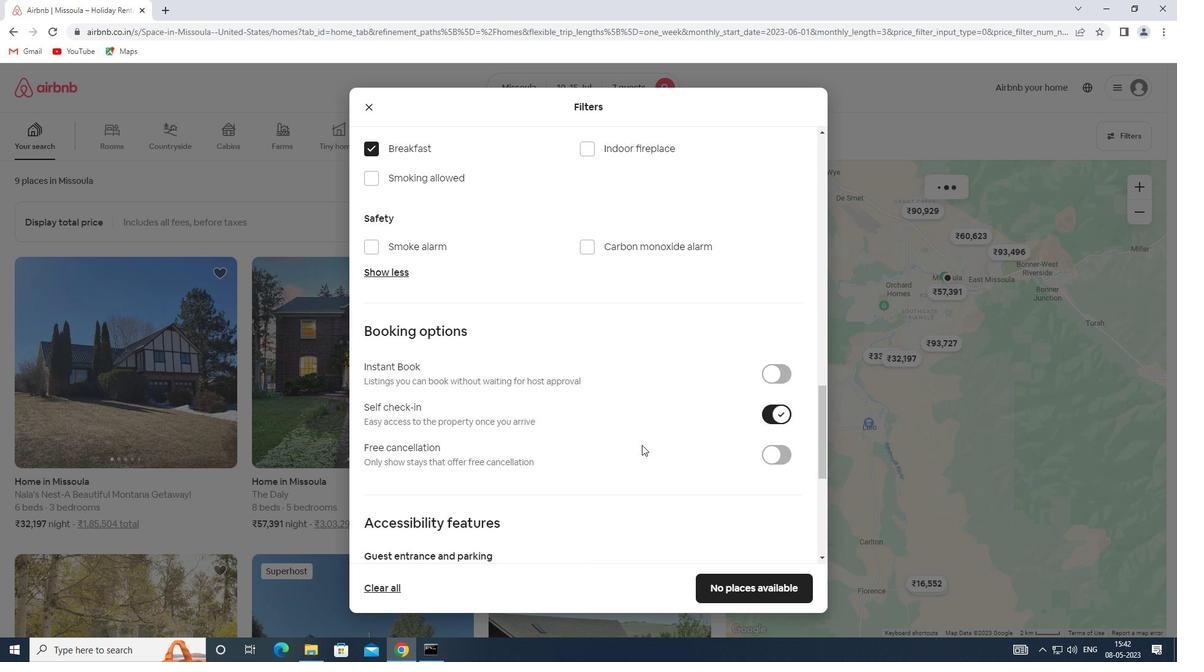 
Action: Mouse scrolled (642, 443) with delta (0, 0)
Screenshot: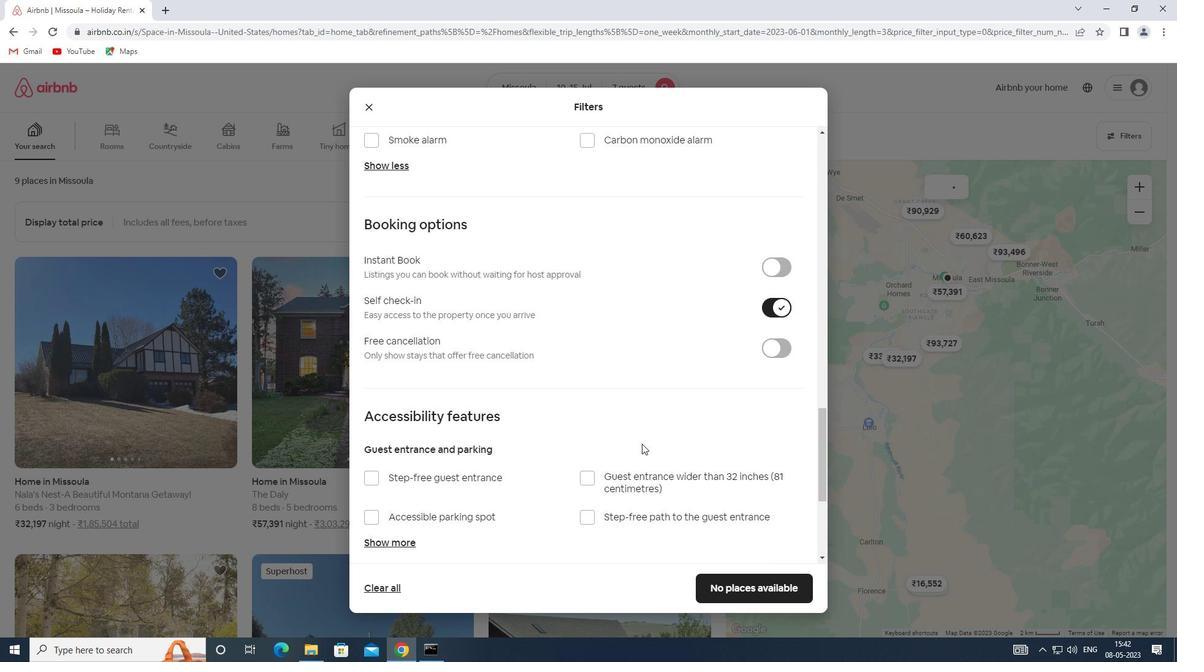 
Action: Mouse scrolled (642, 443) with delta (0, 0)
Screenshot: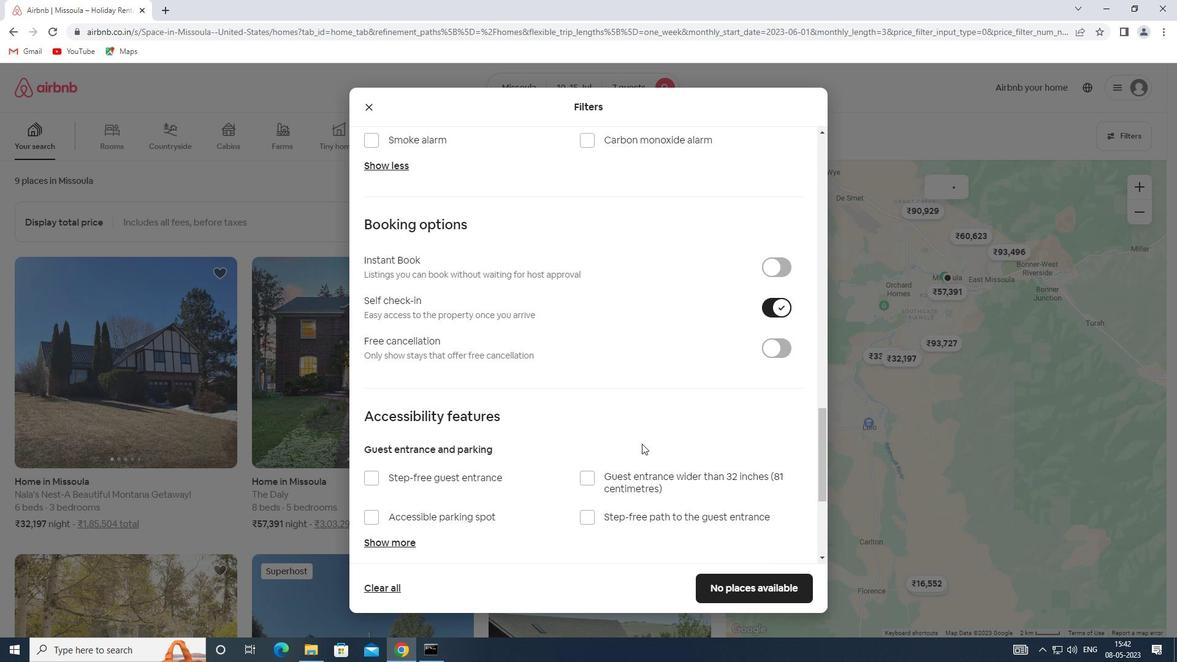 
Action: Mouse moved to (637, 445)
Screenshot: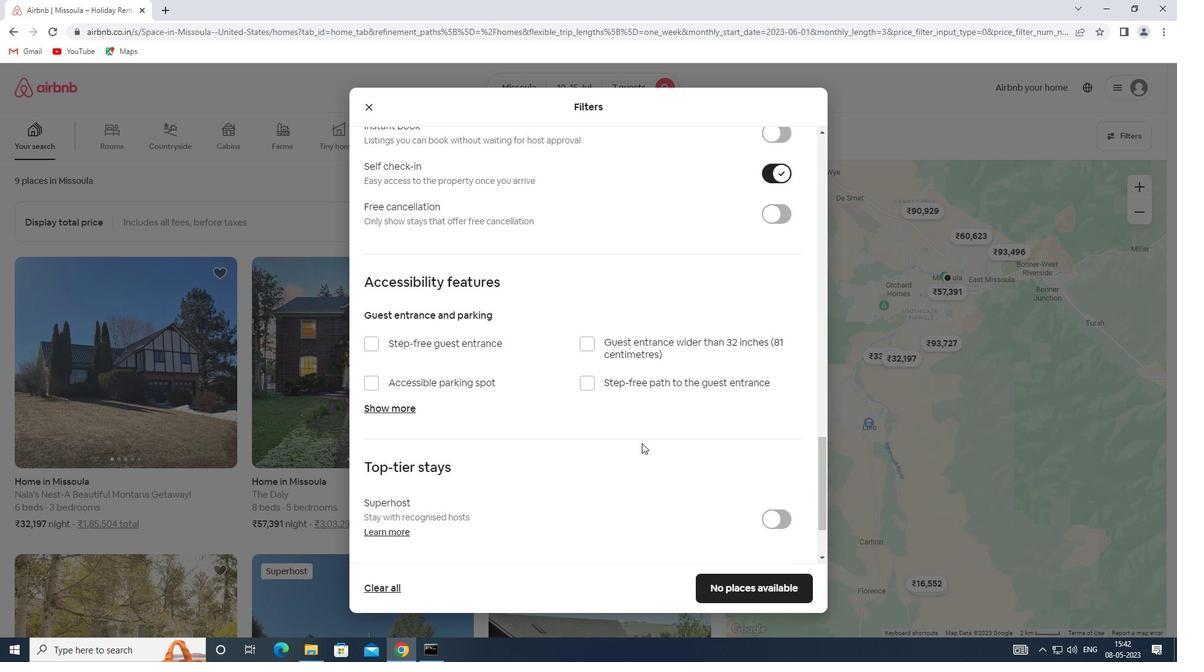 
Action: Mouse scrolled (637, 444) with delta (0, 0)
Screenshot: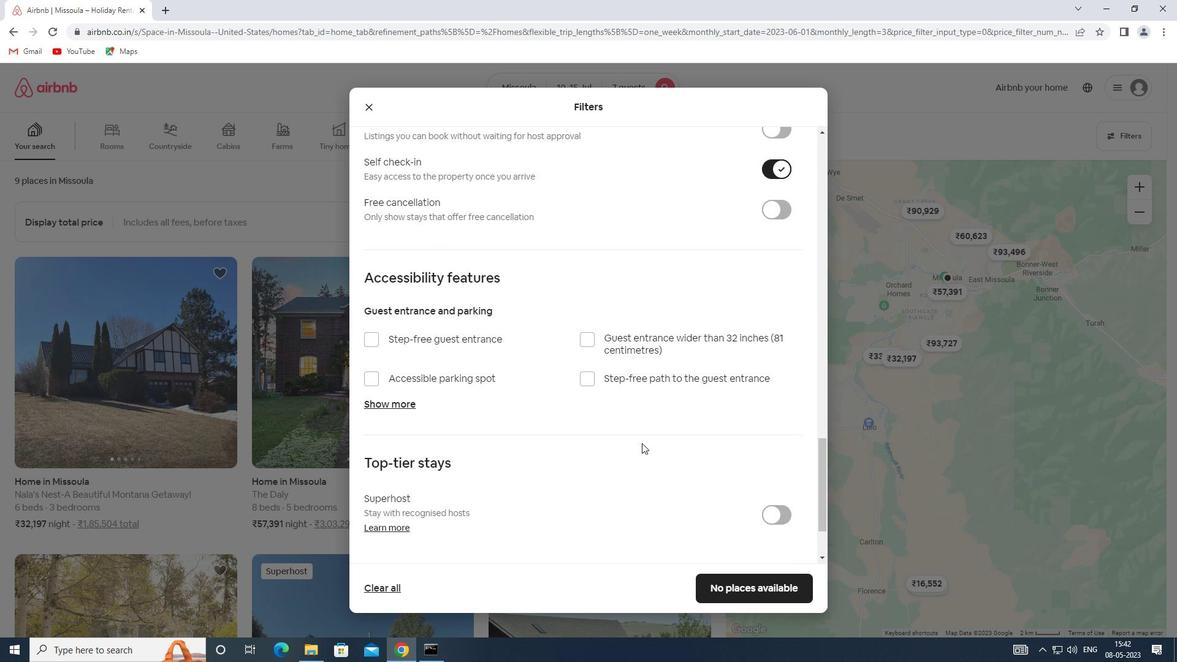 
Action: Mouse scrolled (637, 444) with delta (0, 0)
Screenshot: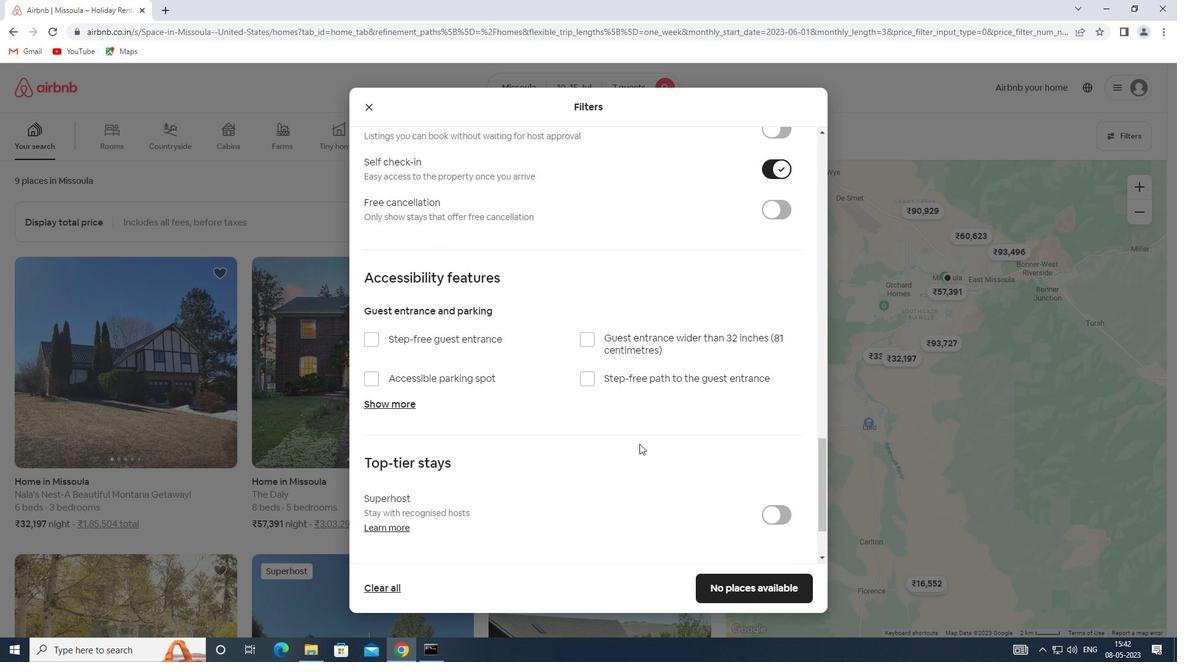 
Action: Mouse scrolled (637, 444) with delta (0, 0)
Screenshot: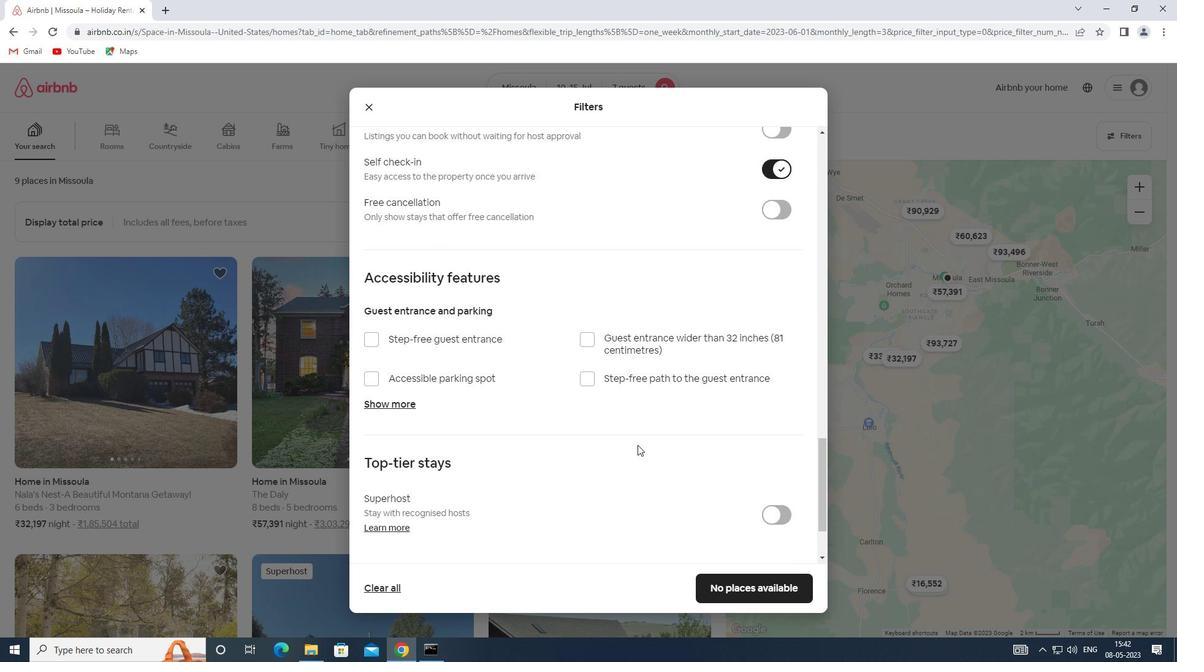 
Action: Mouse moved to (364, 528)
Screenshot: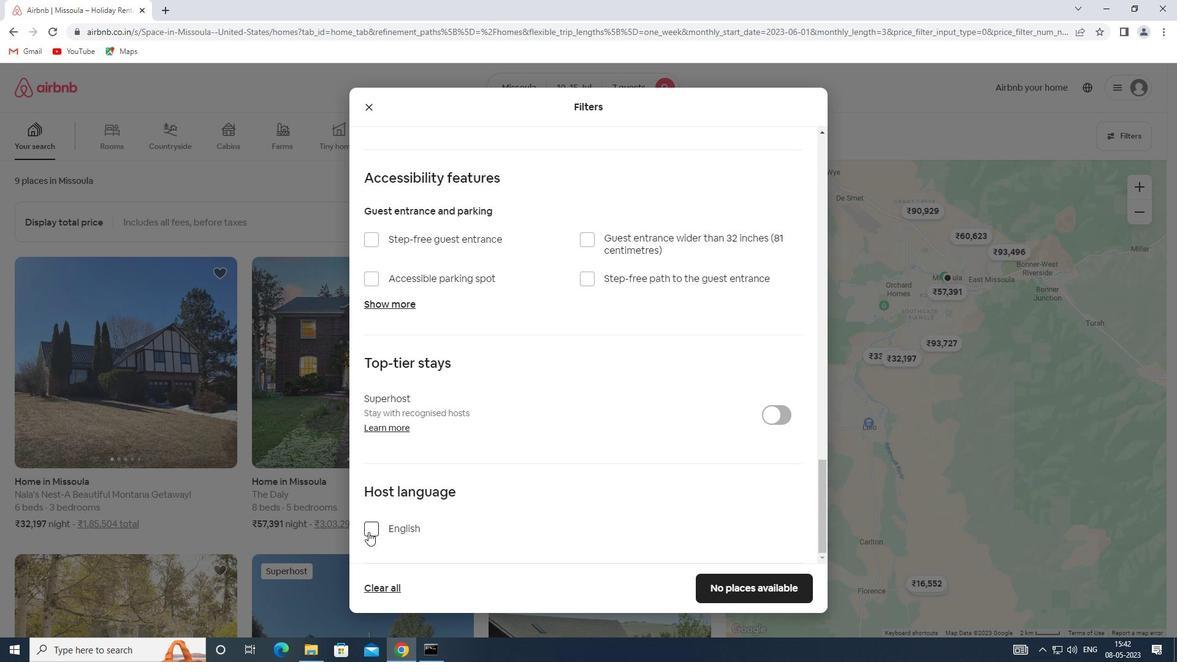 
Action: Mouse pressed left at (364, 528)
Screenshot: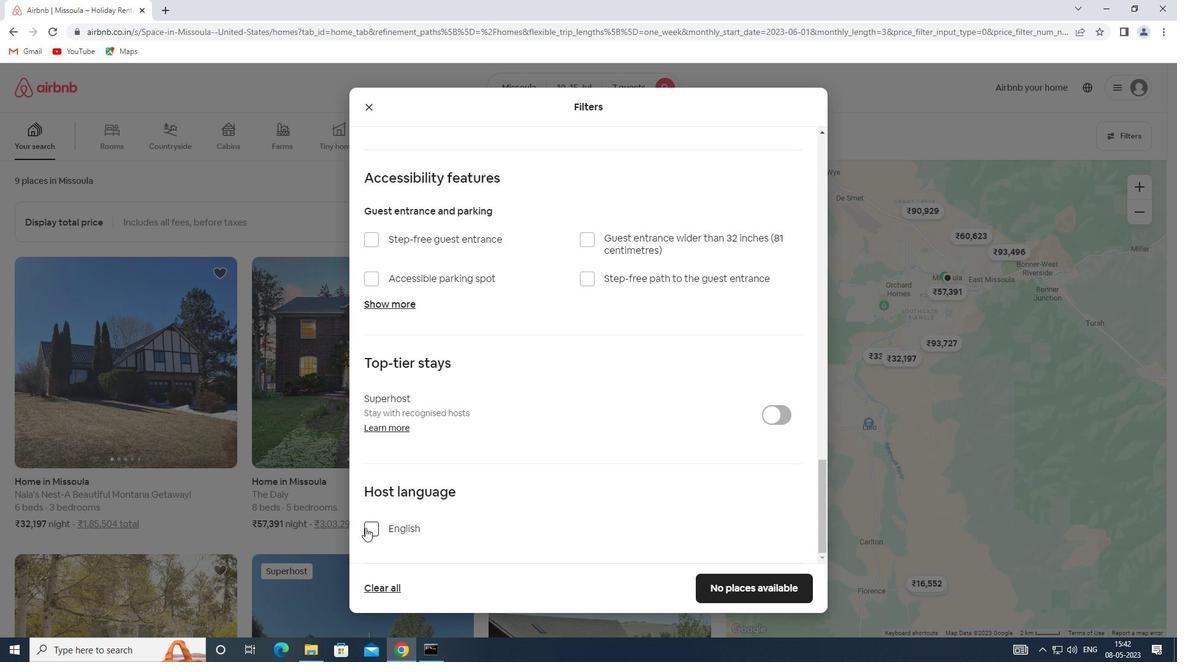
Action: Mouse moved to (744, 590)
Screenshot: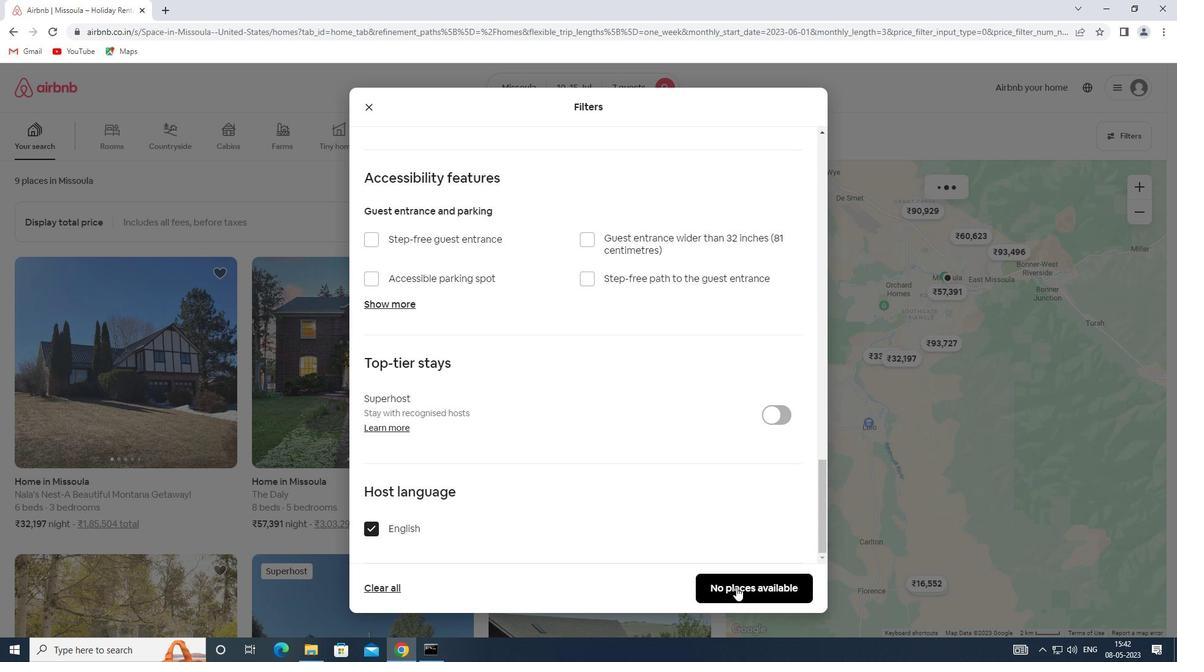 
Action: Mouse pressed left at (744, 590)
Screenshot: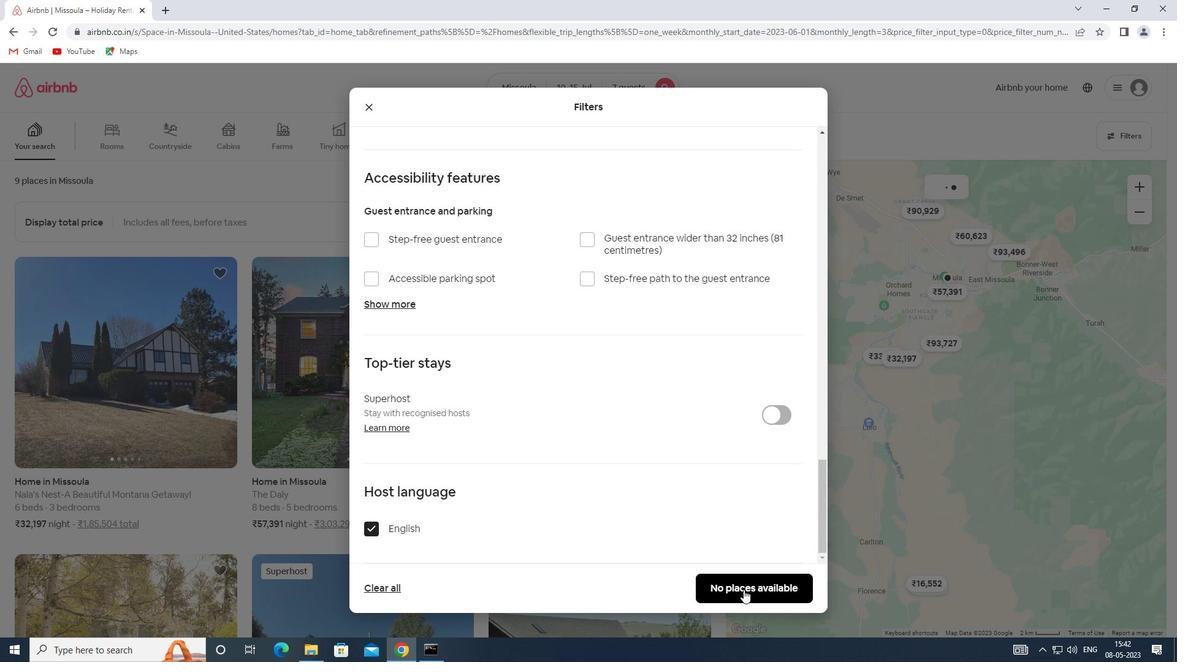 
